 Task: Find connections with filter location Jagdīspur with filter topic #Moneywith filter profile language Potuguese with filter current company TE Connectivity with filter school Symbiosis Law School, Pune with filter industry Ground Passenger Transportation with filter service category Customer Support with filter keywords title Hair Stylist
Action: Mouse moved to (716, 95)
Screenshot: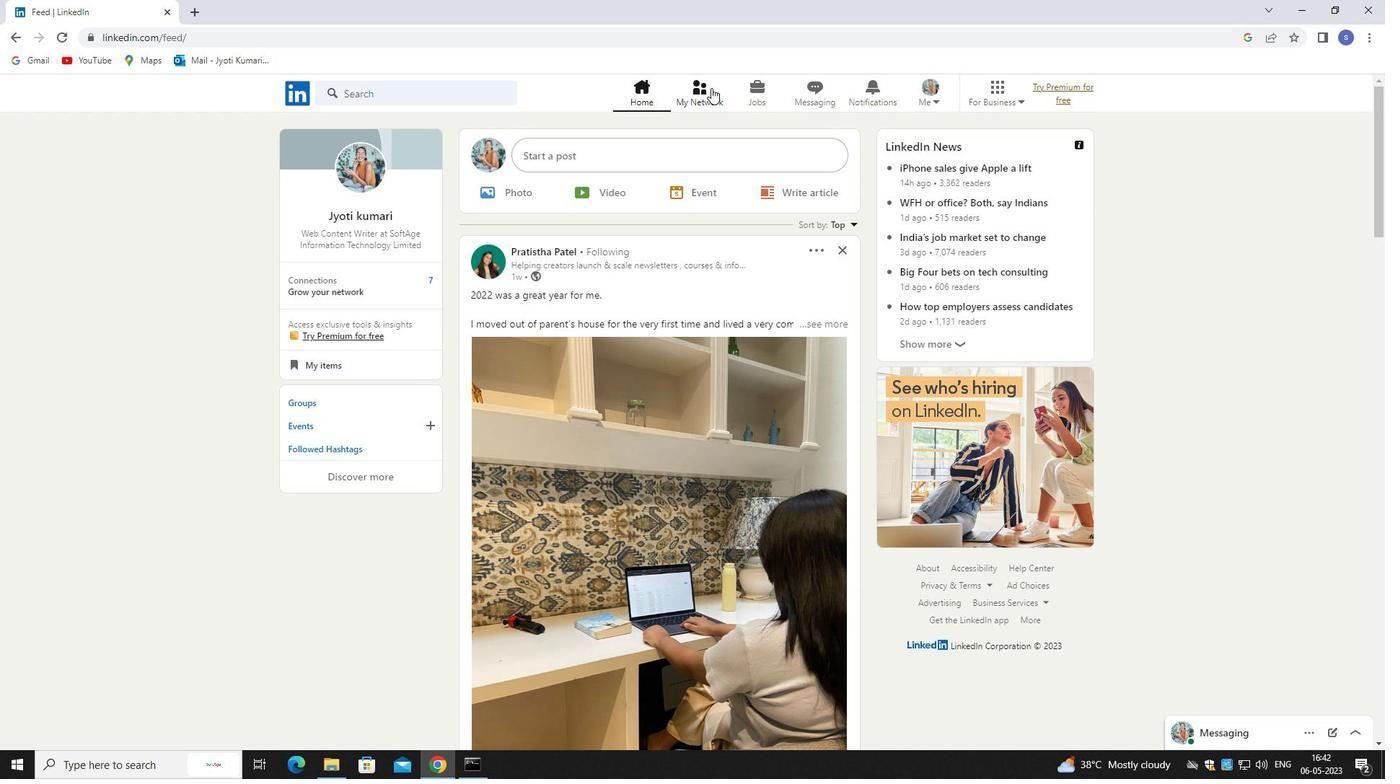 
Action: Mouse pressed left at (716, 95)
Screenshot: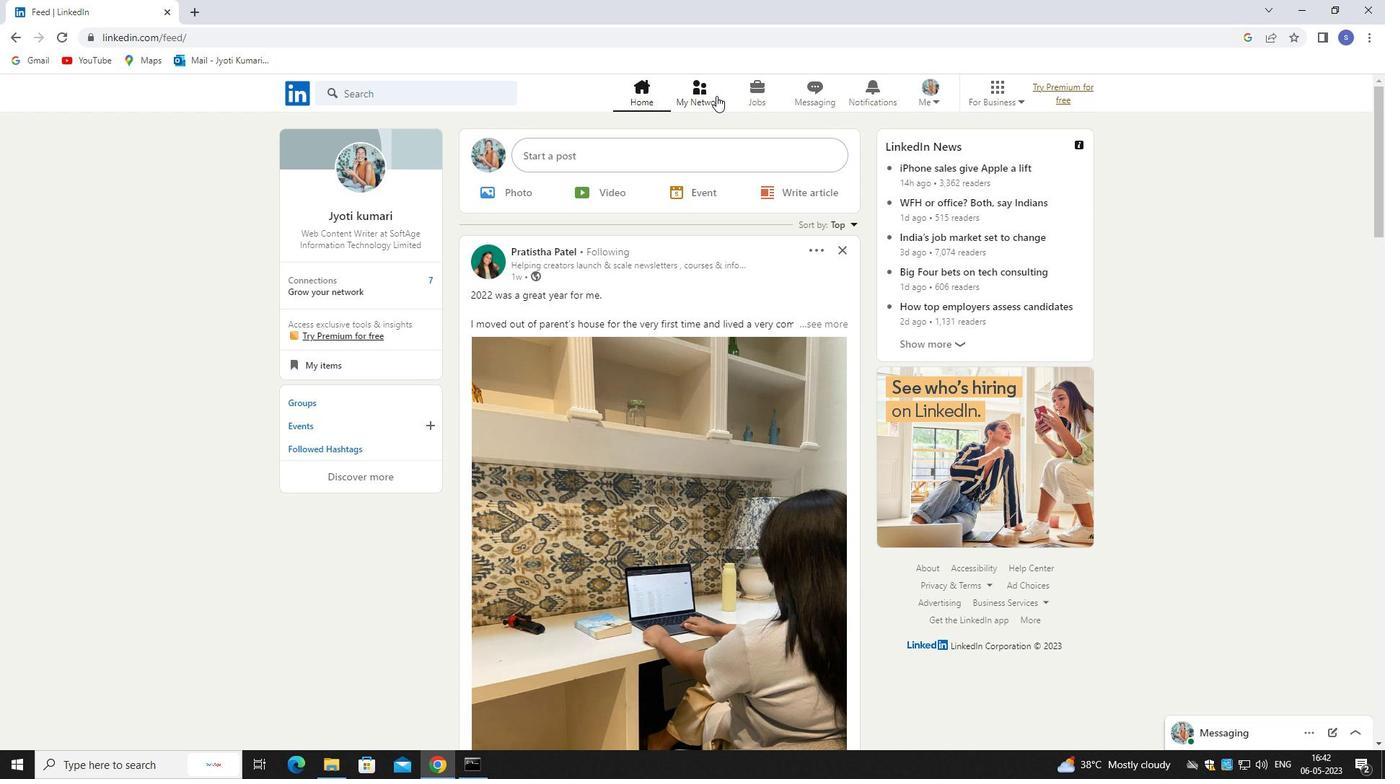 
Action: Mouse moved to (457, 165)
Screenshot: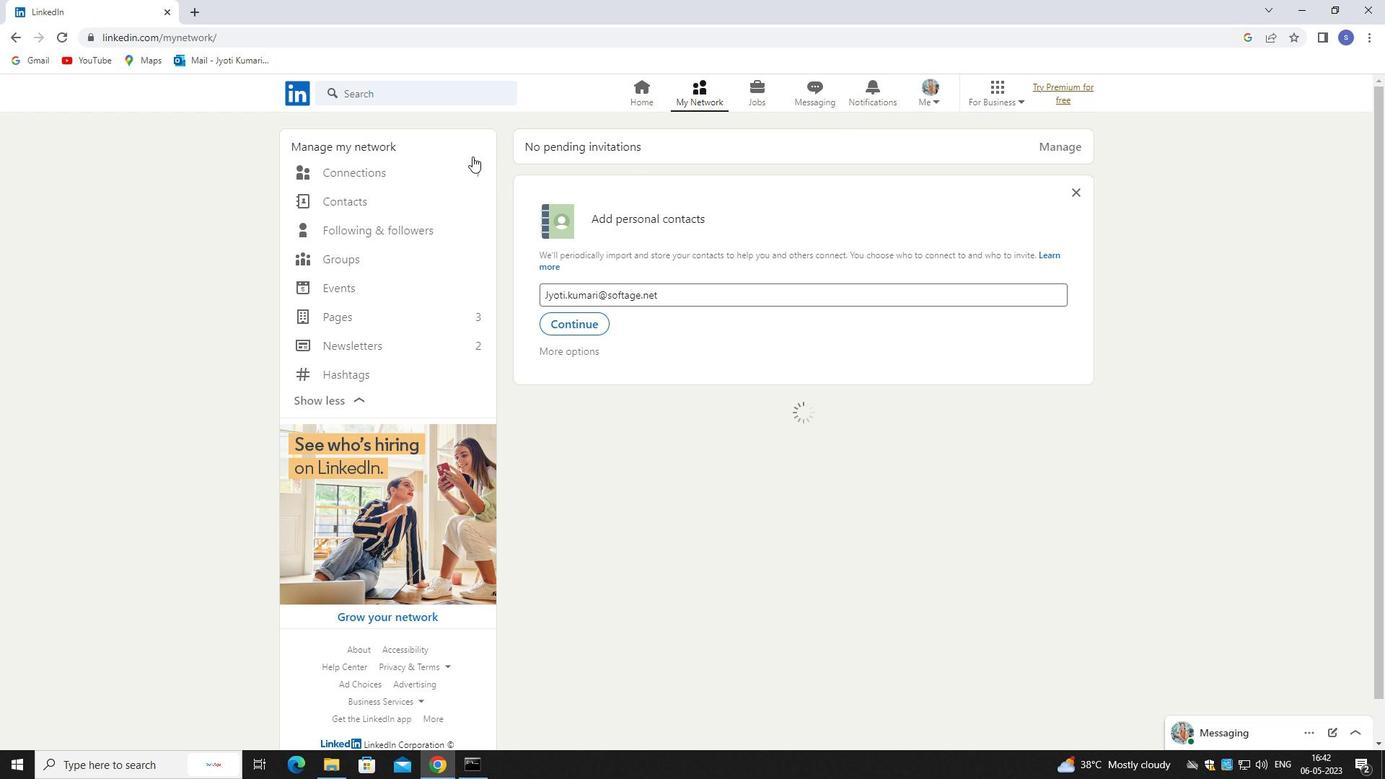 
Action: Mouse pressed left at (457, 165)
Screenshot: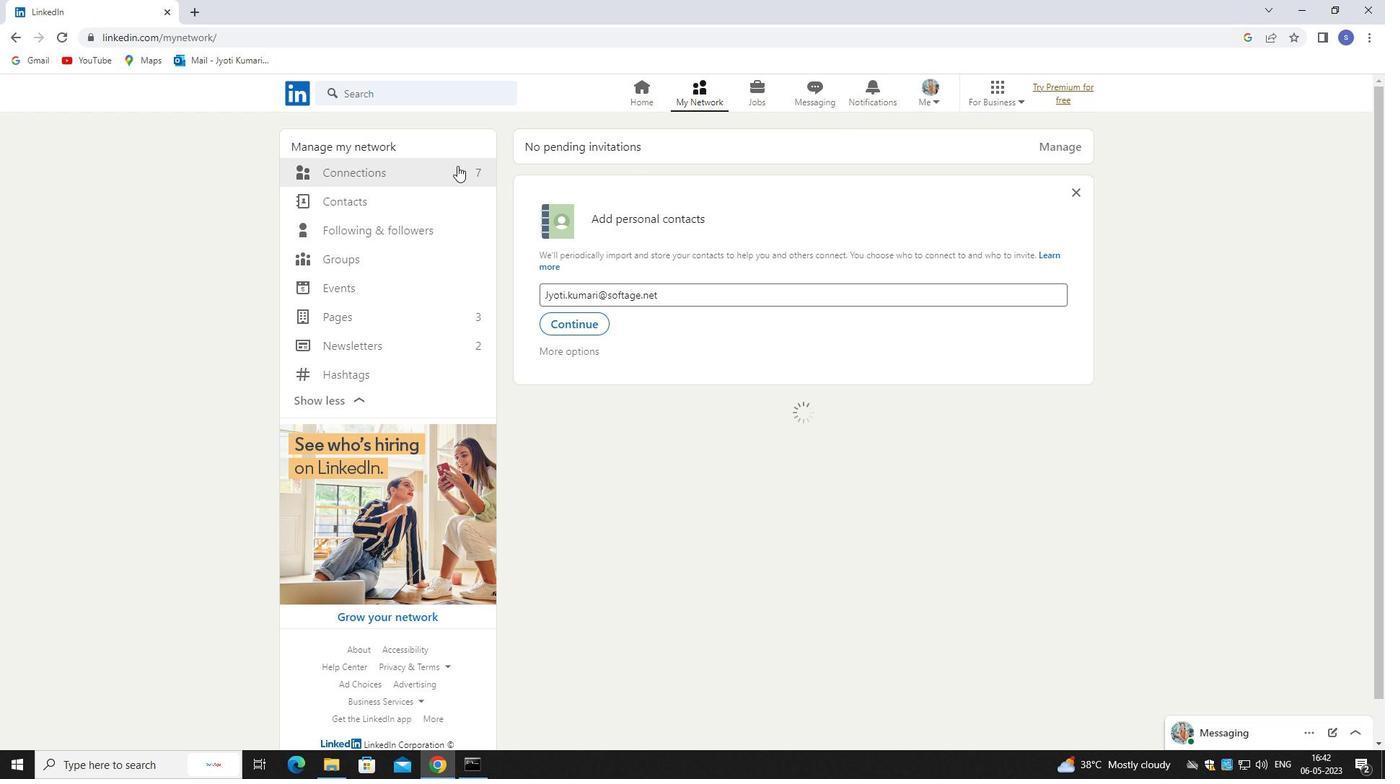 
Action: Mouse moved to (769, 170)
Screenshot: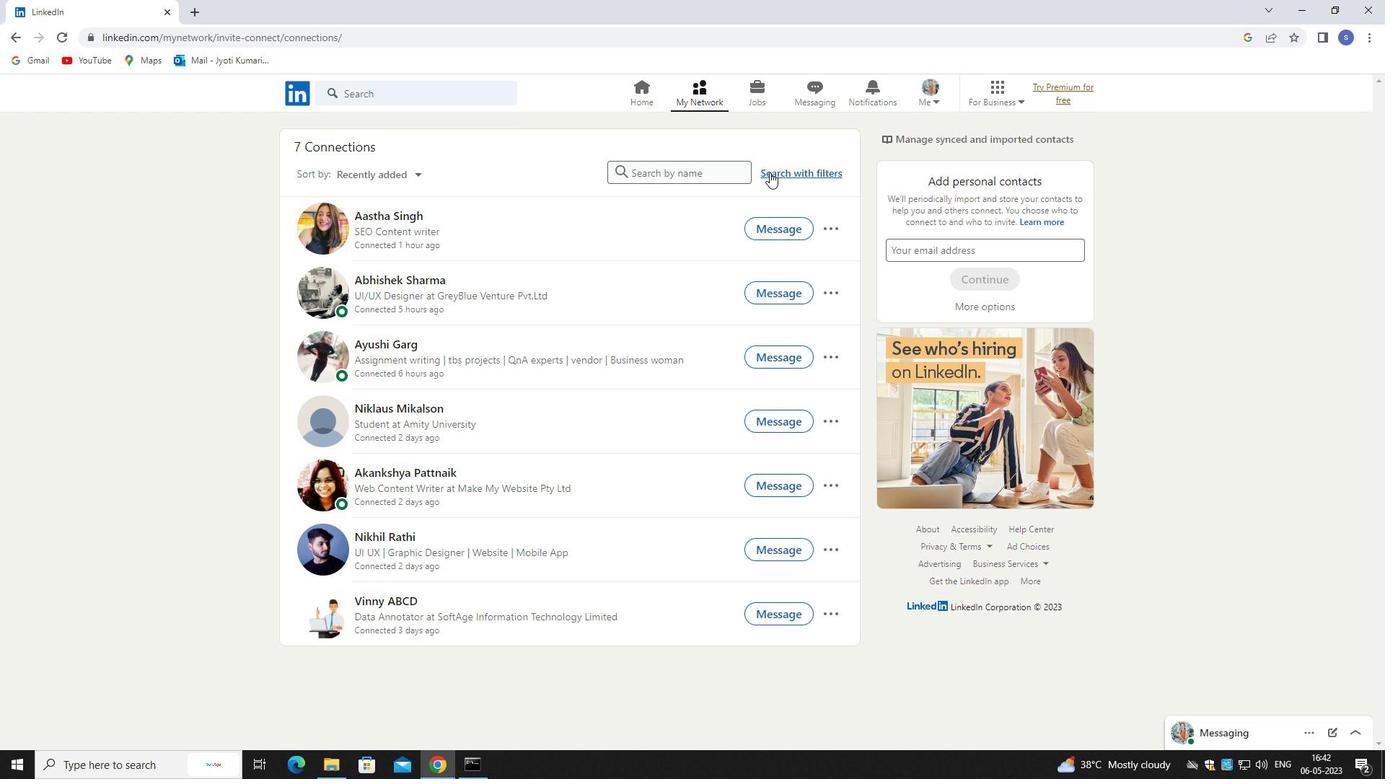
Action: Mouse pressed left at (769, 170)
Screenshot: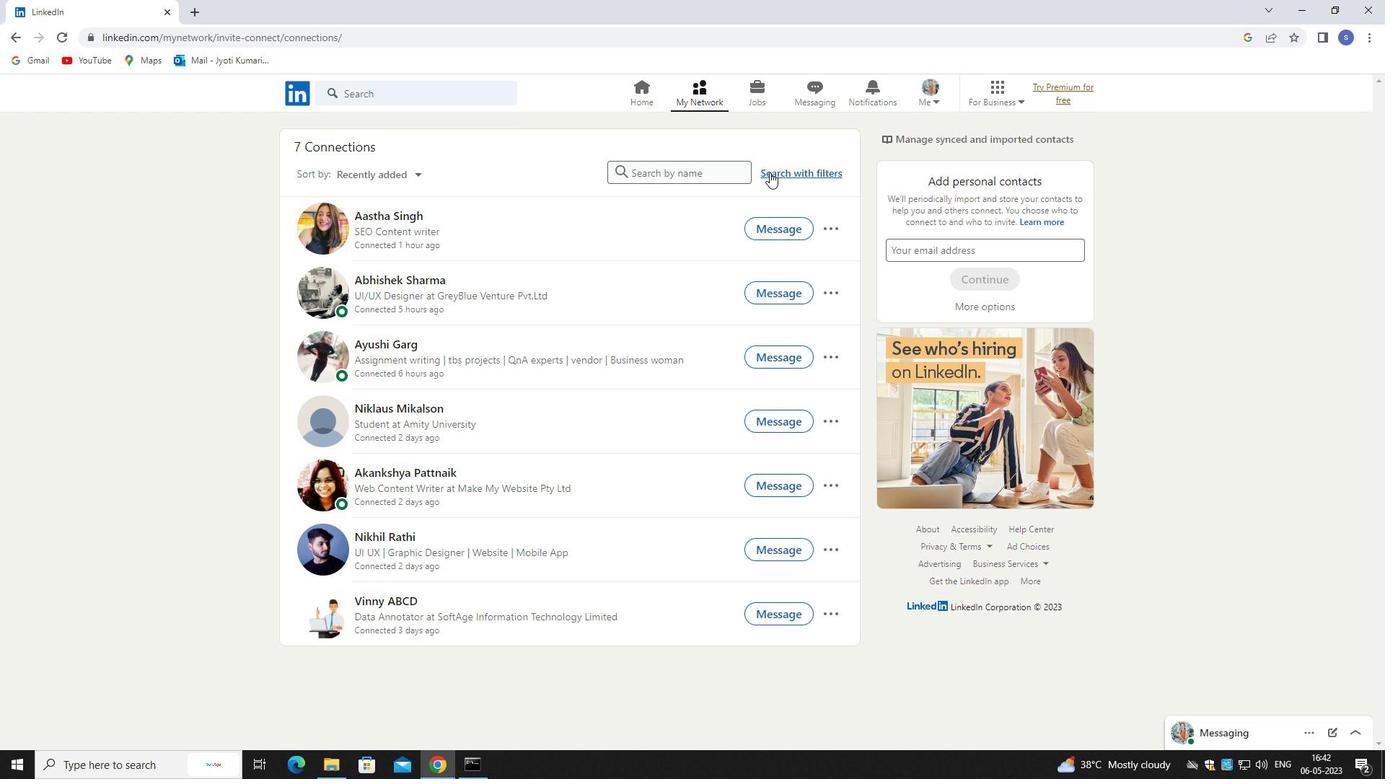 
Action: Mouse moved to (726, 132)
Screenshot: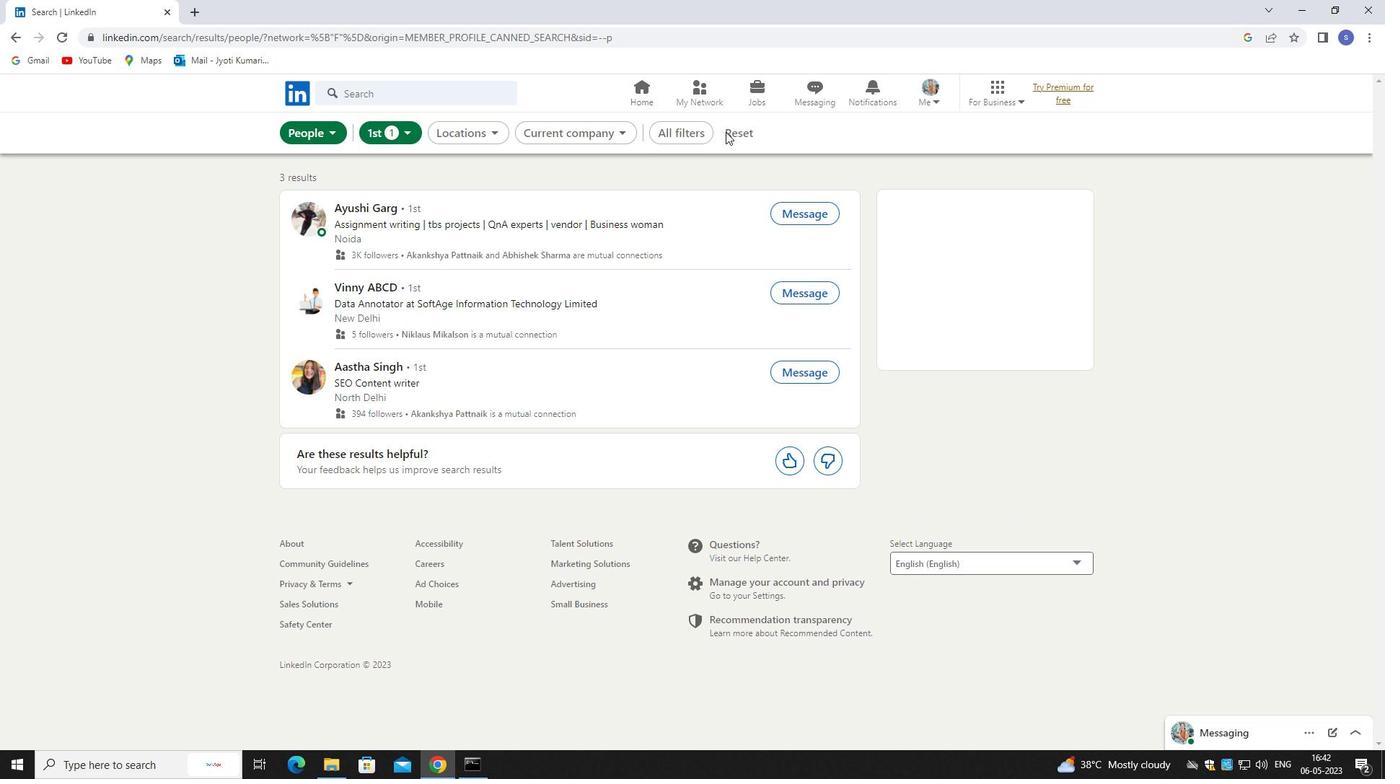 
Action: Mouse pressed left at (726, 132)
Screenshot: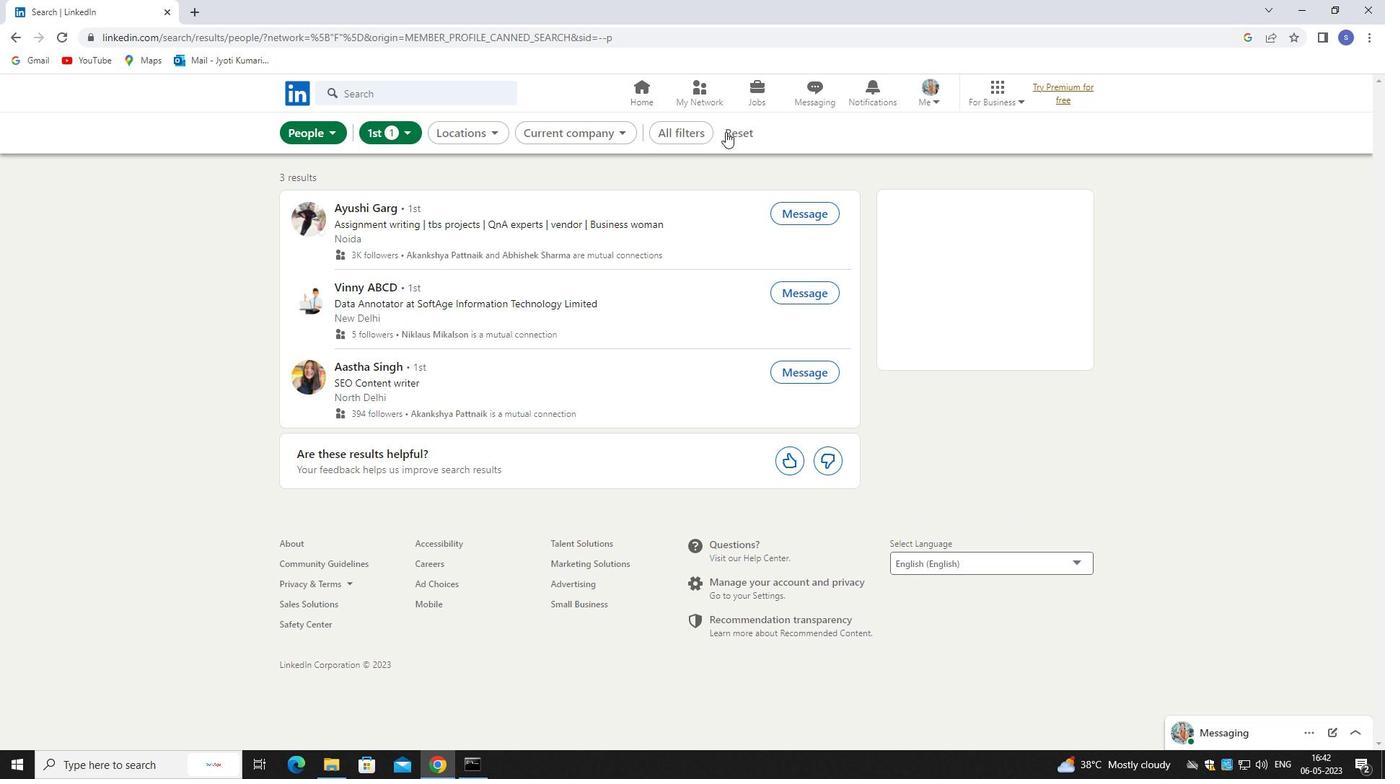 
Action: Mouse moved to (702, 128)
Screenshot: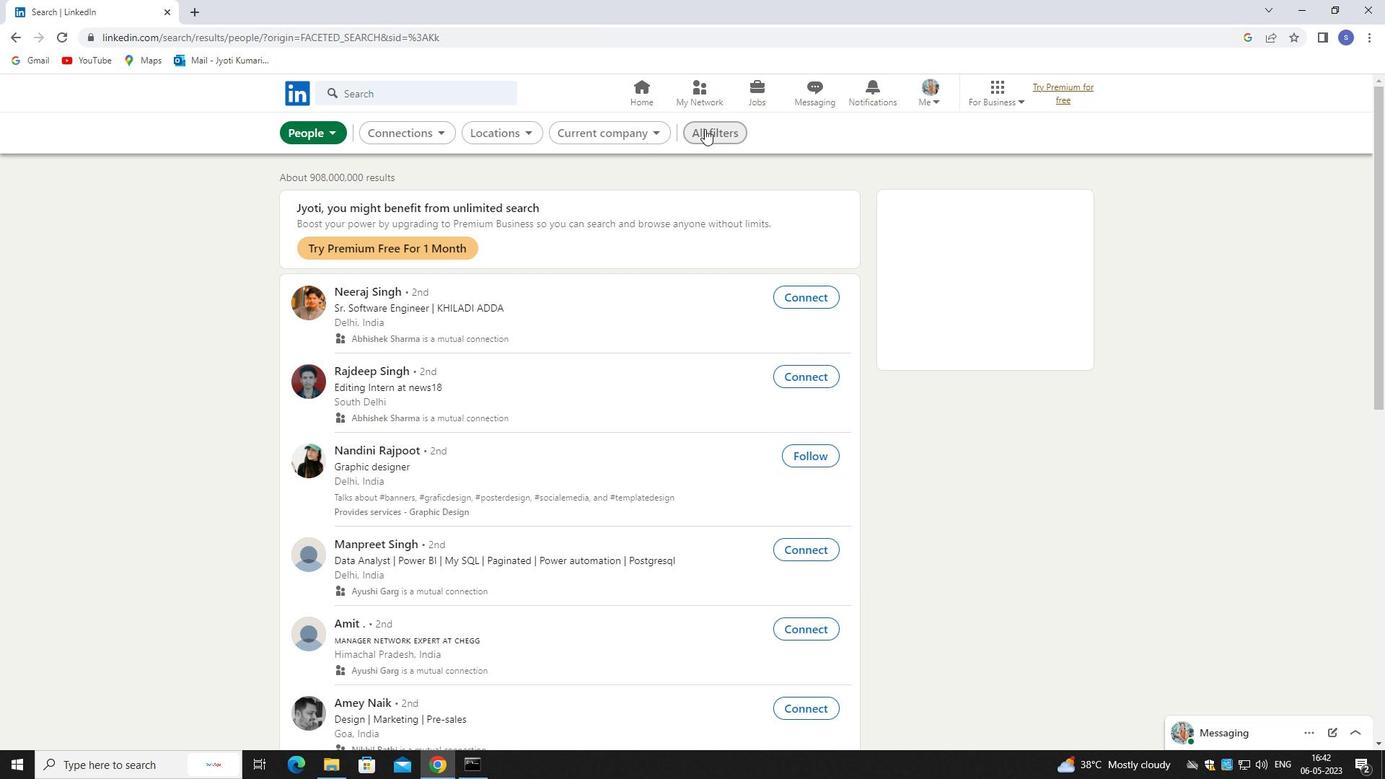 
Action: Mouse pressed left at (702, 128)
Screenshot: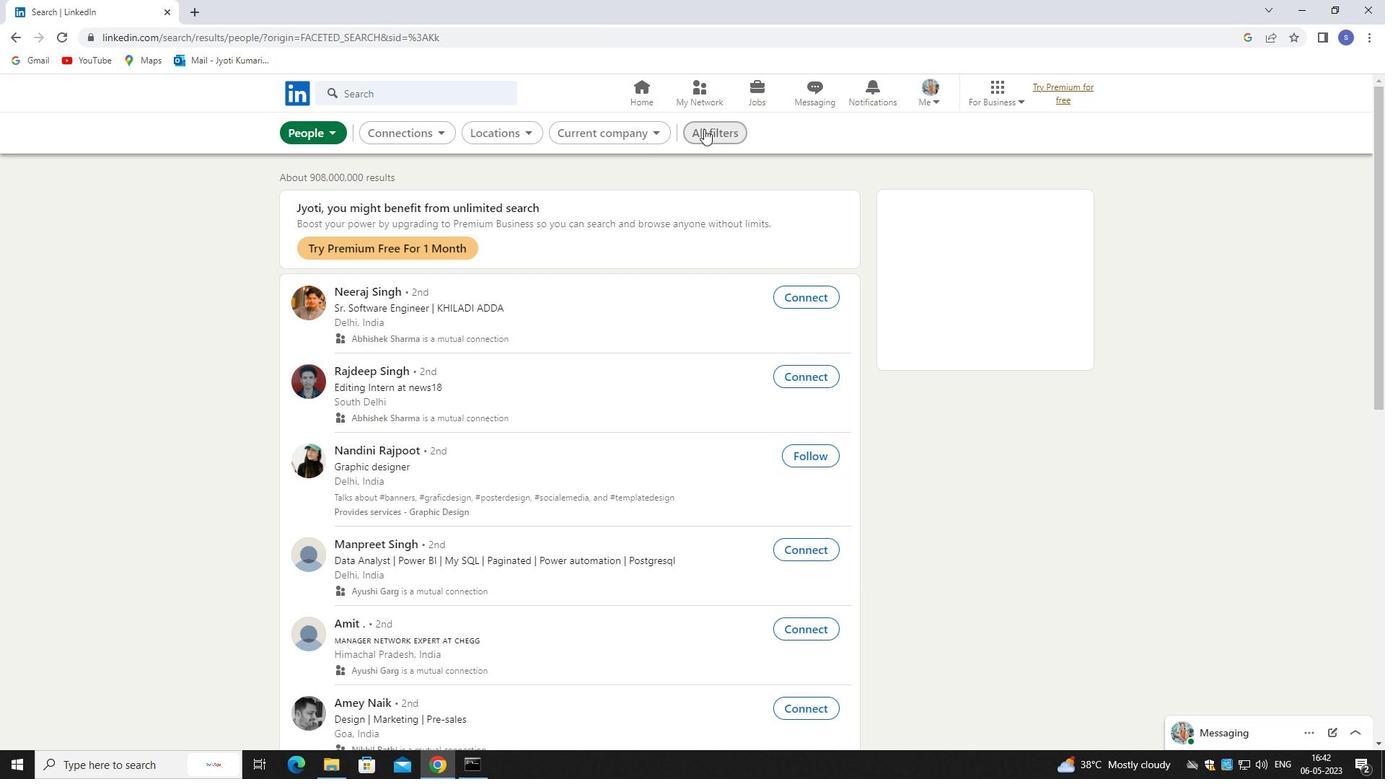 
Action: Mouse moved to (655, 115)
Screenshot: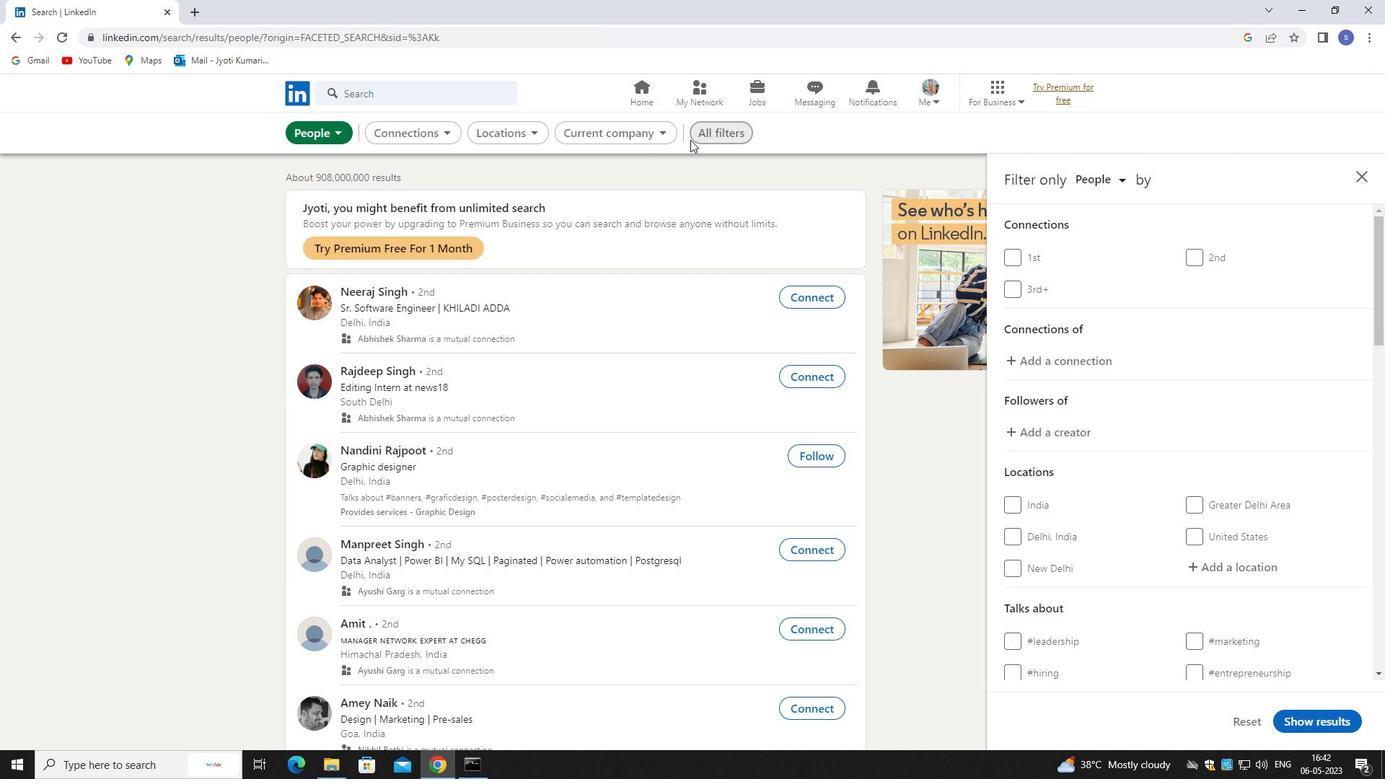 
Action: Key pressed j
Screenshot: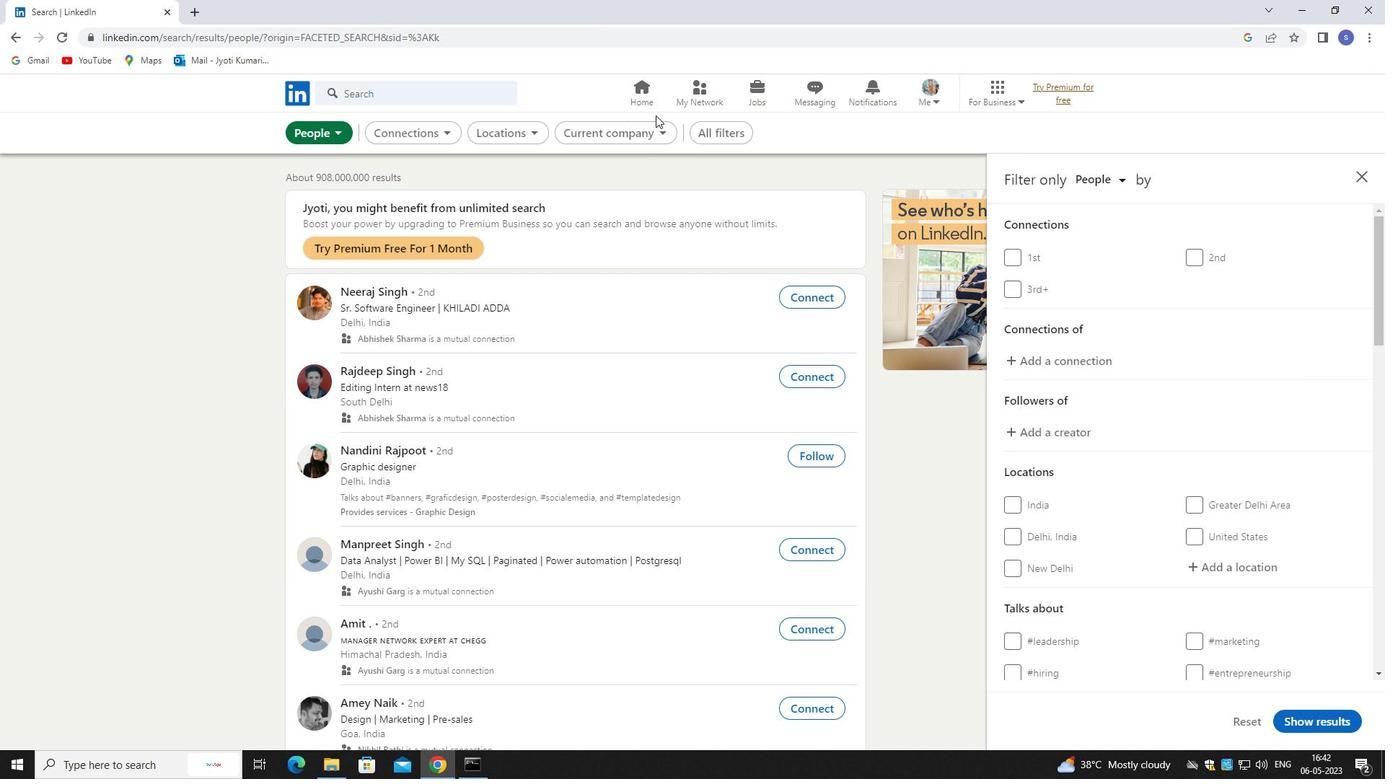 
Action: Mouse moved to (1262, 556)
Screenshot: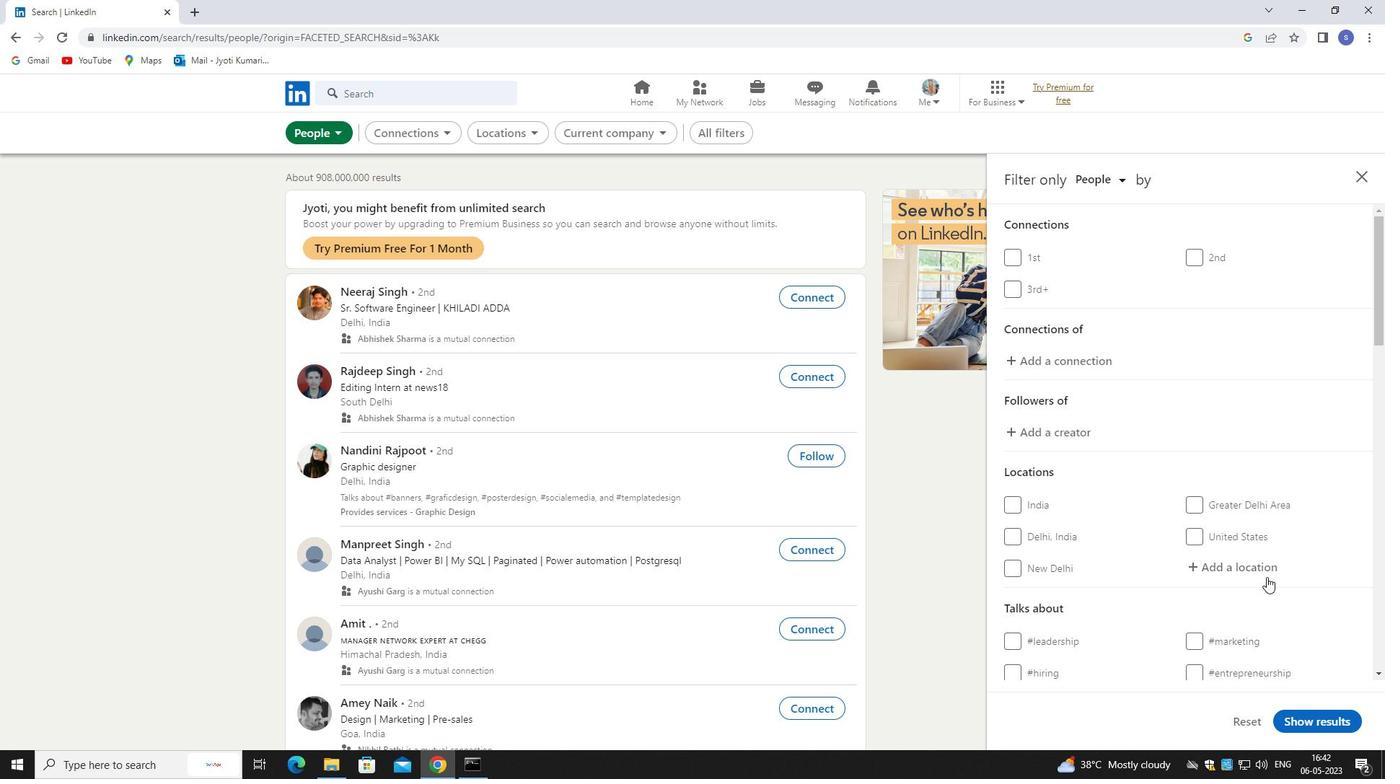 
Action: Mouse pressed left at (1262, 556)
Screenshot: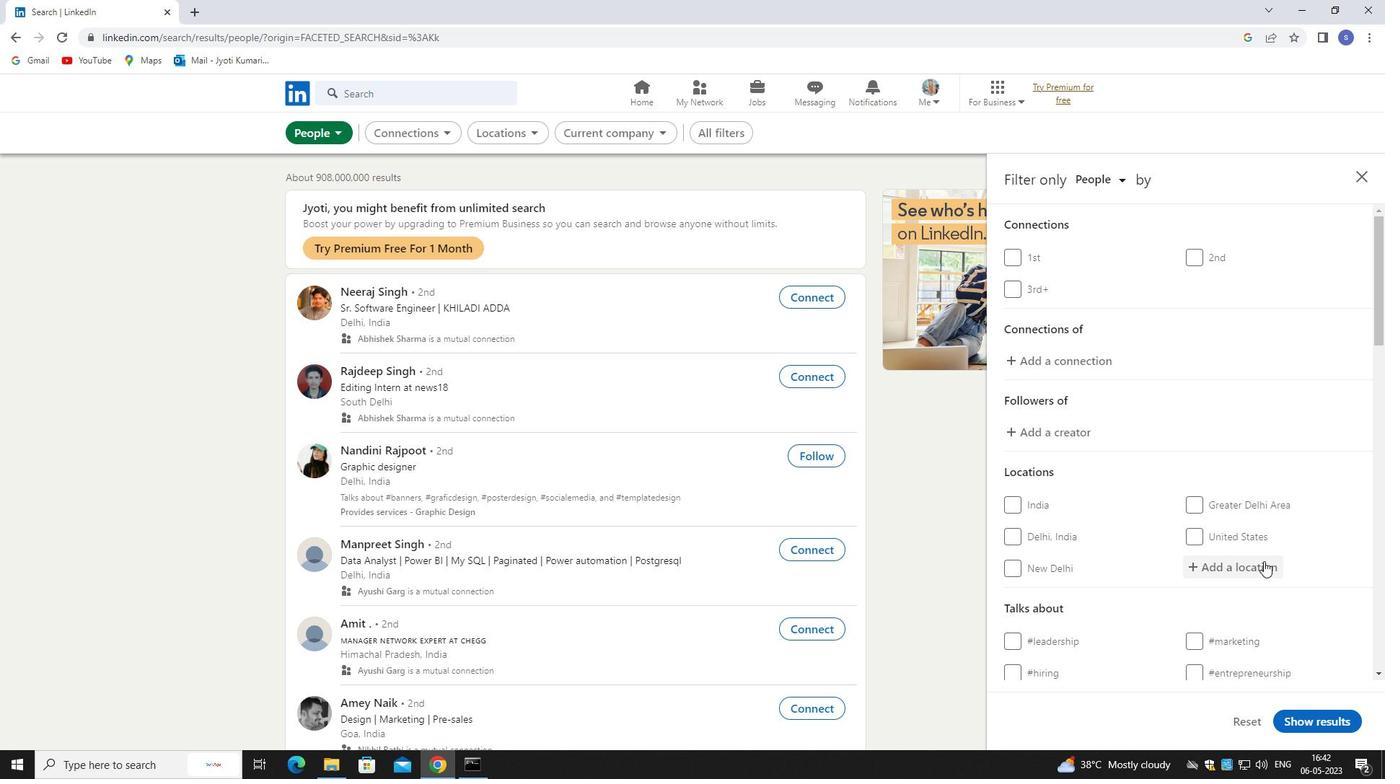 
Action: Mouse moved to (1223, 533)
Screenshot: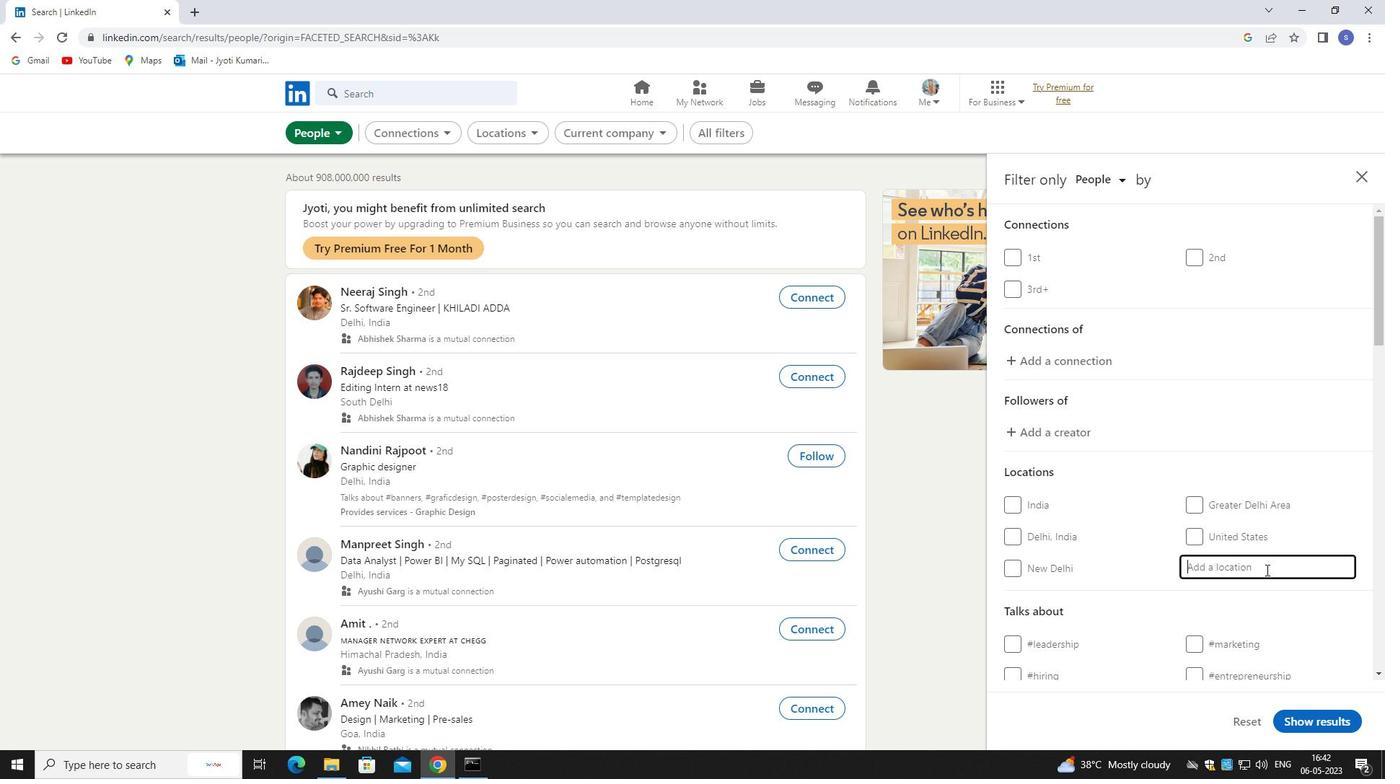 
Action: Key pressed jagdis
Screenshot: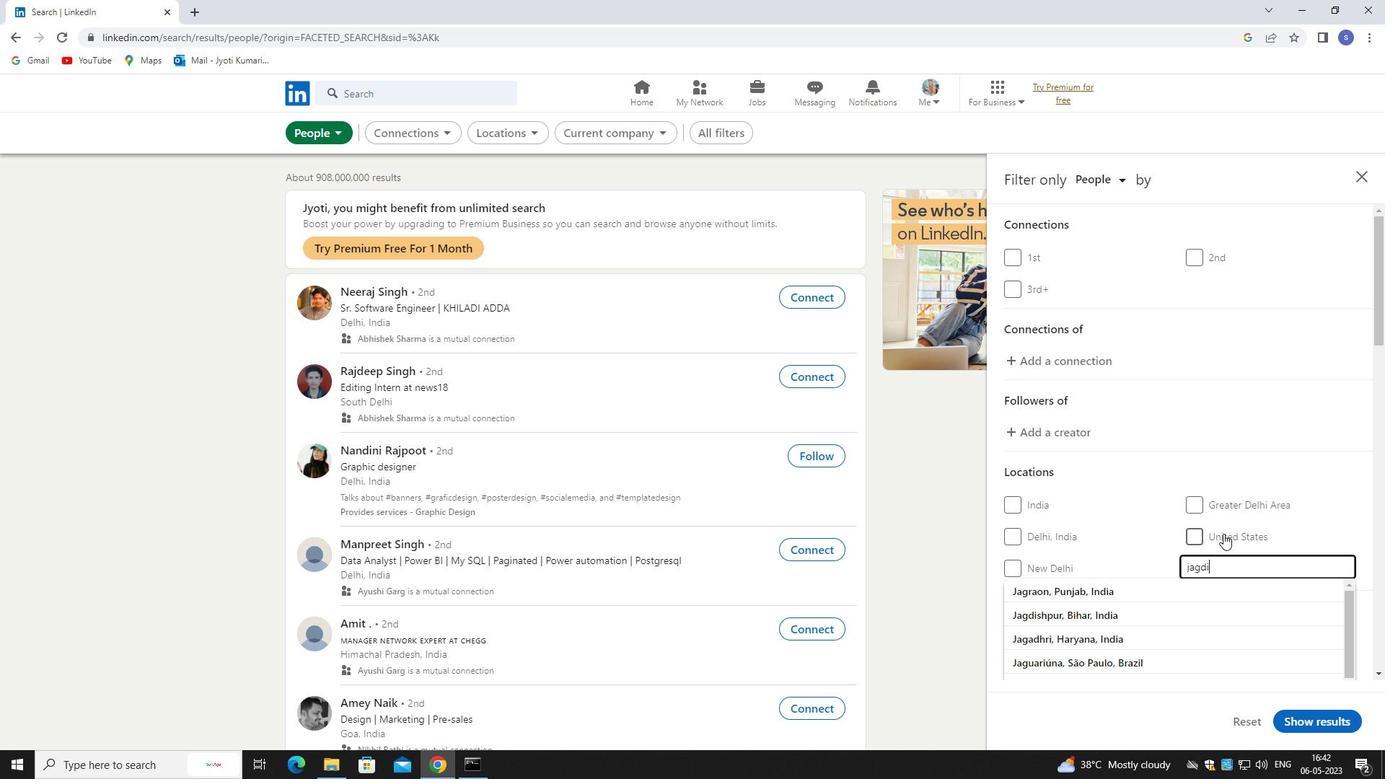 
Action: Mouse moved to (1178, 586)
Screenshot: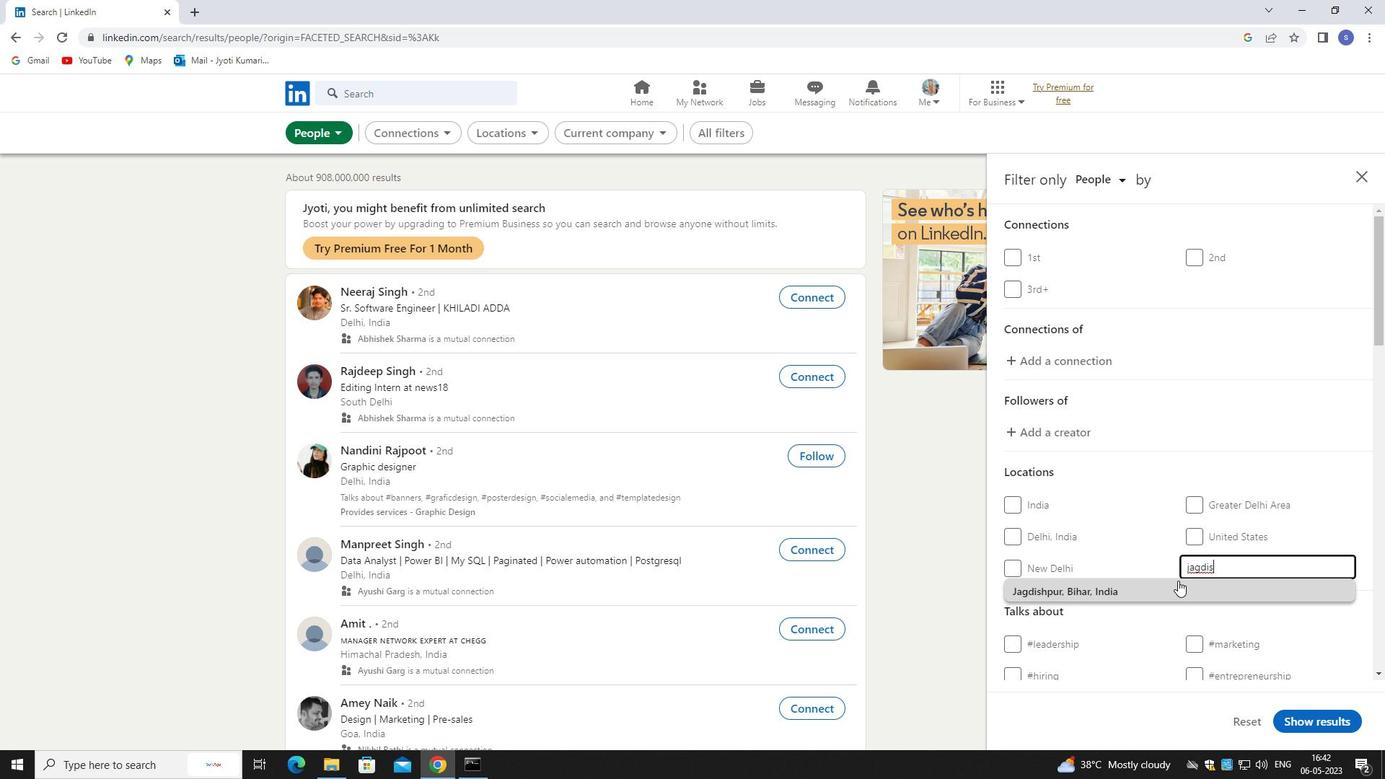 
Action: Mouse pressed left at (1178, 586)
Screenshot: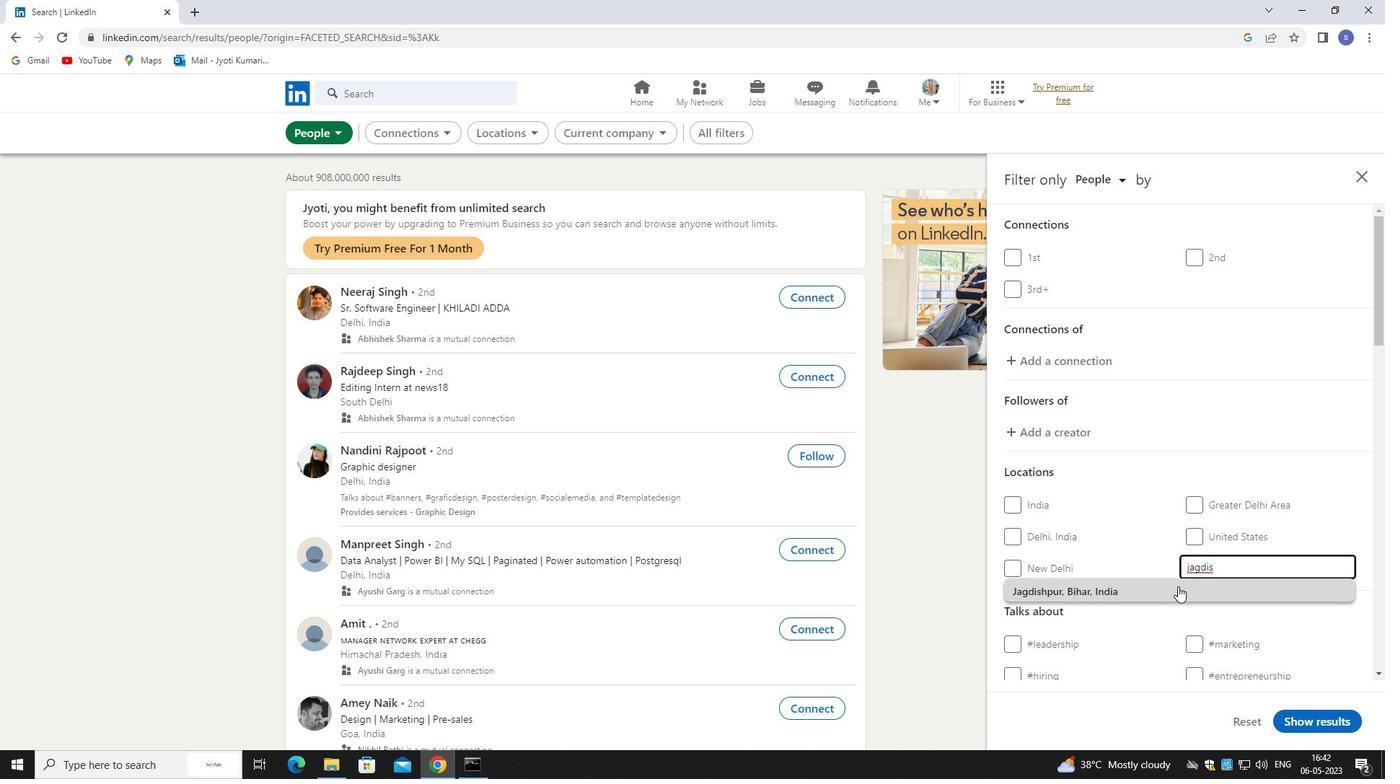 
Action: Mouse scrolled (1178, 585) with delta (0, 0)
Screenshot: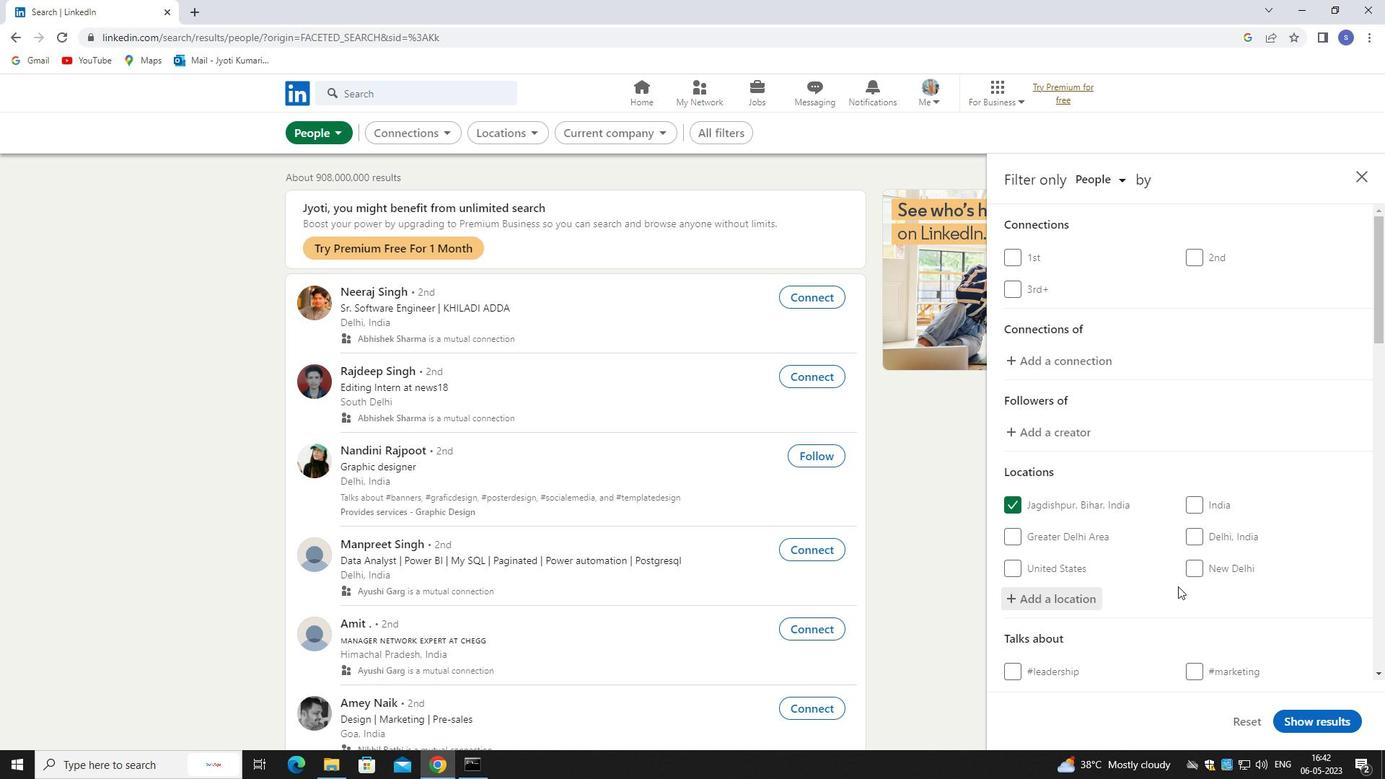 
Action: Mouse scrolled (1178, 585) with delta (0, 0)
Screenshot: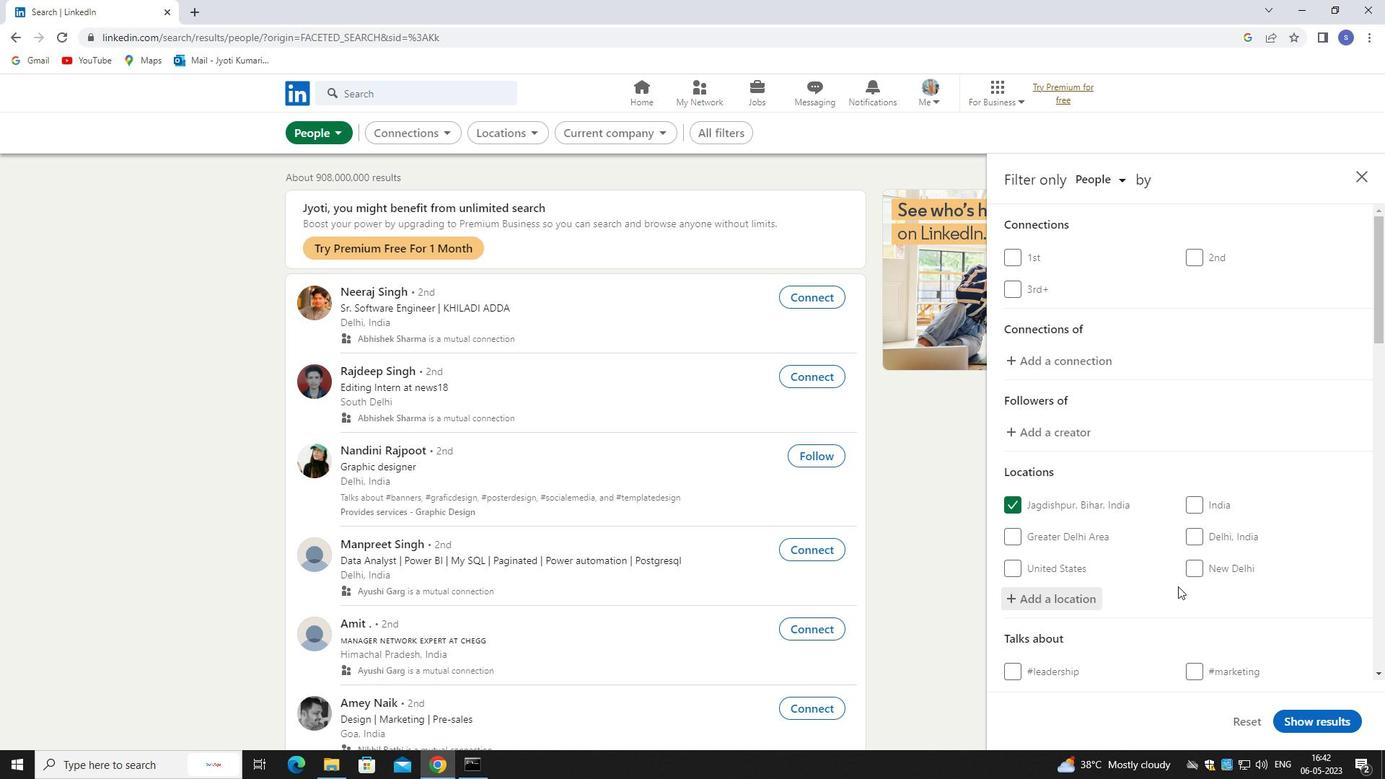 
Action: Mouse scrolled (1178, 585) with delta (0, 0)
Screenshot: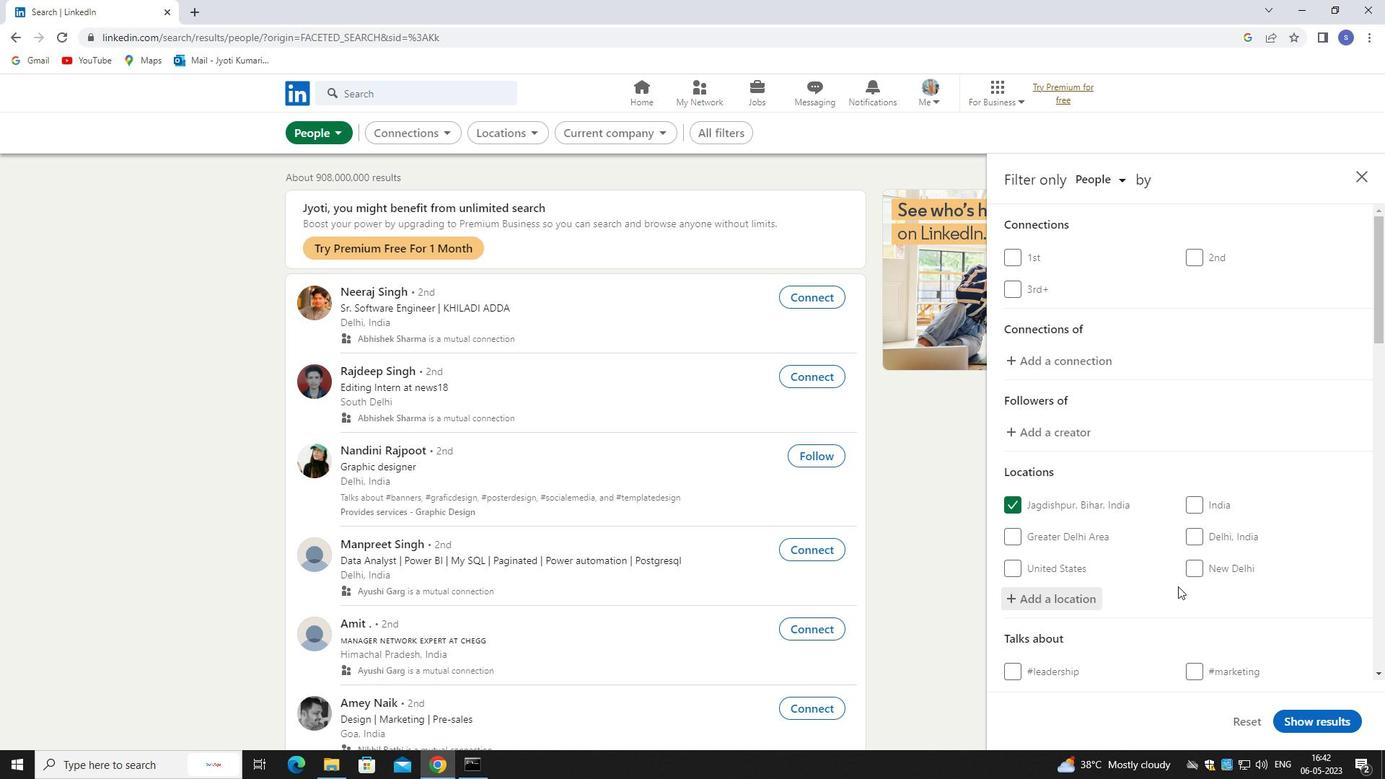
Action: Mouse moved to (1258, 520)
Screenshot: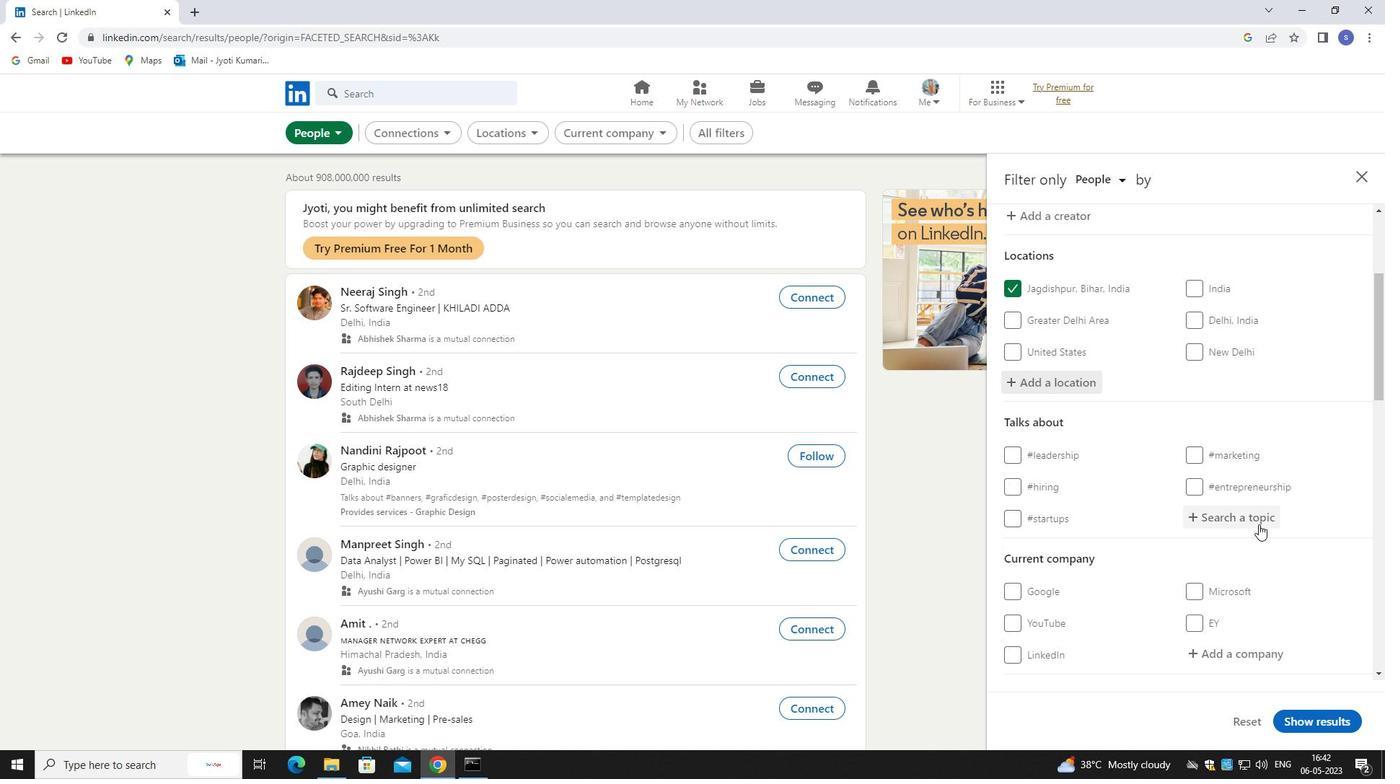 
Action: Mouse pressed left at (1258, 520)
Screenshot: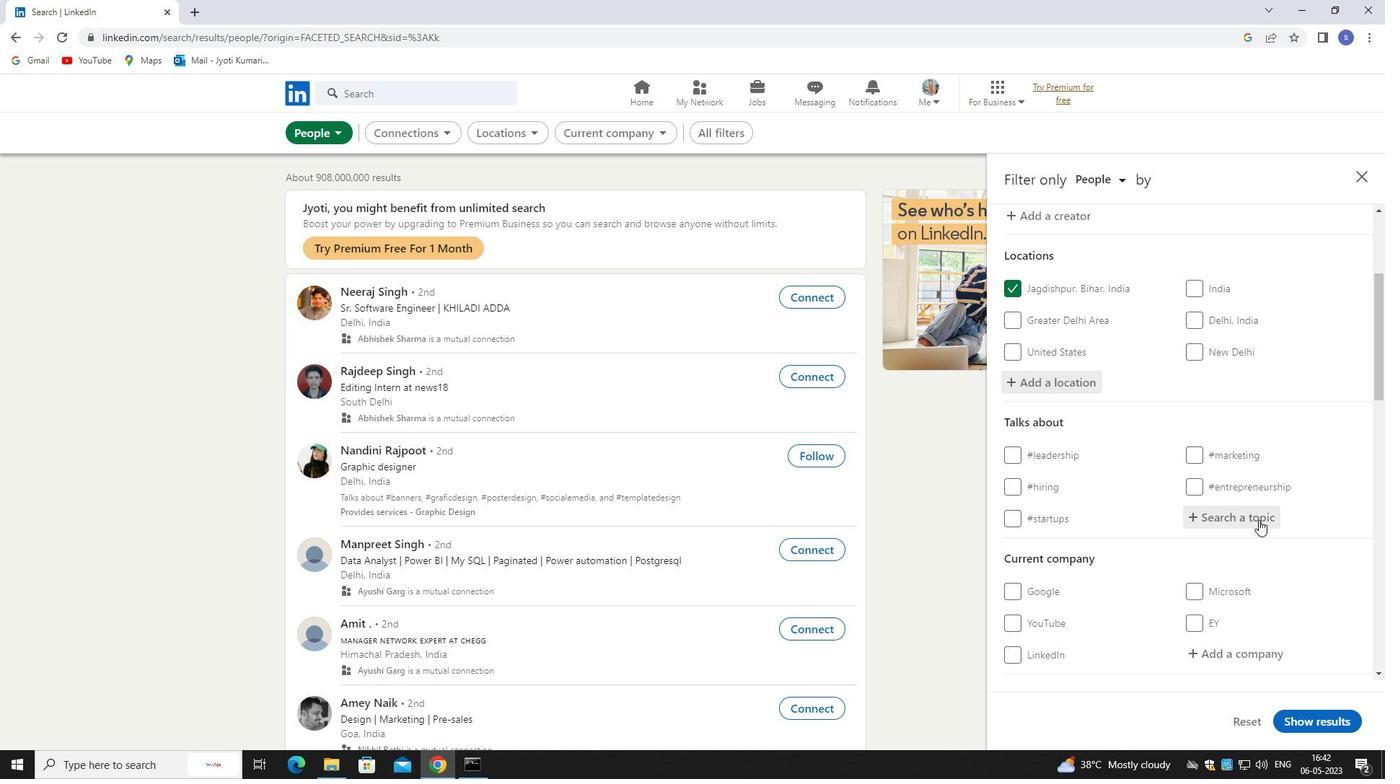 
Action: Mouse moved to (1255, 517)
Screenshot: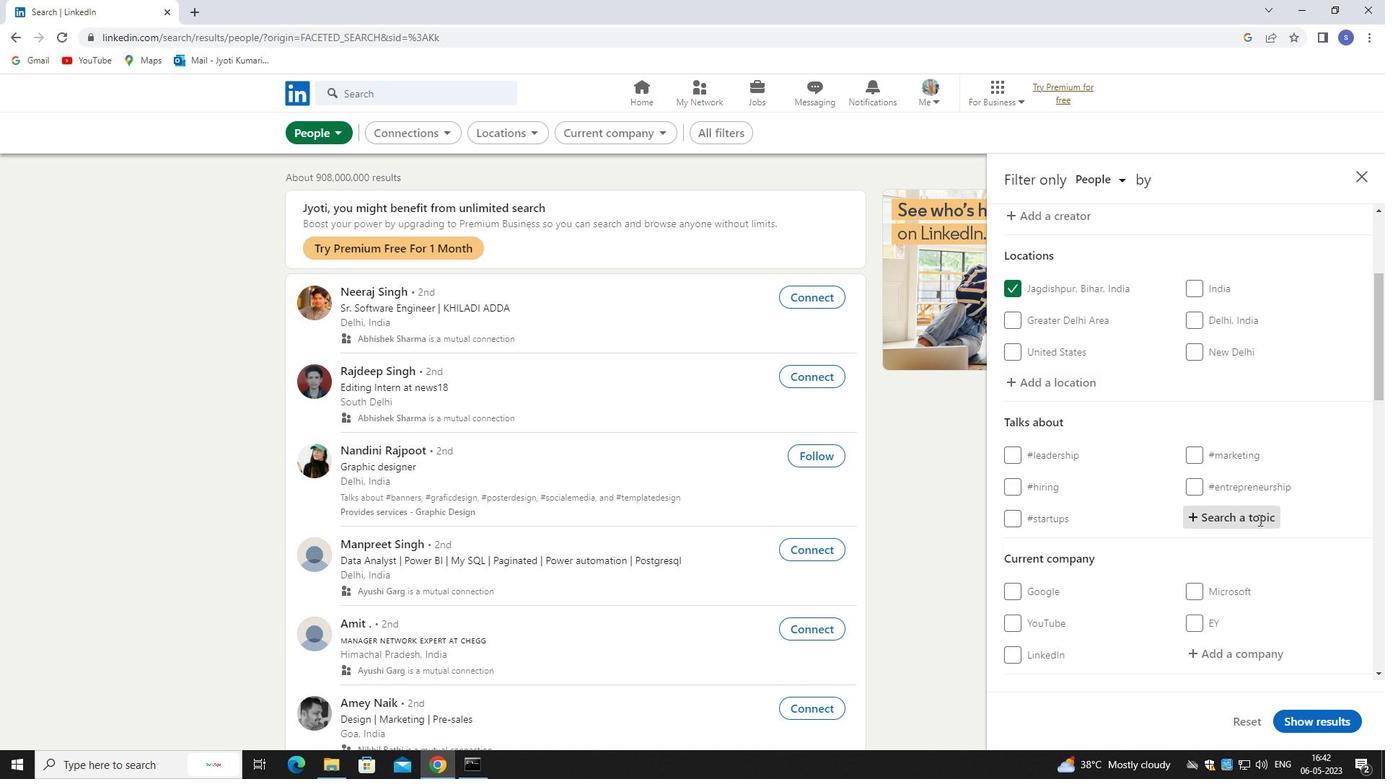 
Action: Key pressed money
Screenshot: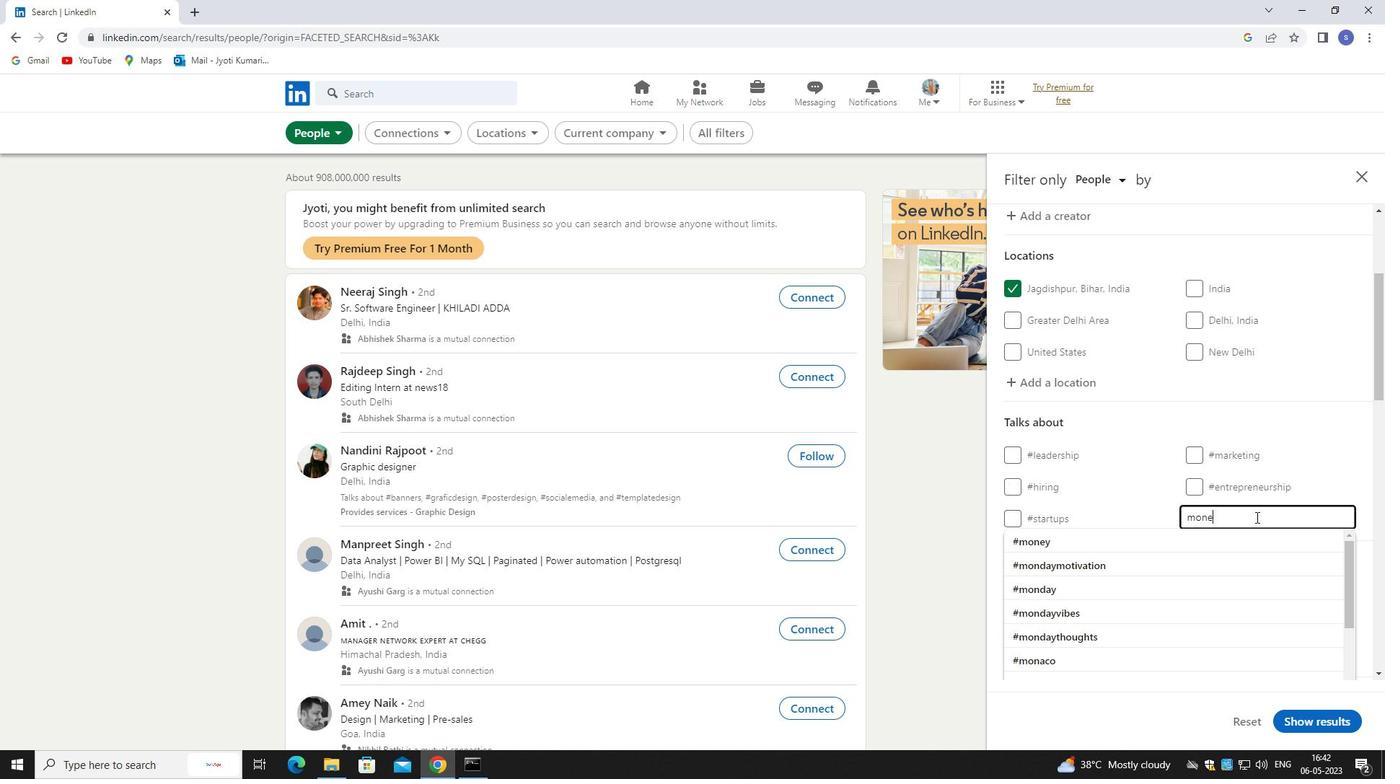 
Action: Mouse moved to (1253, 538)
Screenshot: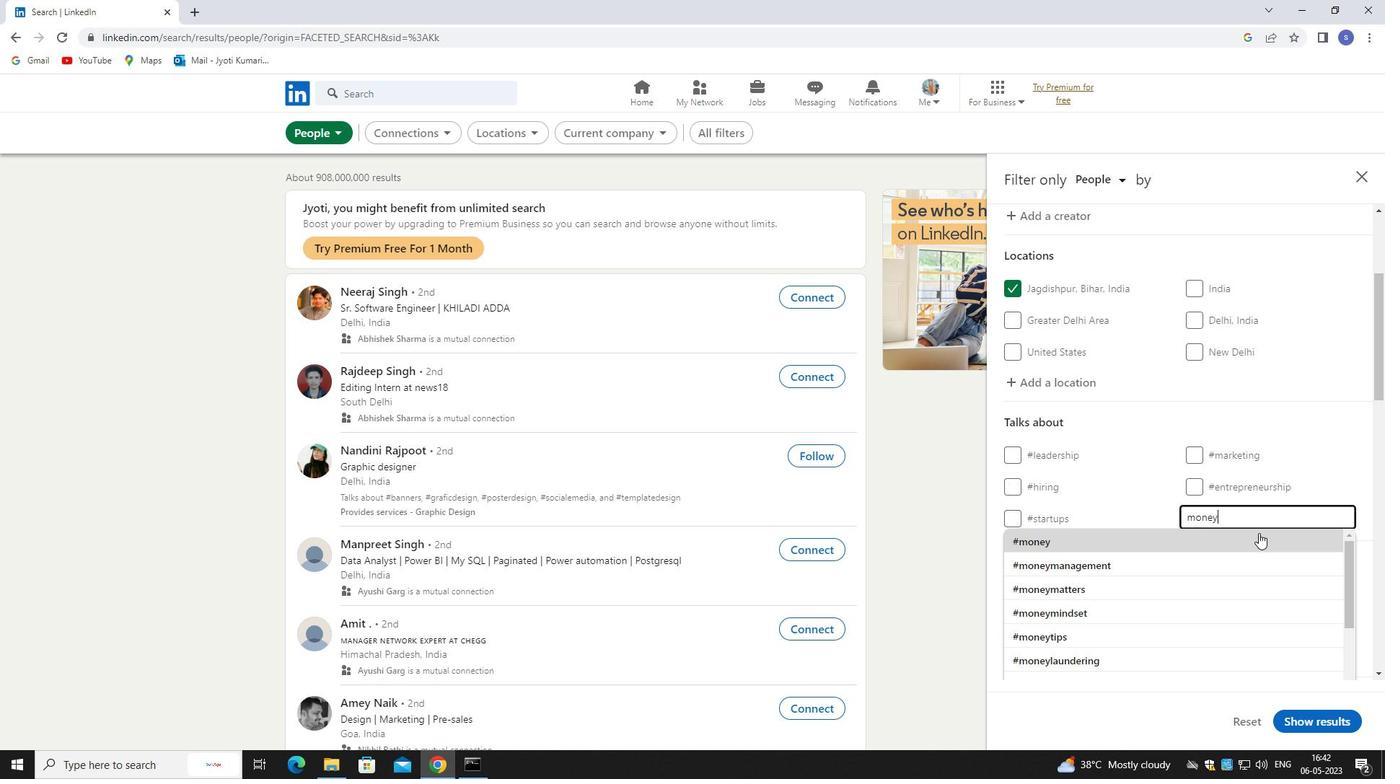 
Action: Mouse pressed left at (1253, 538)
Screenshot: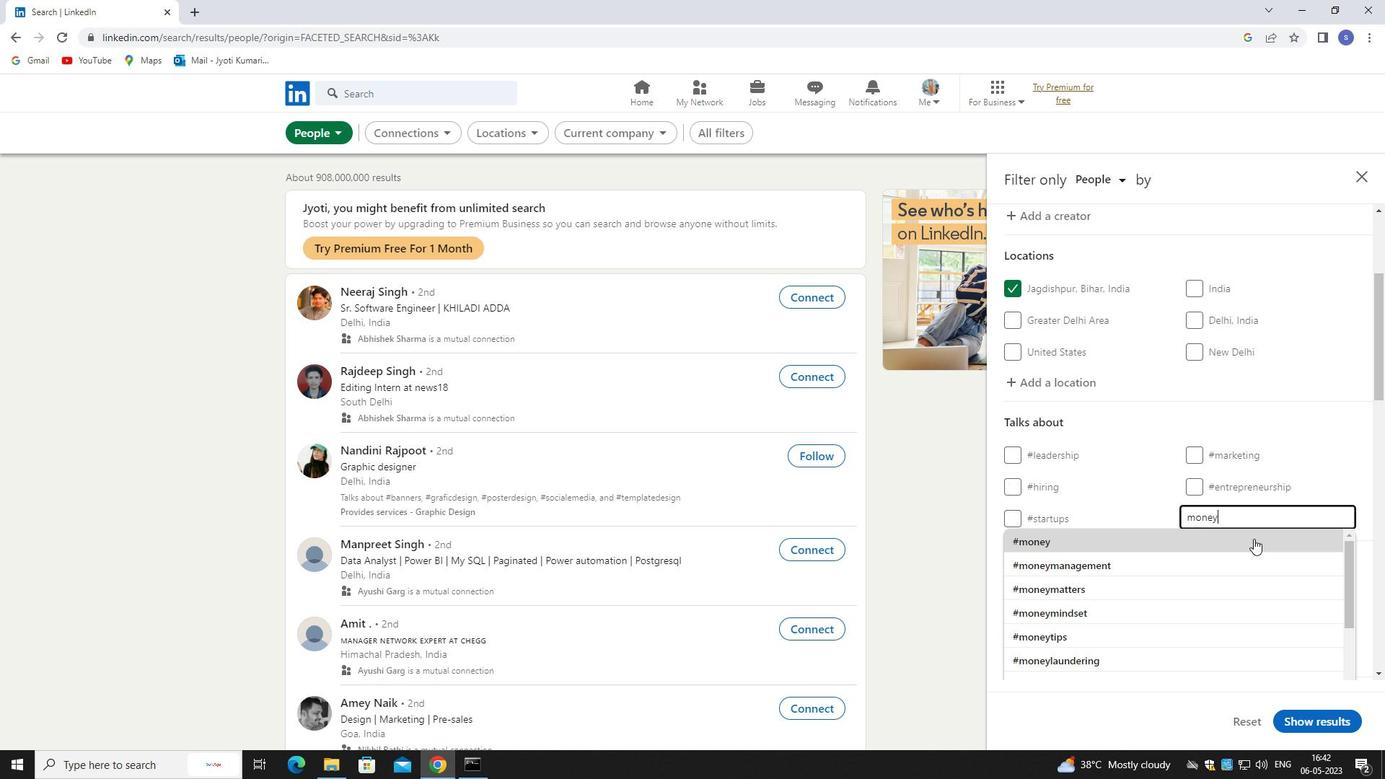 
Action: Mouse moved to (1255, 536)
Screenshot: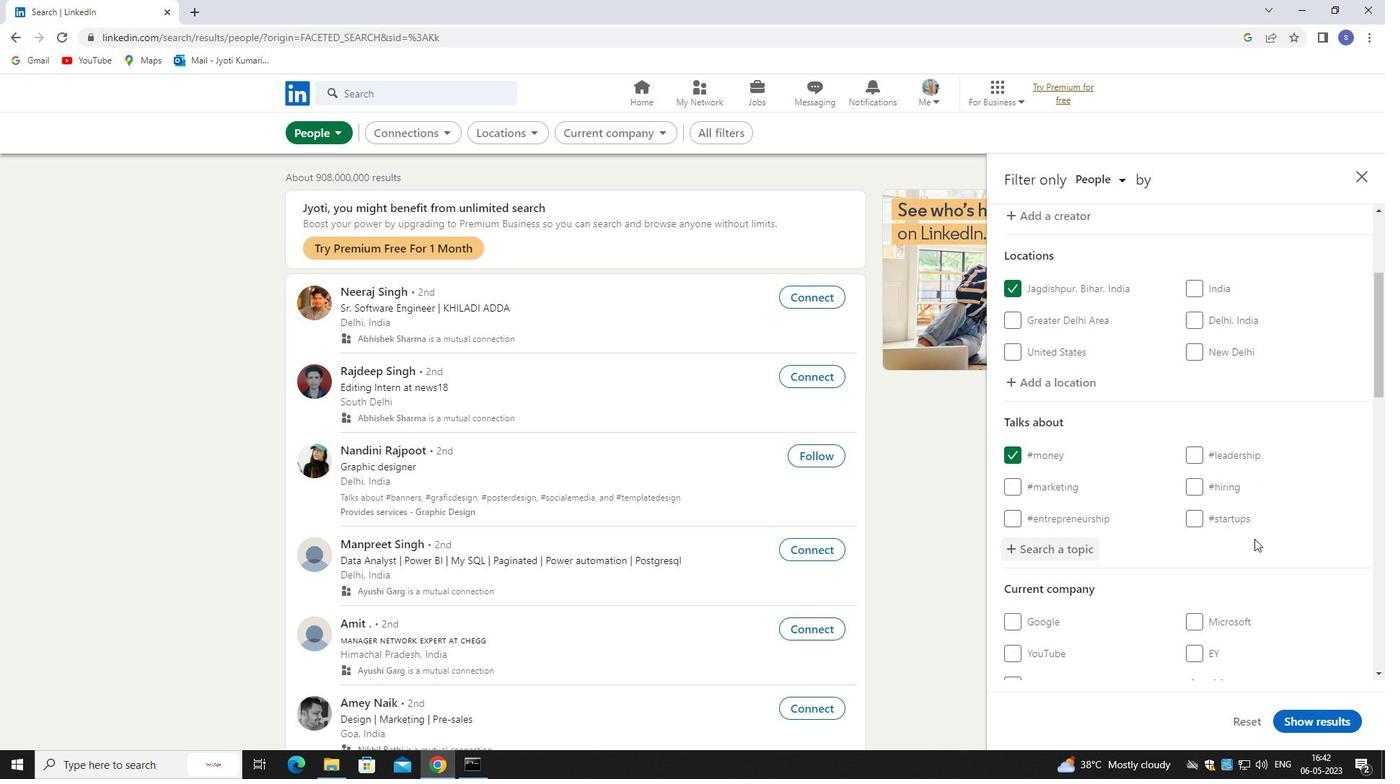 
Action: Mouse scrolled (1255, 535) with delta (0, 0)
Screenshot: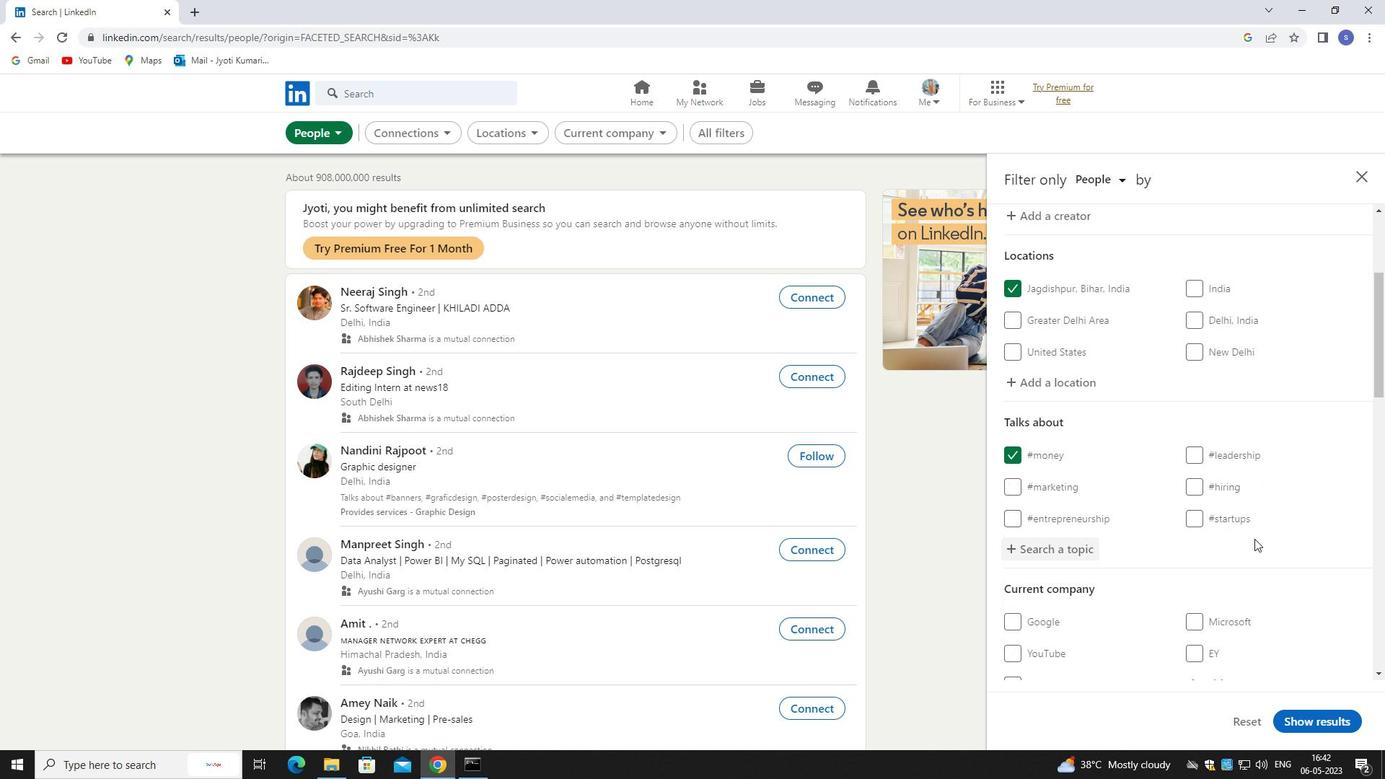 
Action: Mouse scrolled (1255, 535) with delta (0, 0)
Screenshot: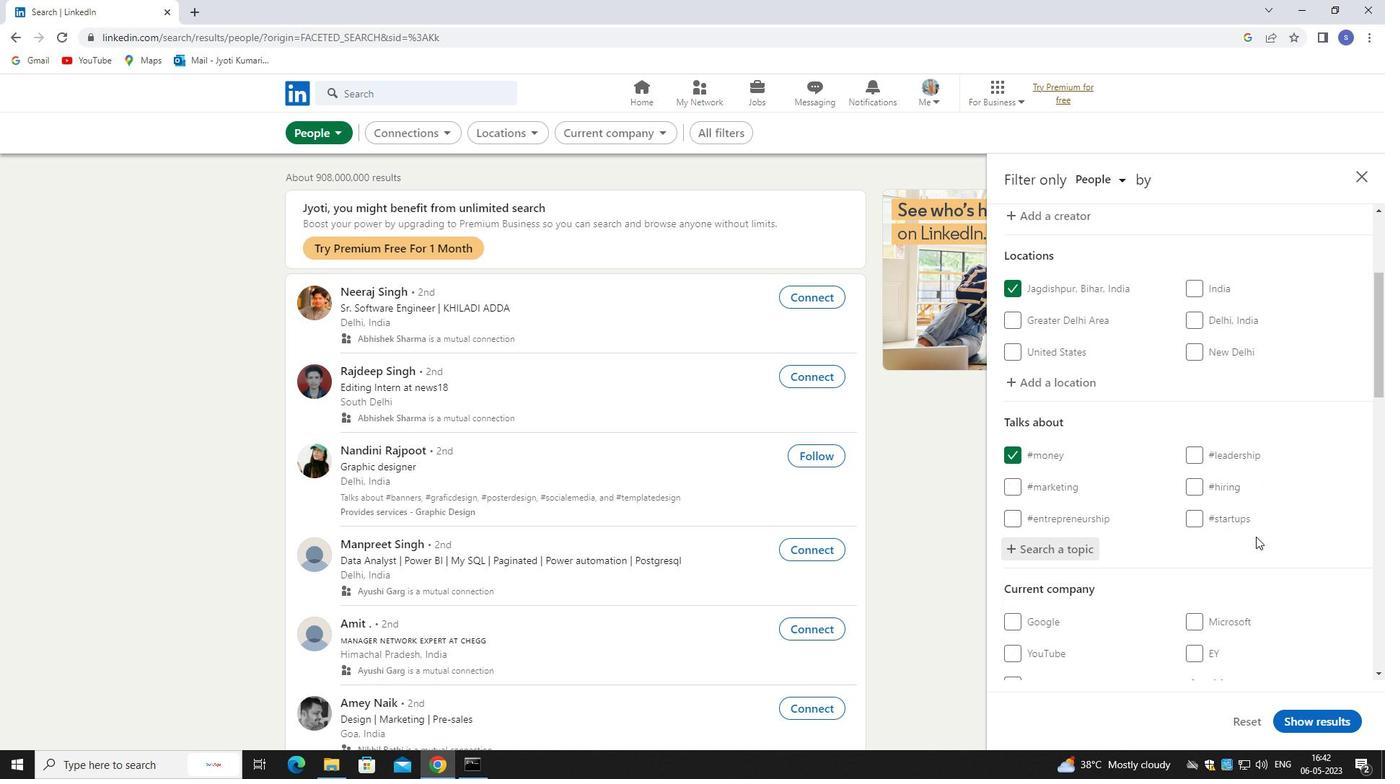 
Action: Mouse scrolled (1255, 535) with delta (0, 0)
Screenshot: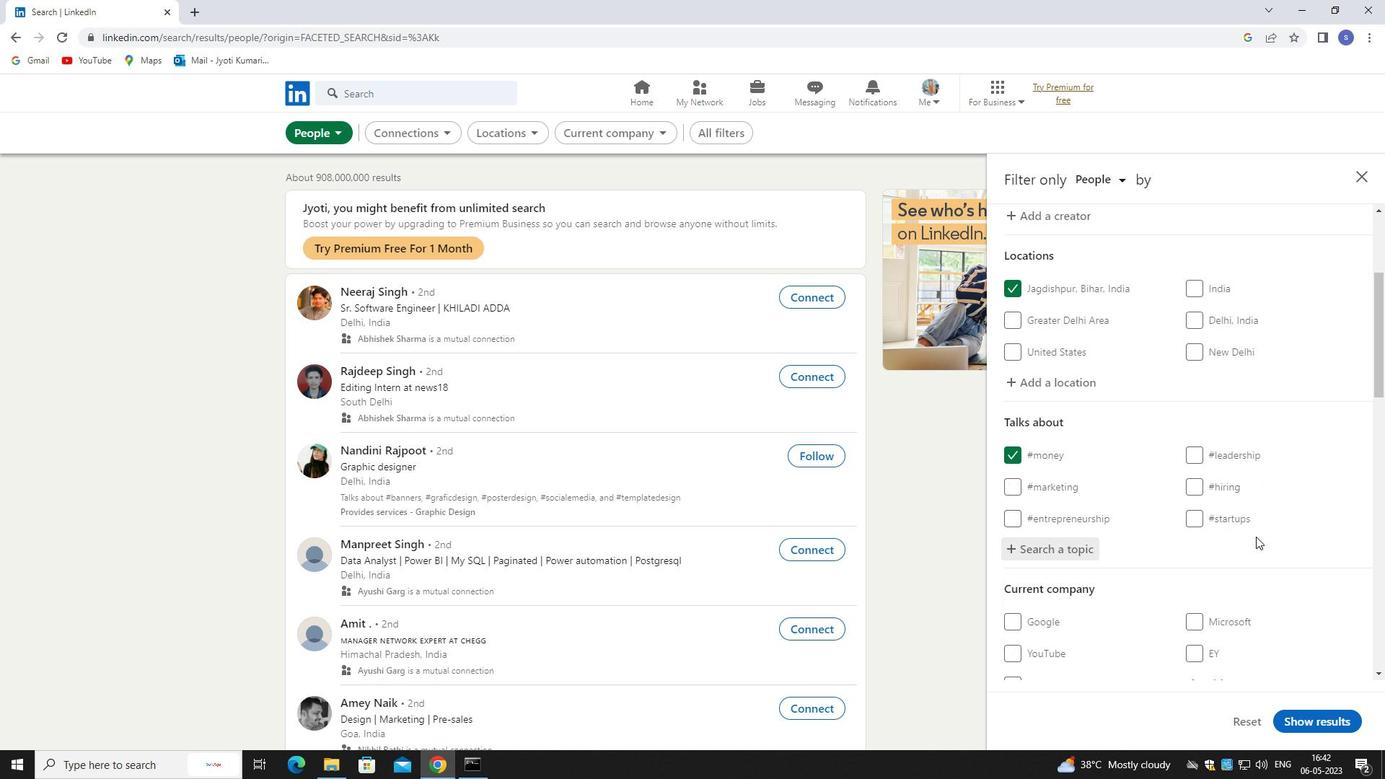 
Action: Mouse moved to (1263, 468)
Screenshot: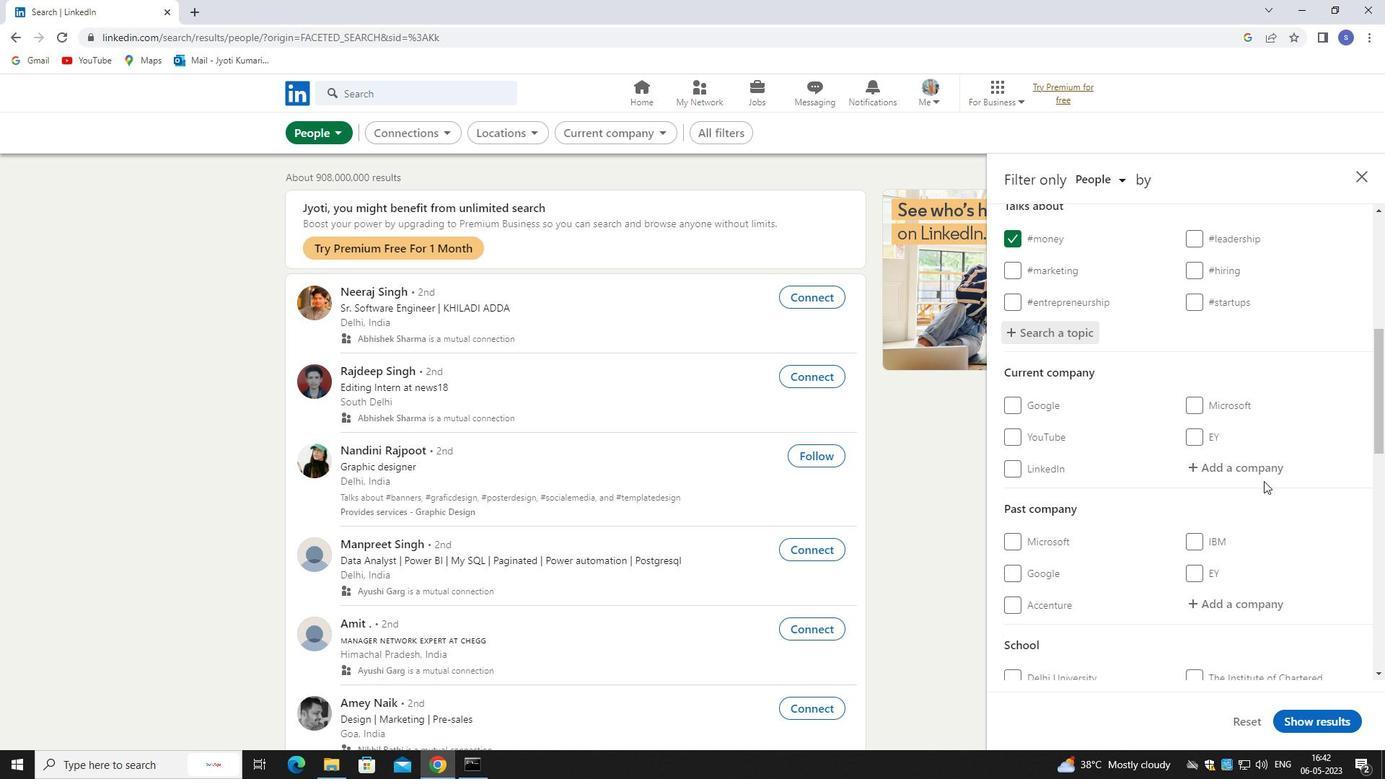 
Action: Mouse pressed left at (1263, 468)
Screenshot: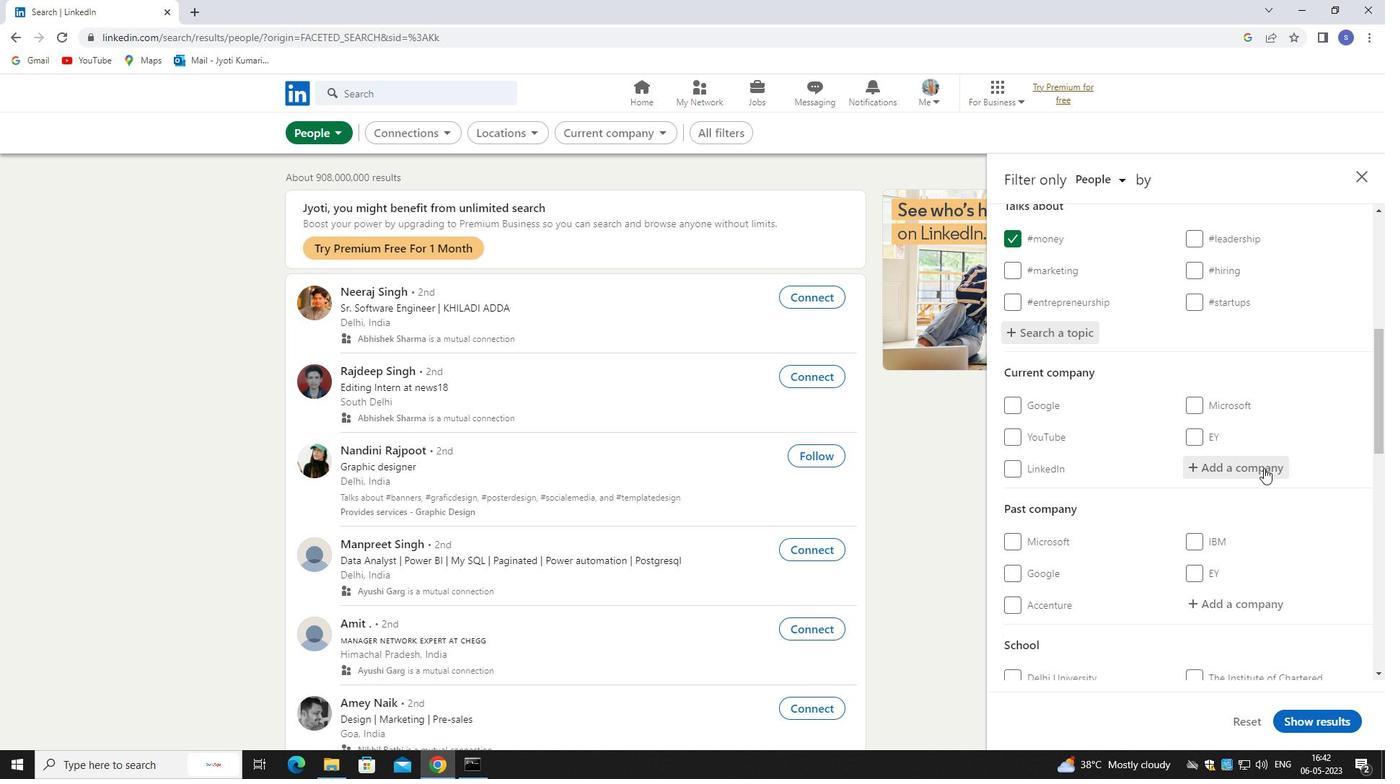 
Action: Mouse moved to (1265, 468)
Screenshot: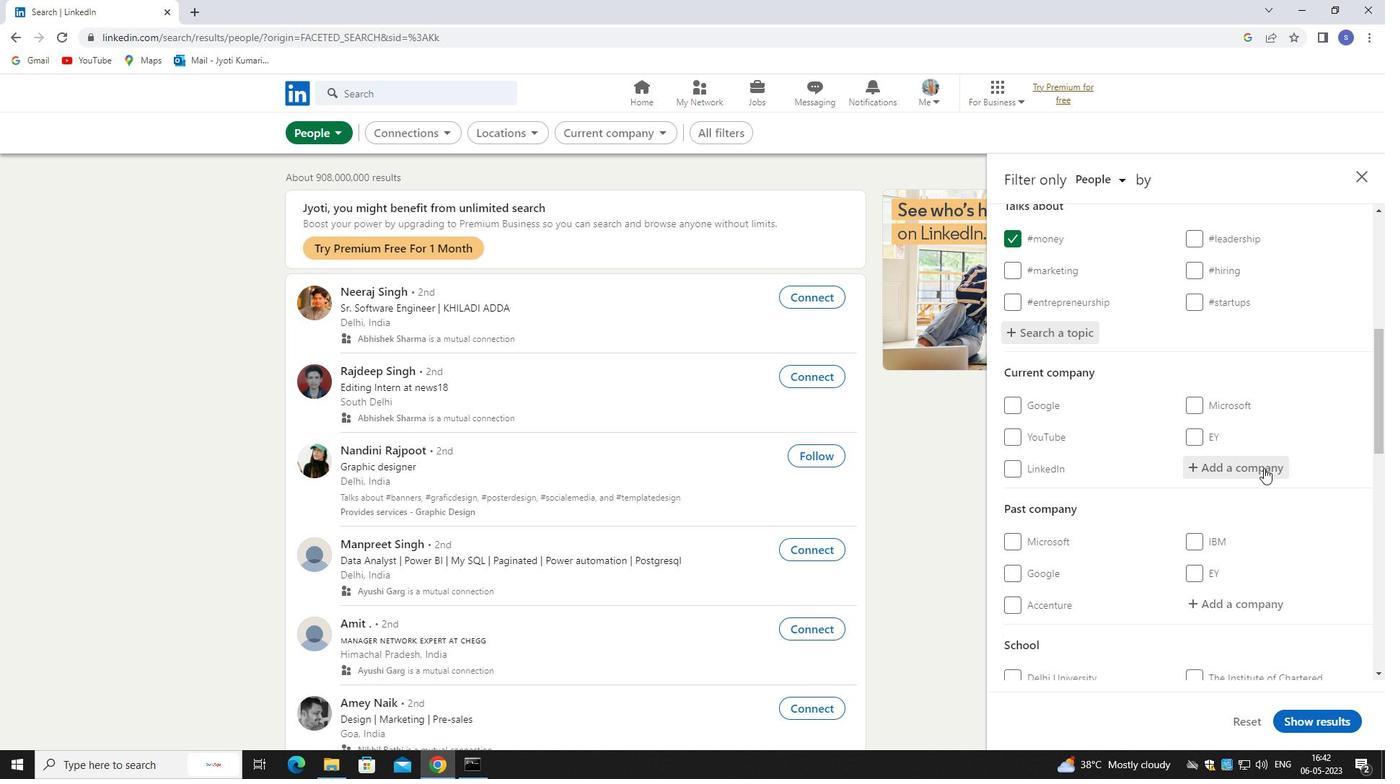 
Action: Key pressed te<Key.space>conne
Screenshot: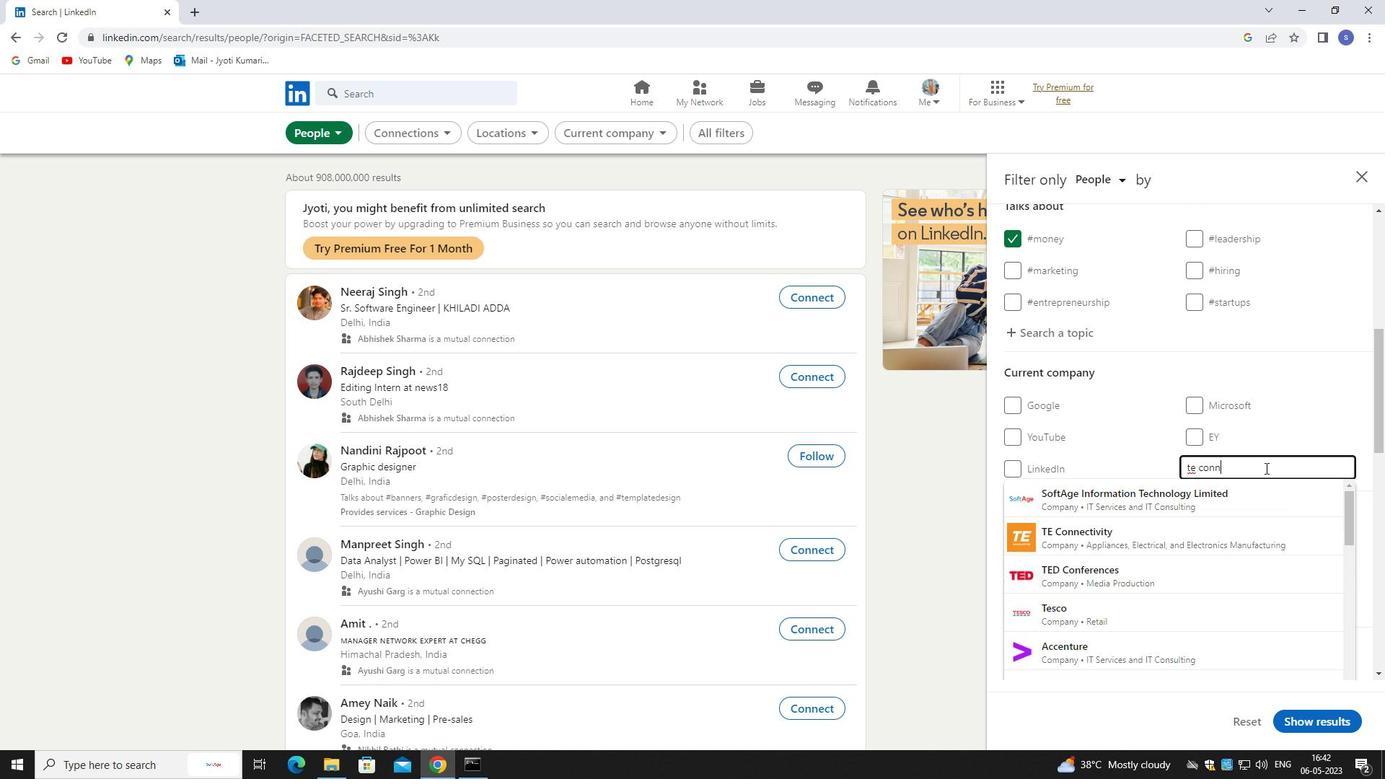 
Action: Mouse moved to (1256, 497)
Screenshot: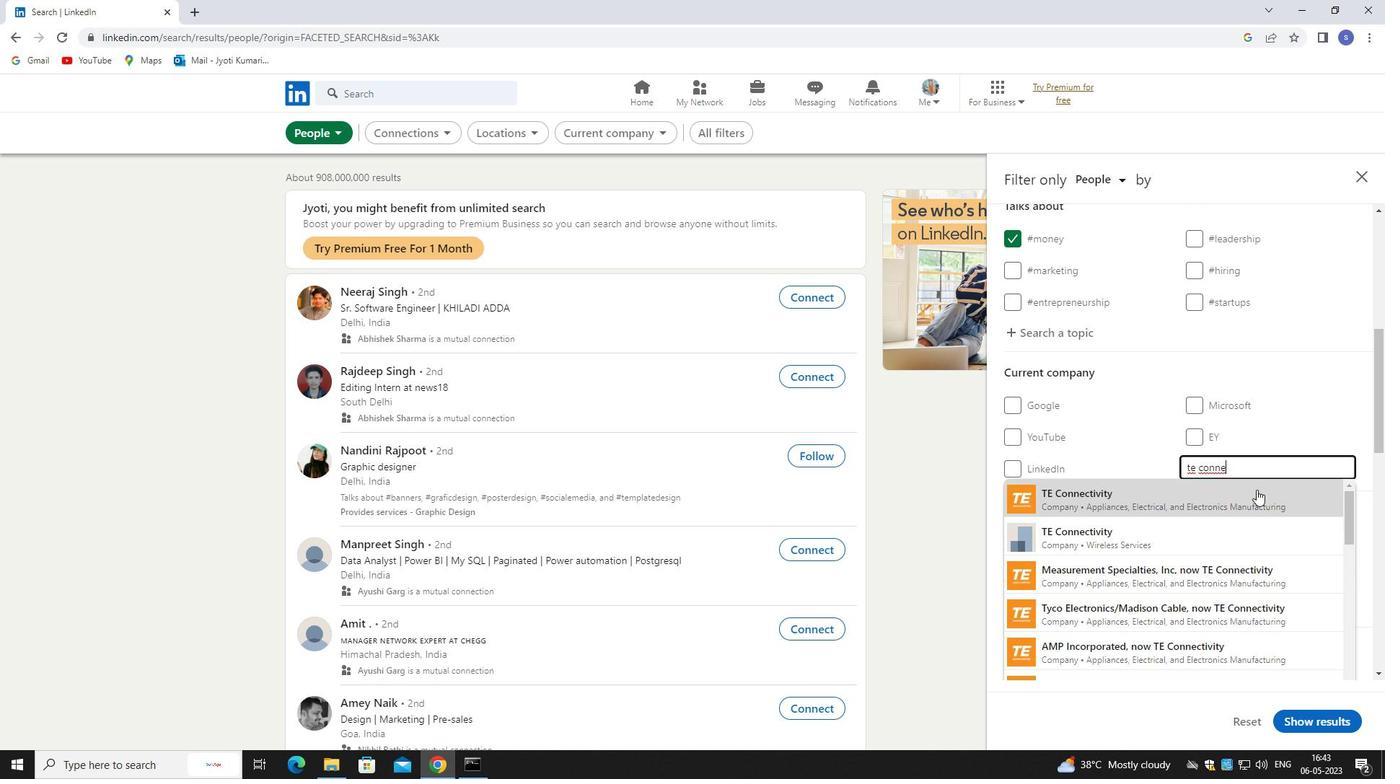 
Action: Mouse pressed left at (1256, 497)
Screenshot: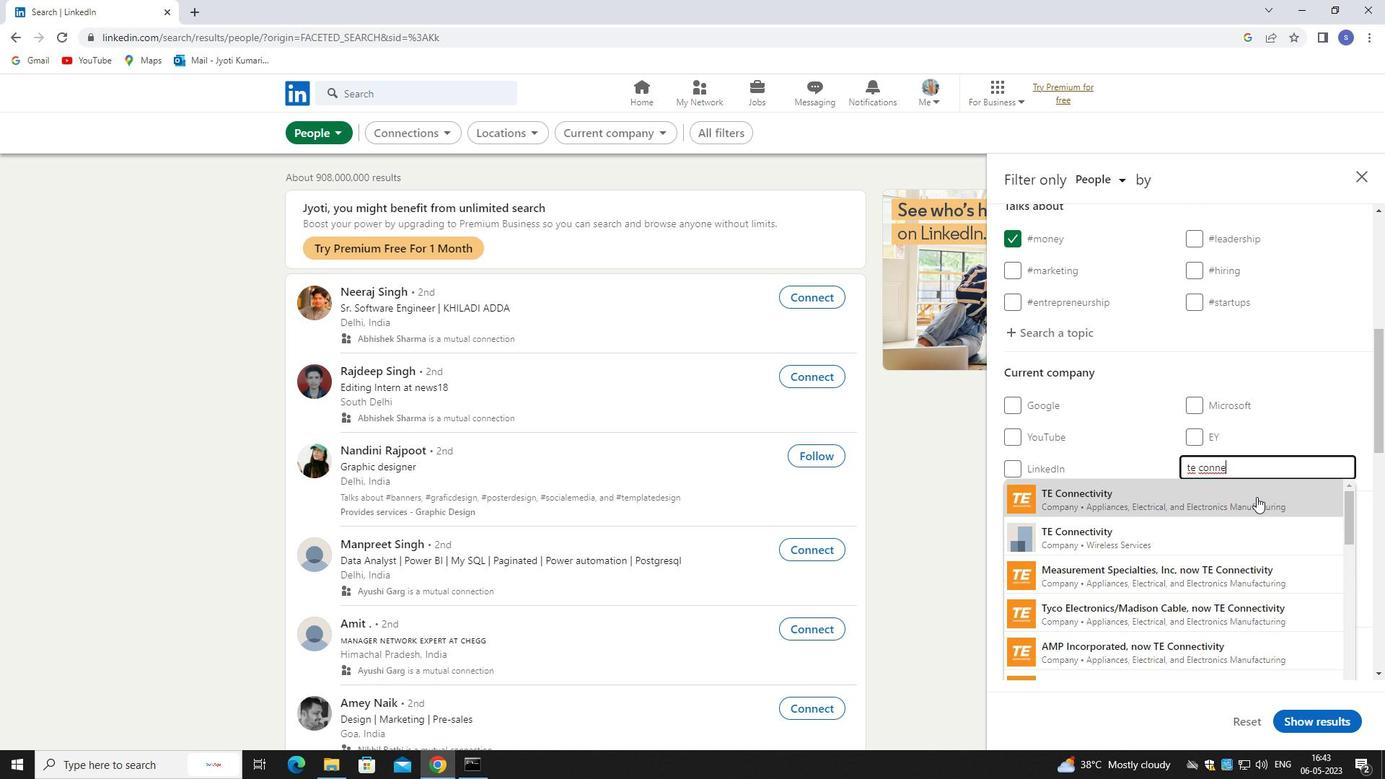 
Action: Mouse moved to (1256, 497)
Screenshot: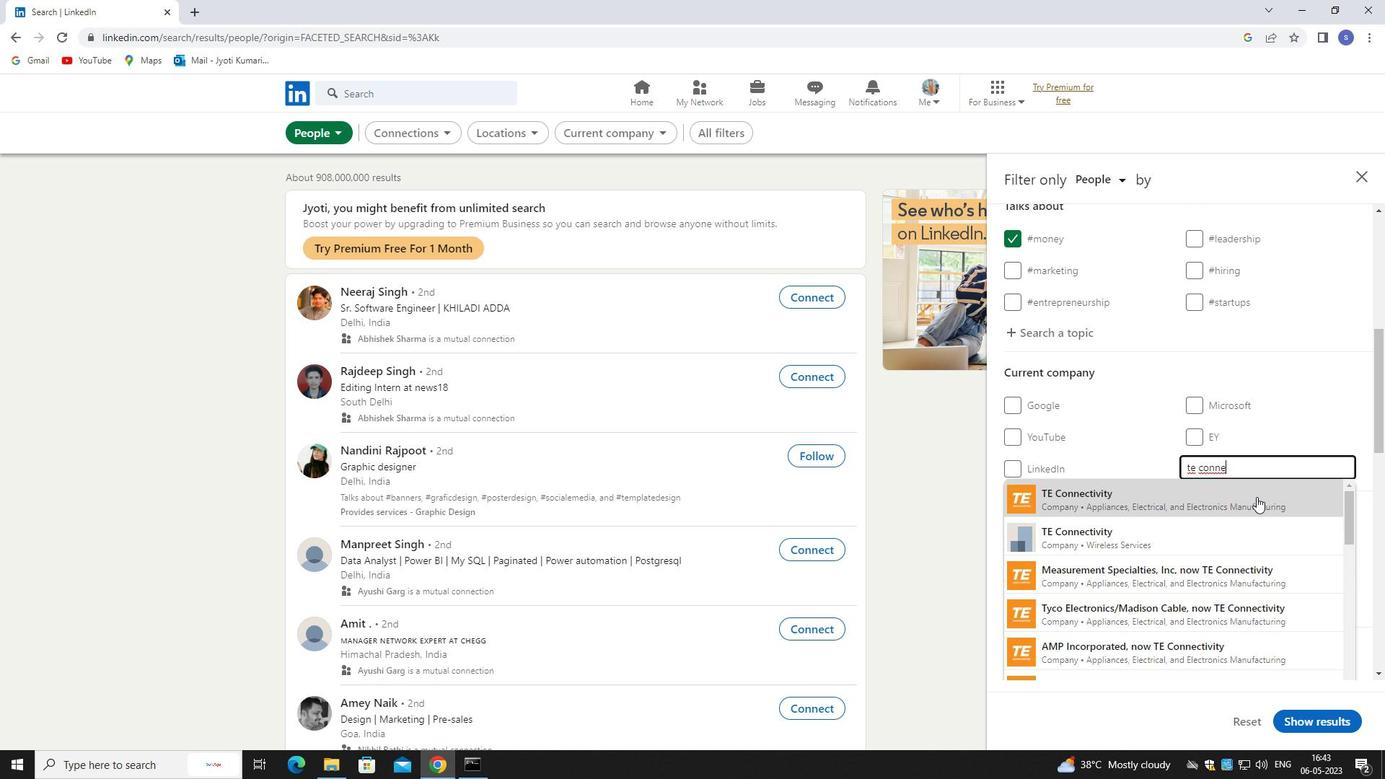 
Action: Mouse scrolled (1256, 497) with delta (0, 0)
Screenshot: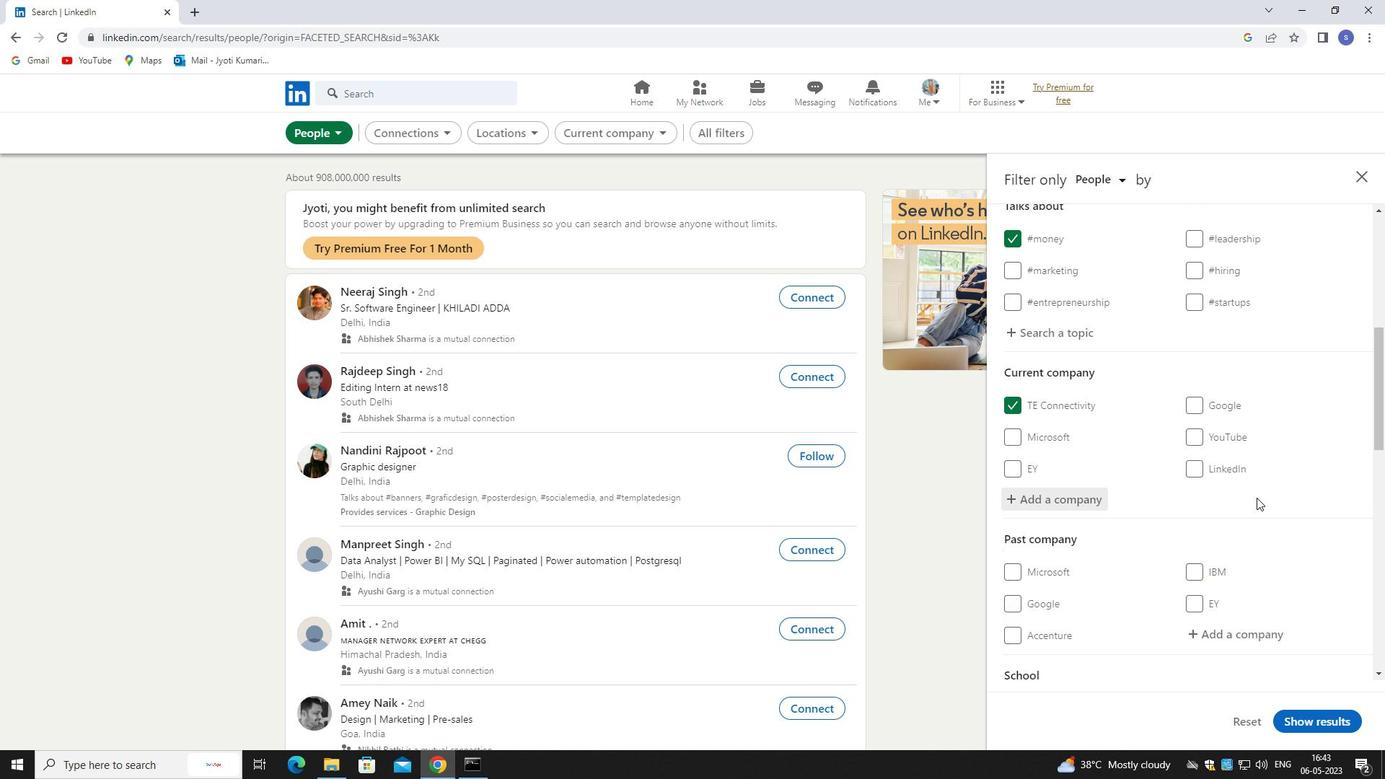 
Action: Mouse scrolled (1256, 497) with delta (0, 0)
Screenshot: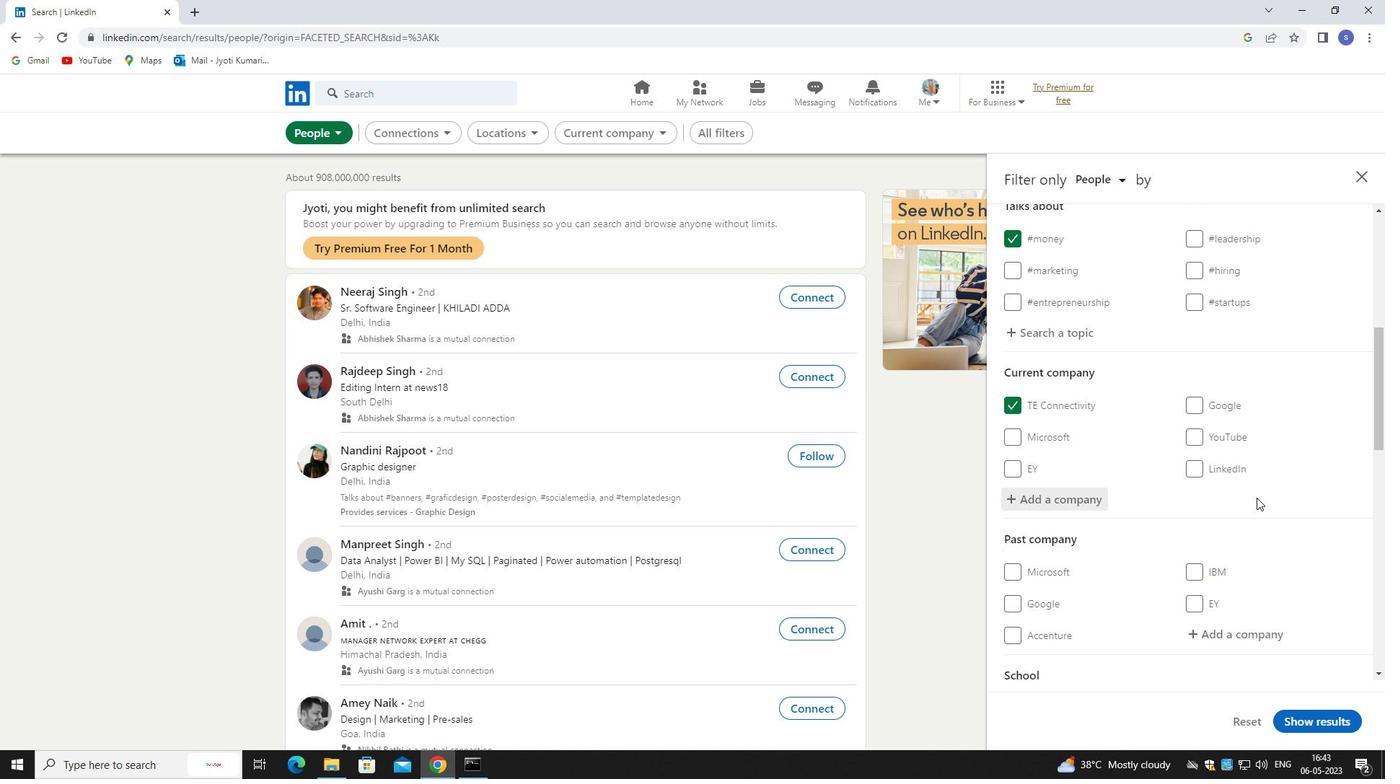 
Action: Mouse moved to (1251, 497)
Screenshot: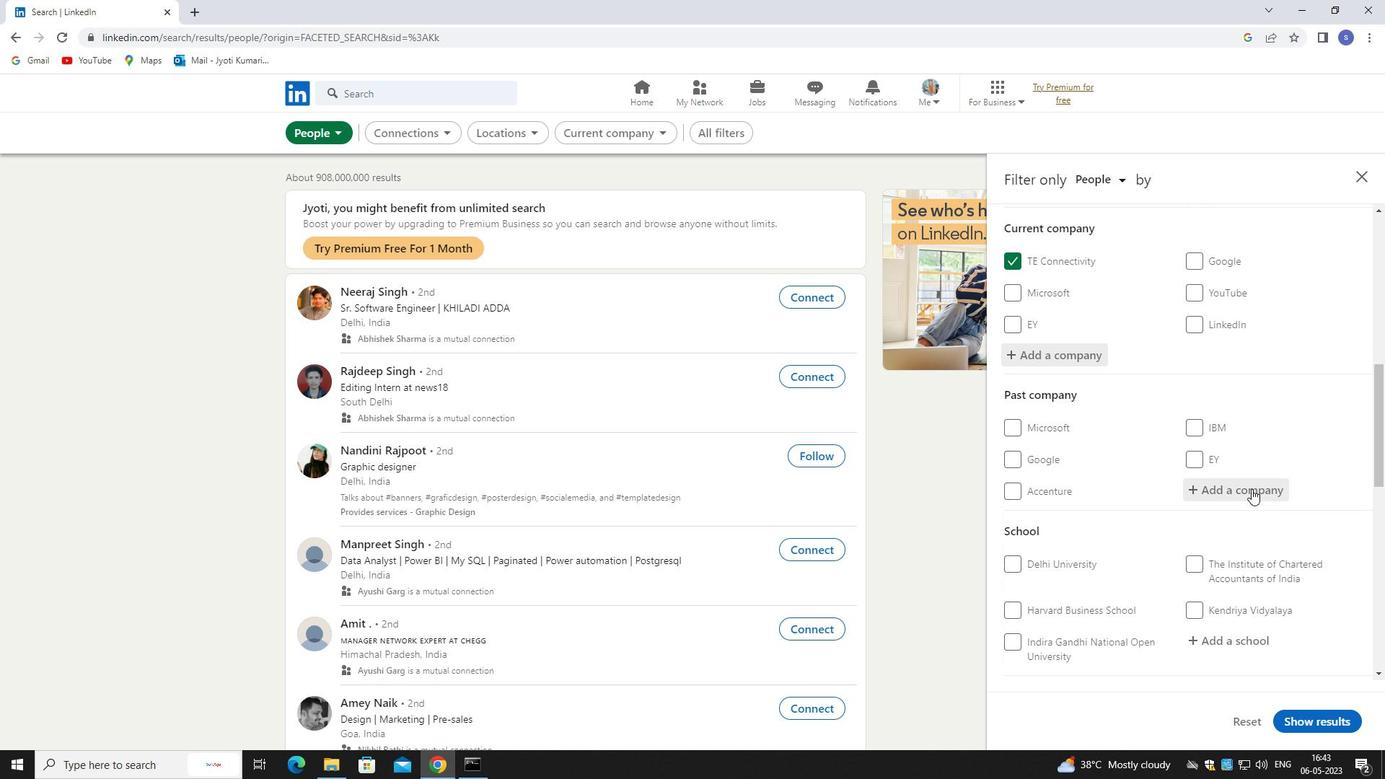 
Action: Mouse scrolled (1251, 496) with delta (0, 0)
Screenshot: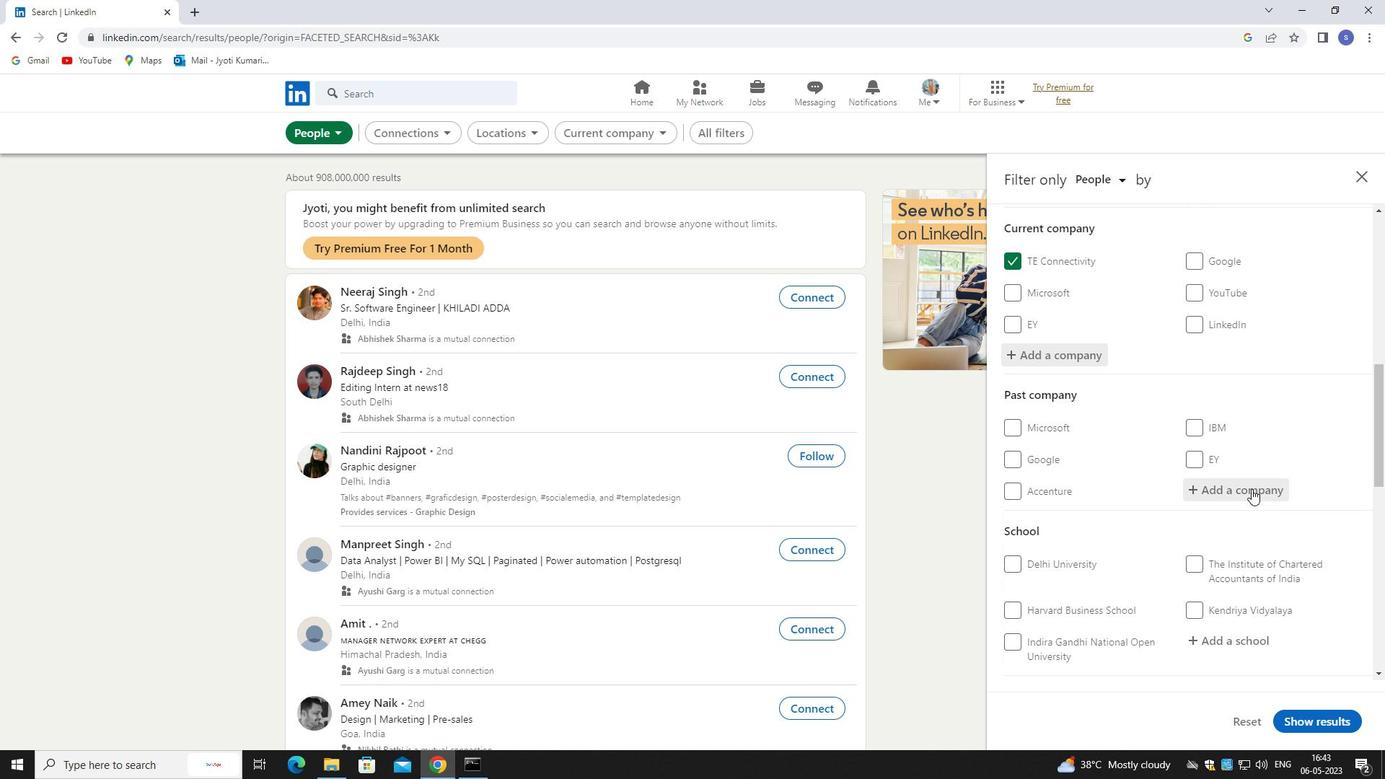 
Action: Mouse moved to (1225, 572)
Screenshot: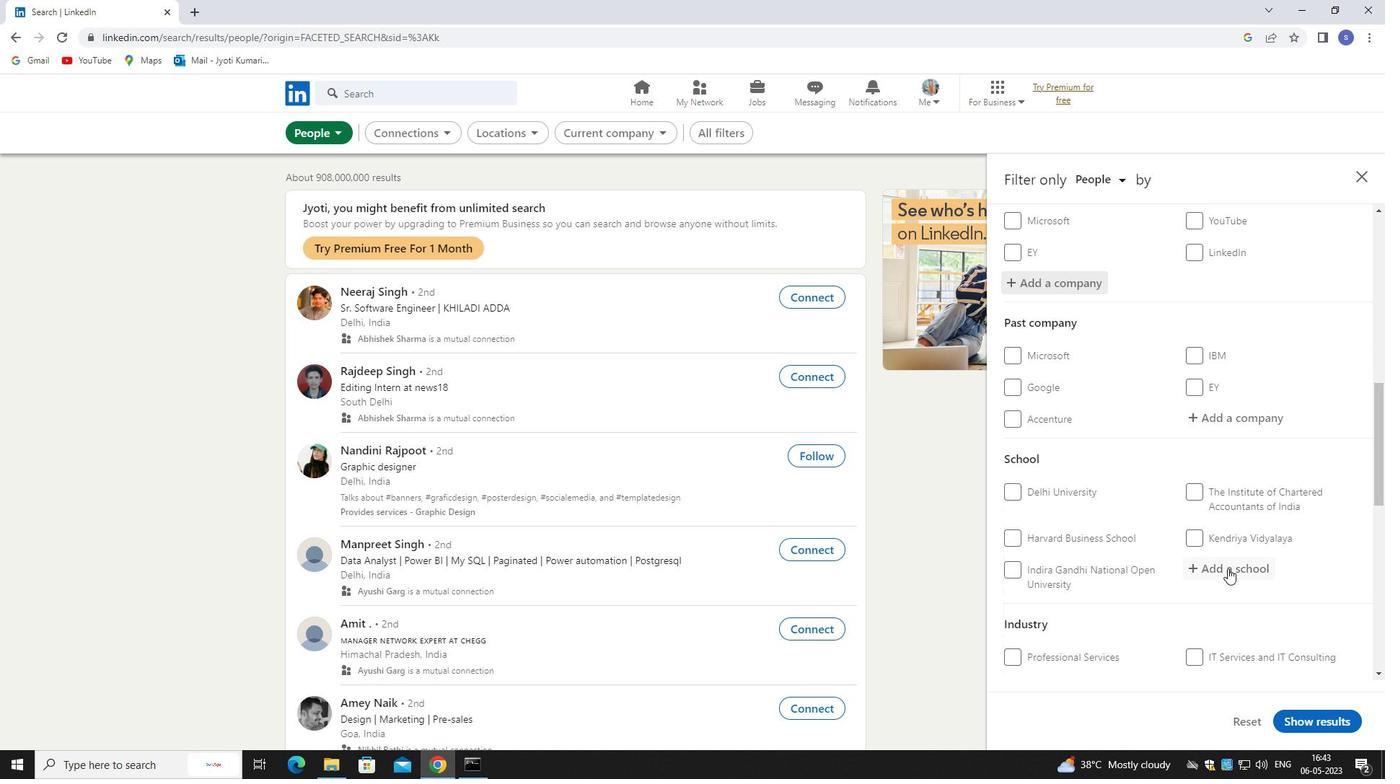 
Action: Mouse pressed left at (1225, 572)
Screenshot: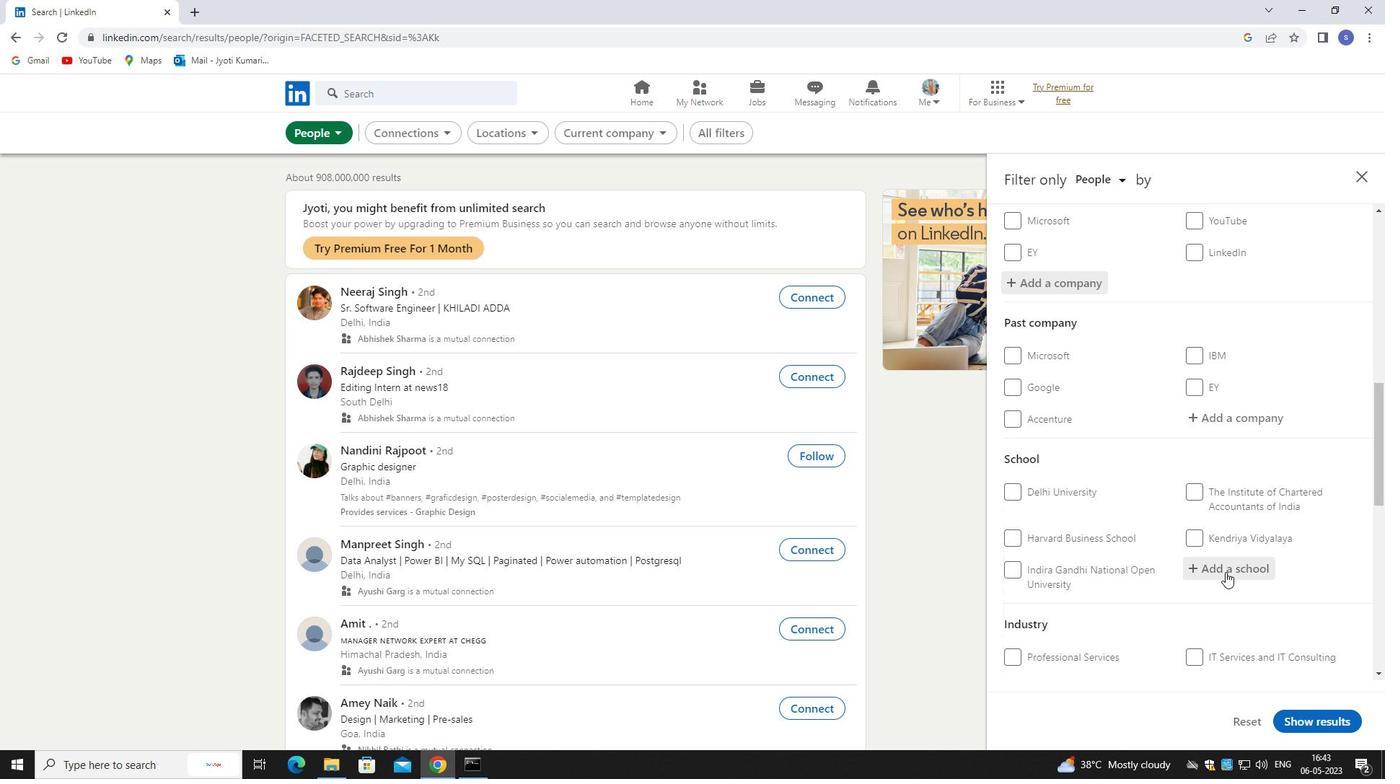 
Action: Mouse moved to (1231, 556)
Screenshot: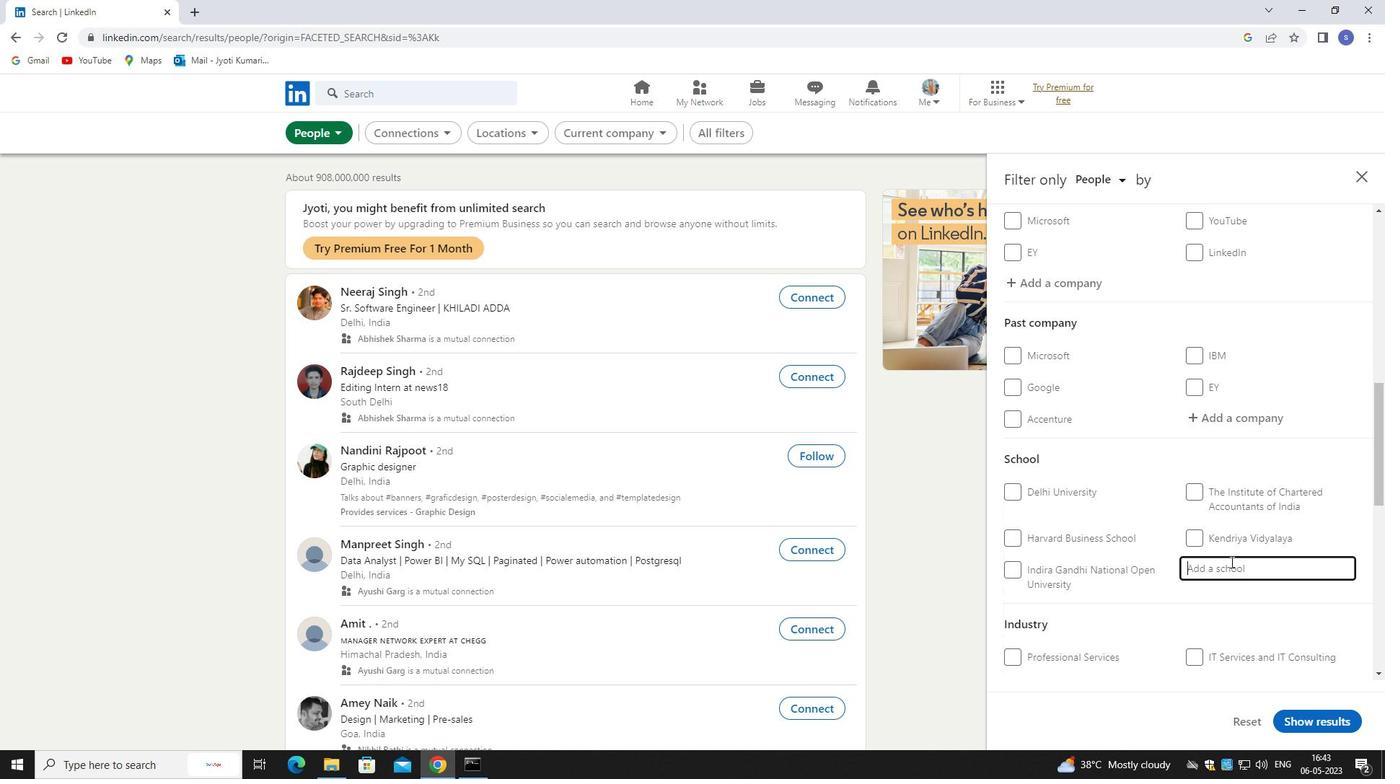 
Action: Key pressed symbio
Screenshot: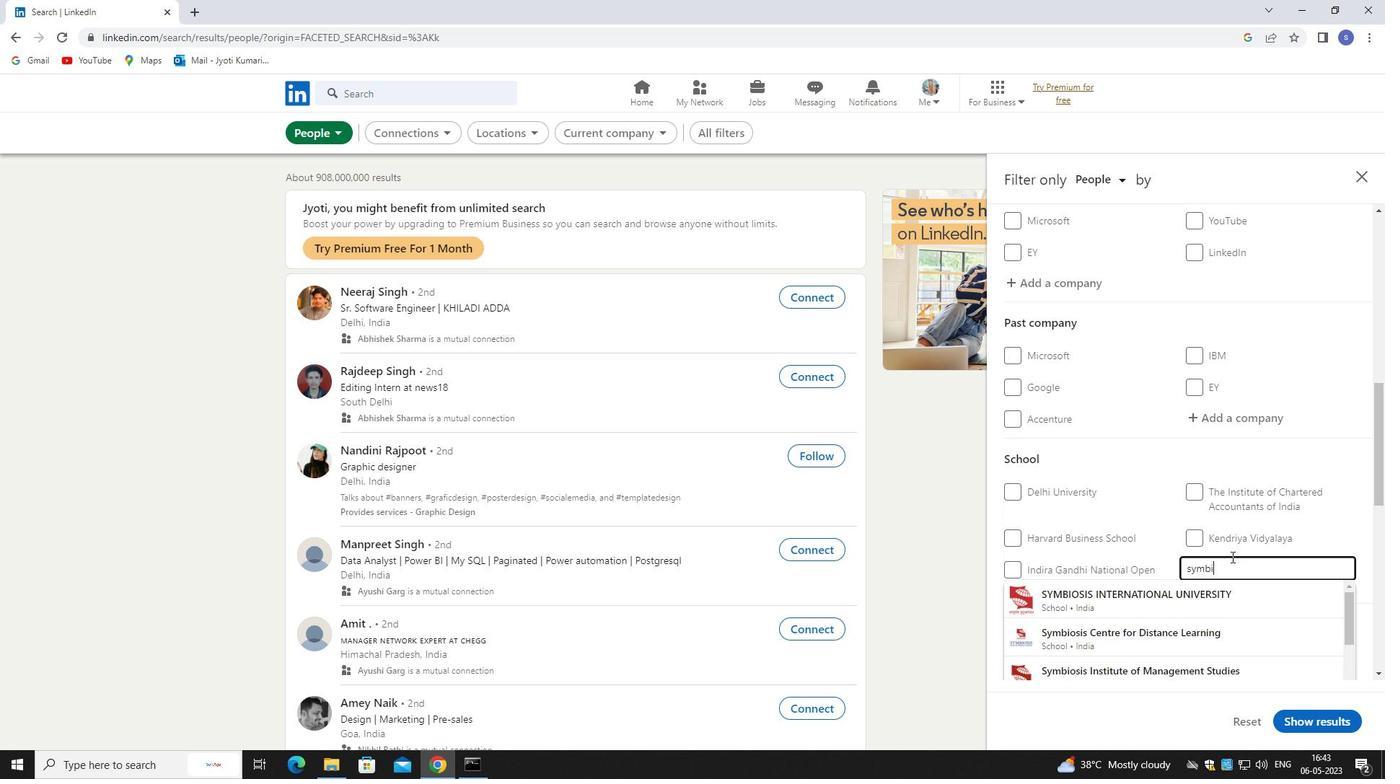 
Action: Mouse moved to (1227, 638)
Screenshot: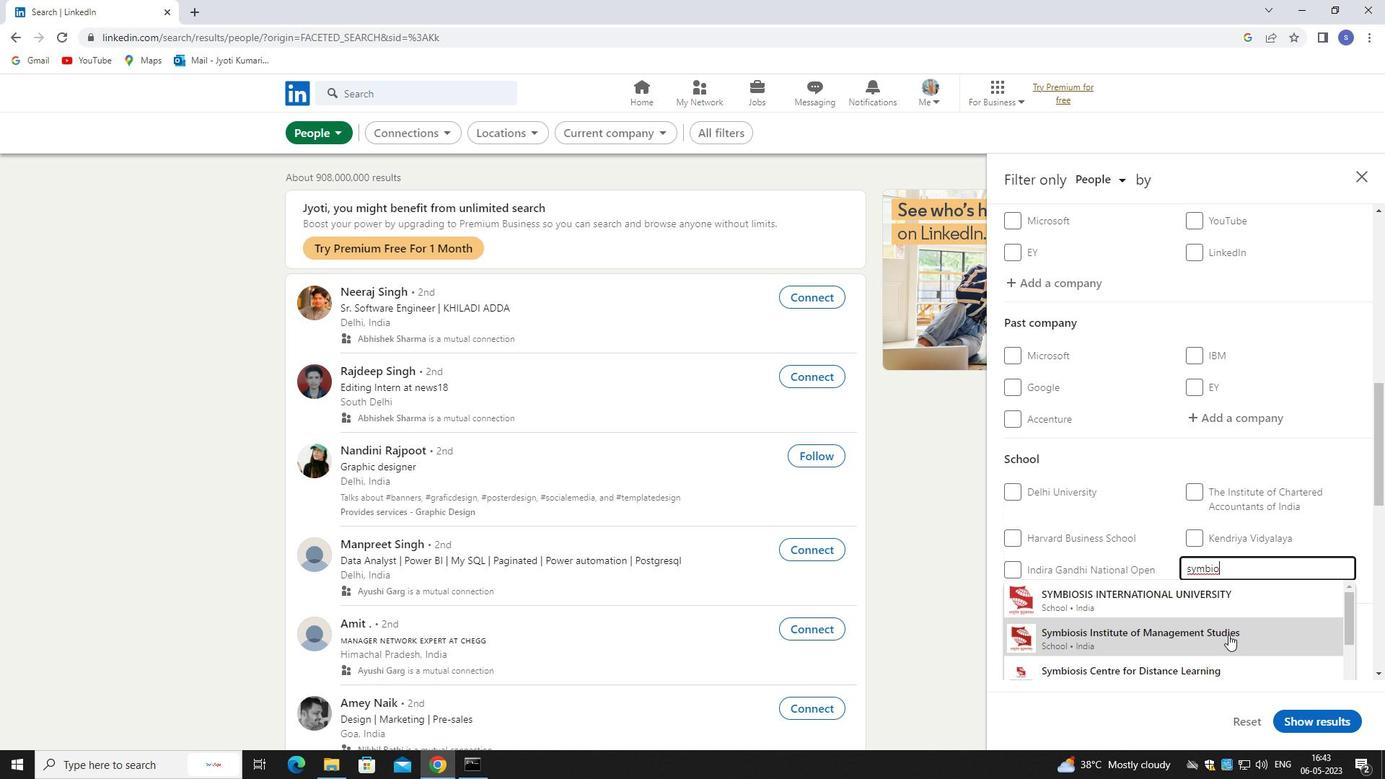 
Action: Mouse scrolled (1227, 637) with delta (0, 0)
Screenshot: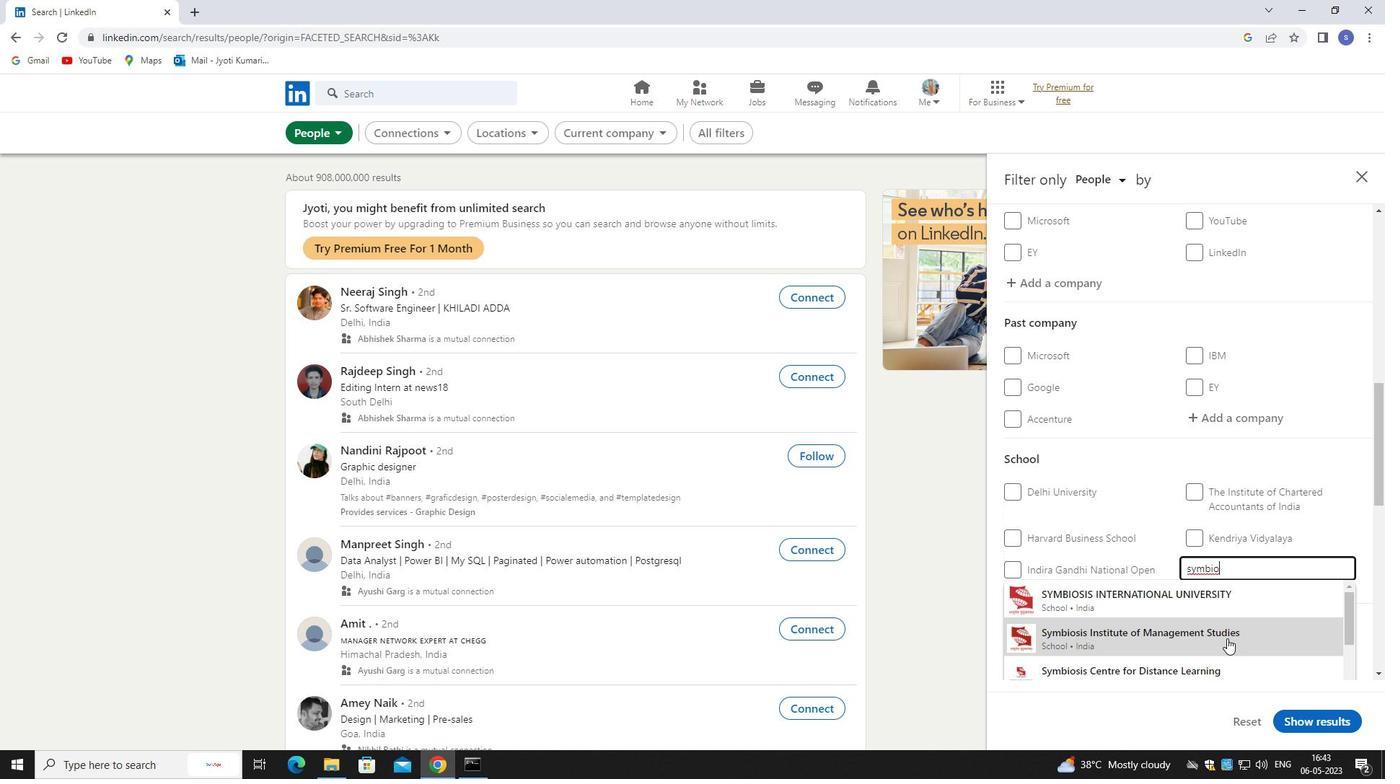 
Action: Mouse moved to (1228, 638)
Screenshot: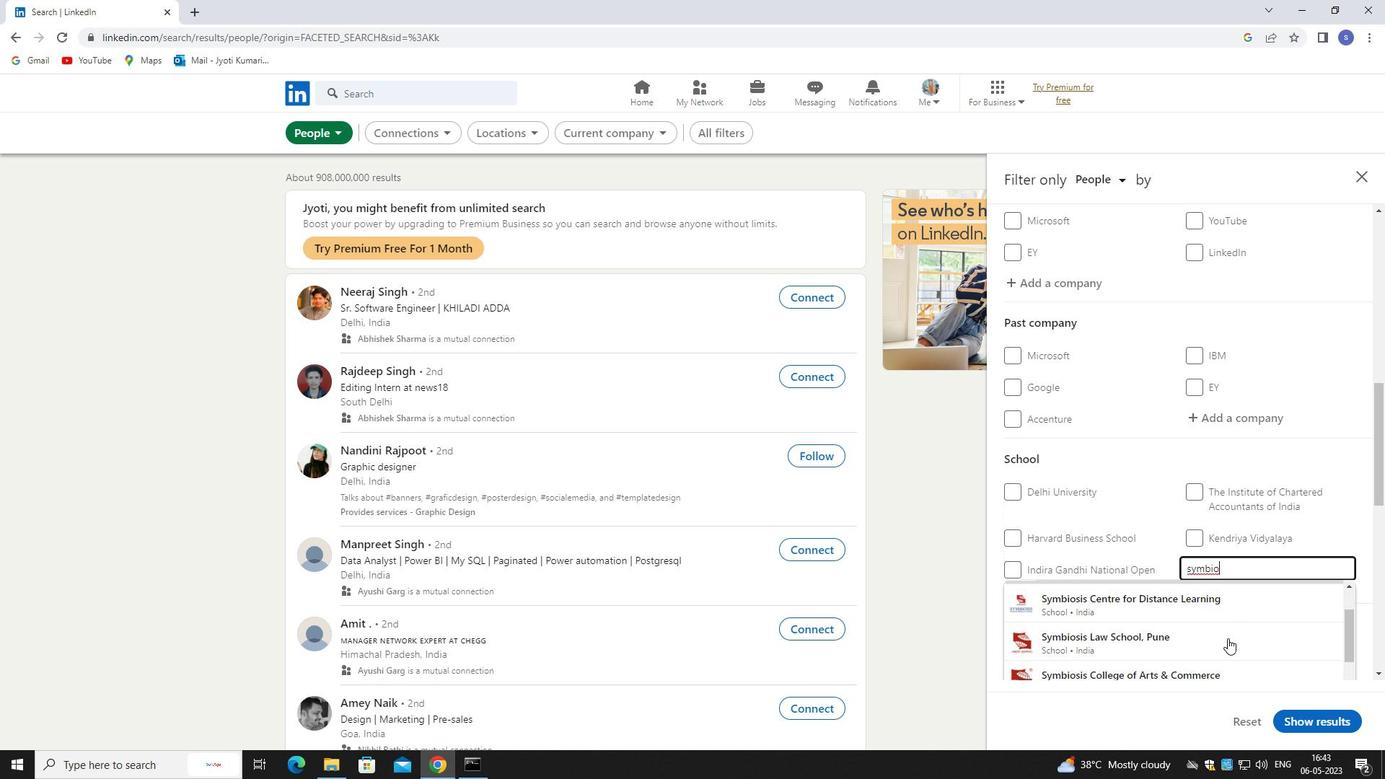 
Action: Mouse pressed left at (1228, 638)
Screenshot: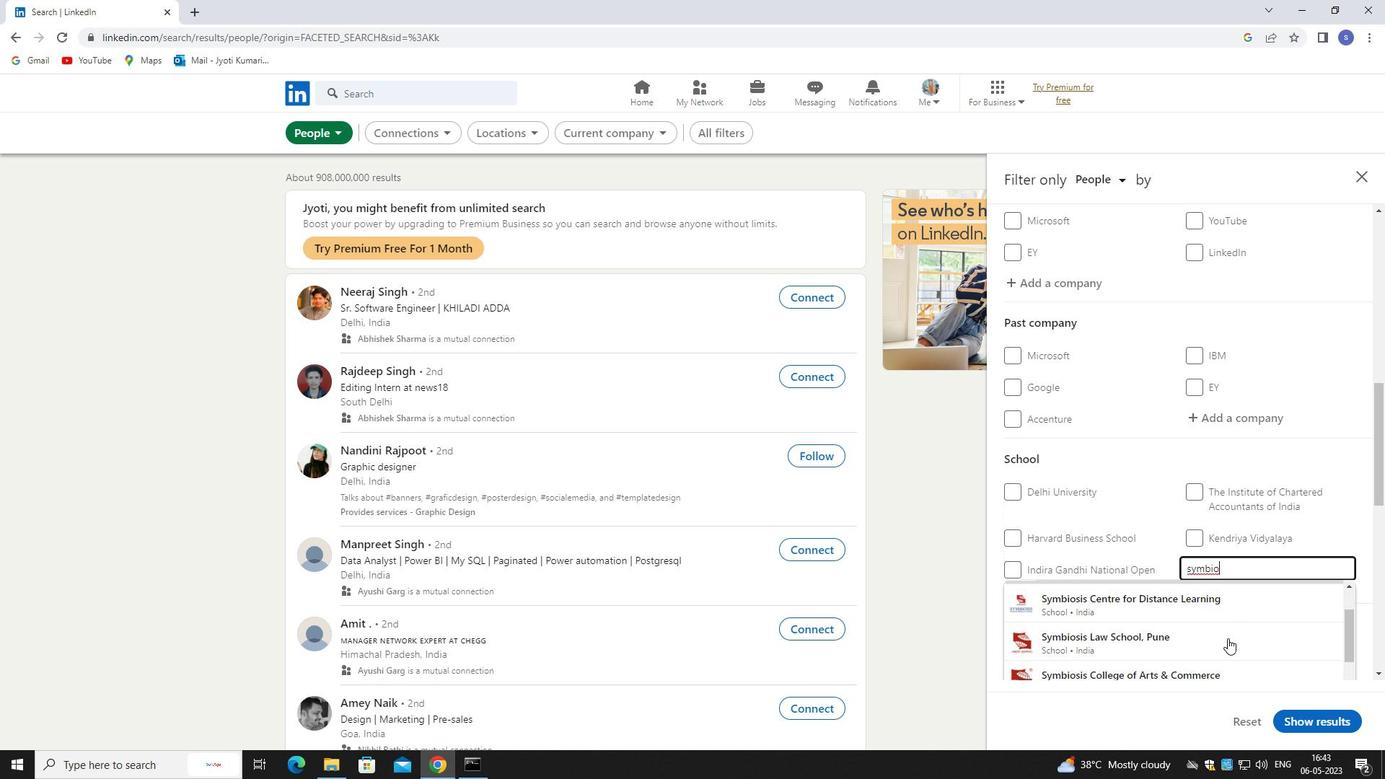 
Action: Mouse moved to (1242, 608)
Screenshot: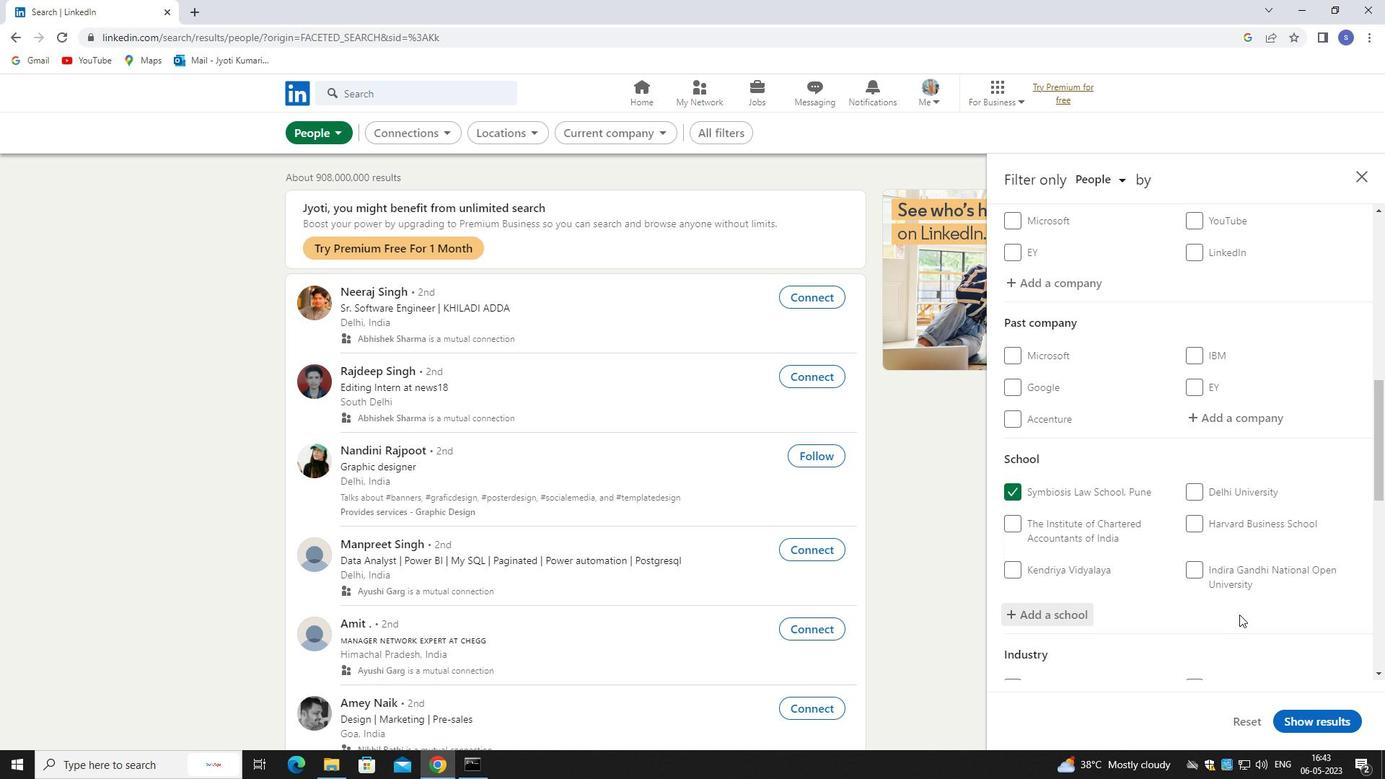 
Action: Mouse scrolled (1242, 608) with delta (0, 0)
Screenshot: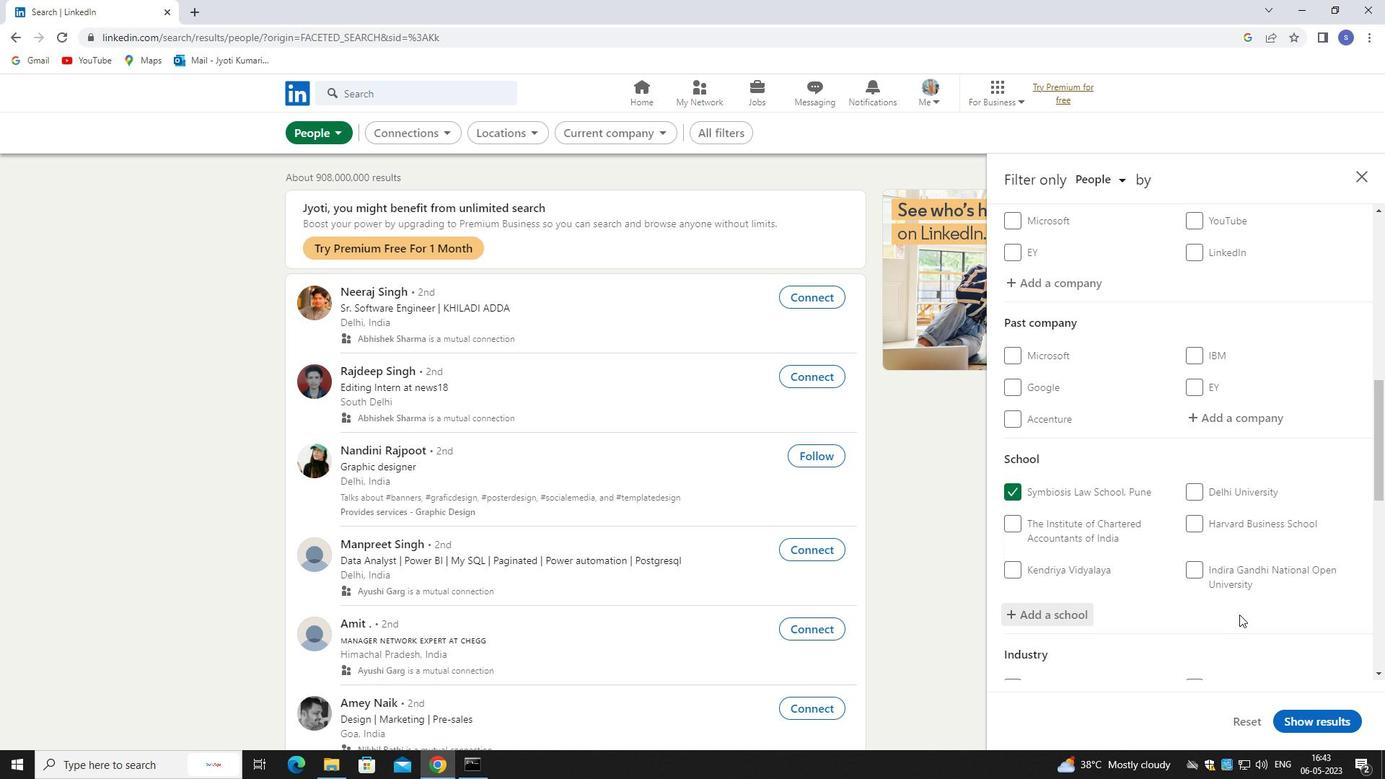 
Action: Mouse moved to (1245, 606)
Screenshot: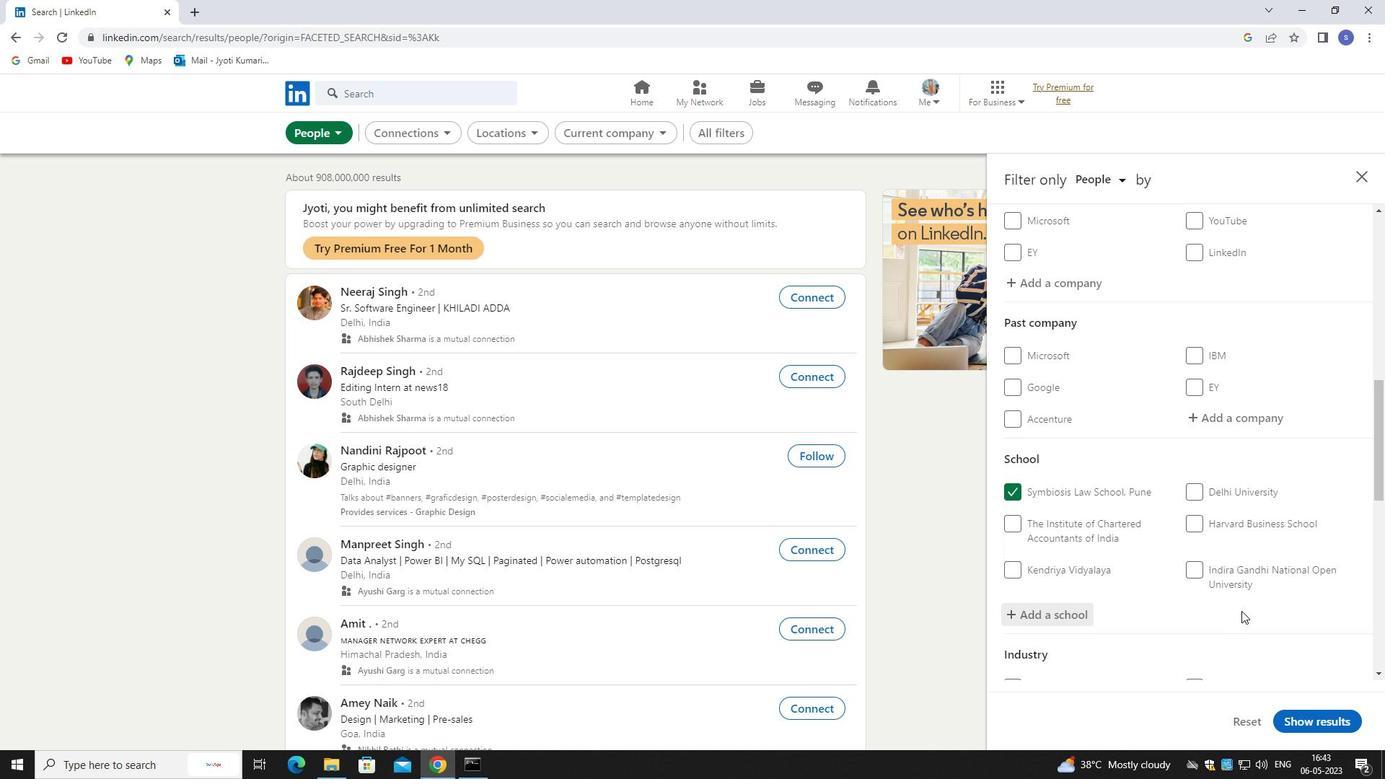 
Action: Mouse scrolled (1245, 605) with delta (0, 0)
Screenshot: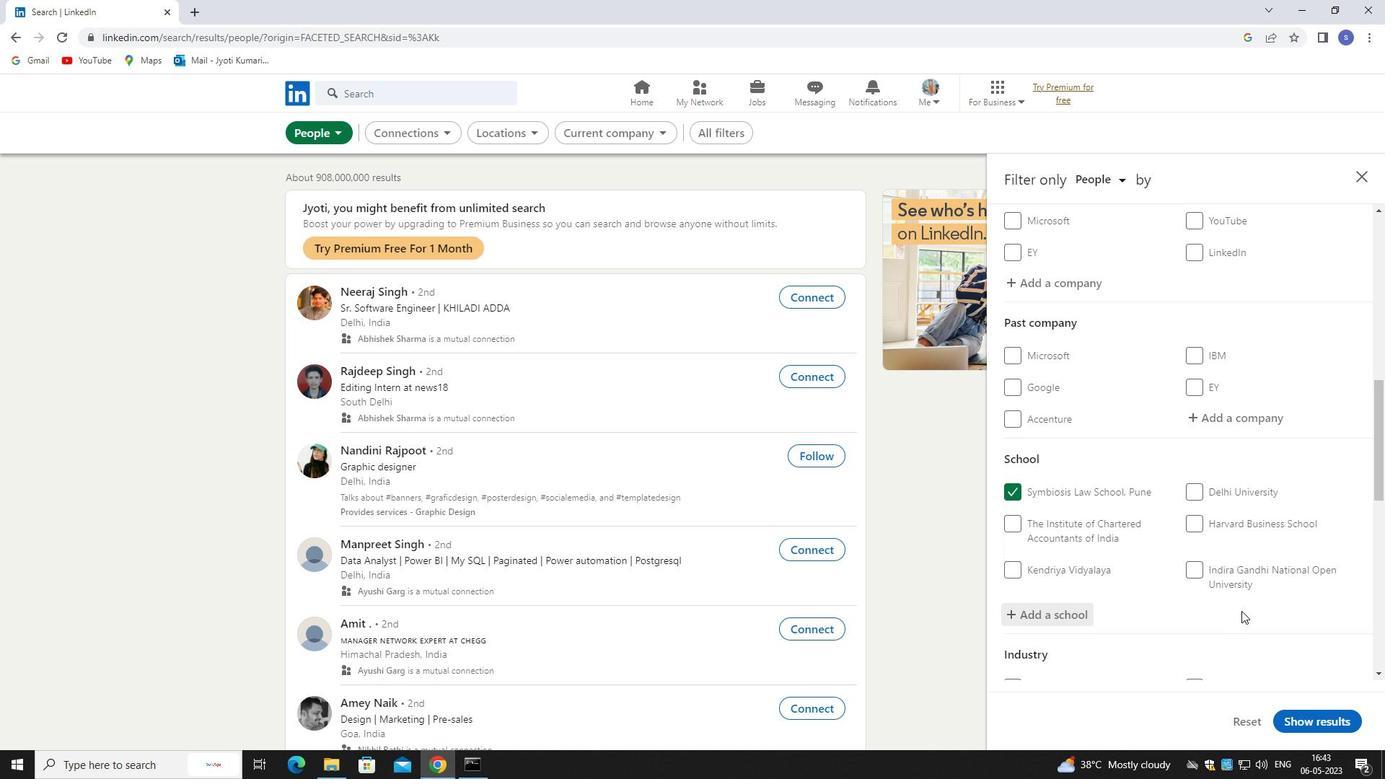 
Action: Mouse moved to (1254, 622)
Screenshot: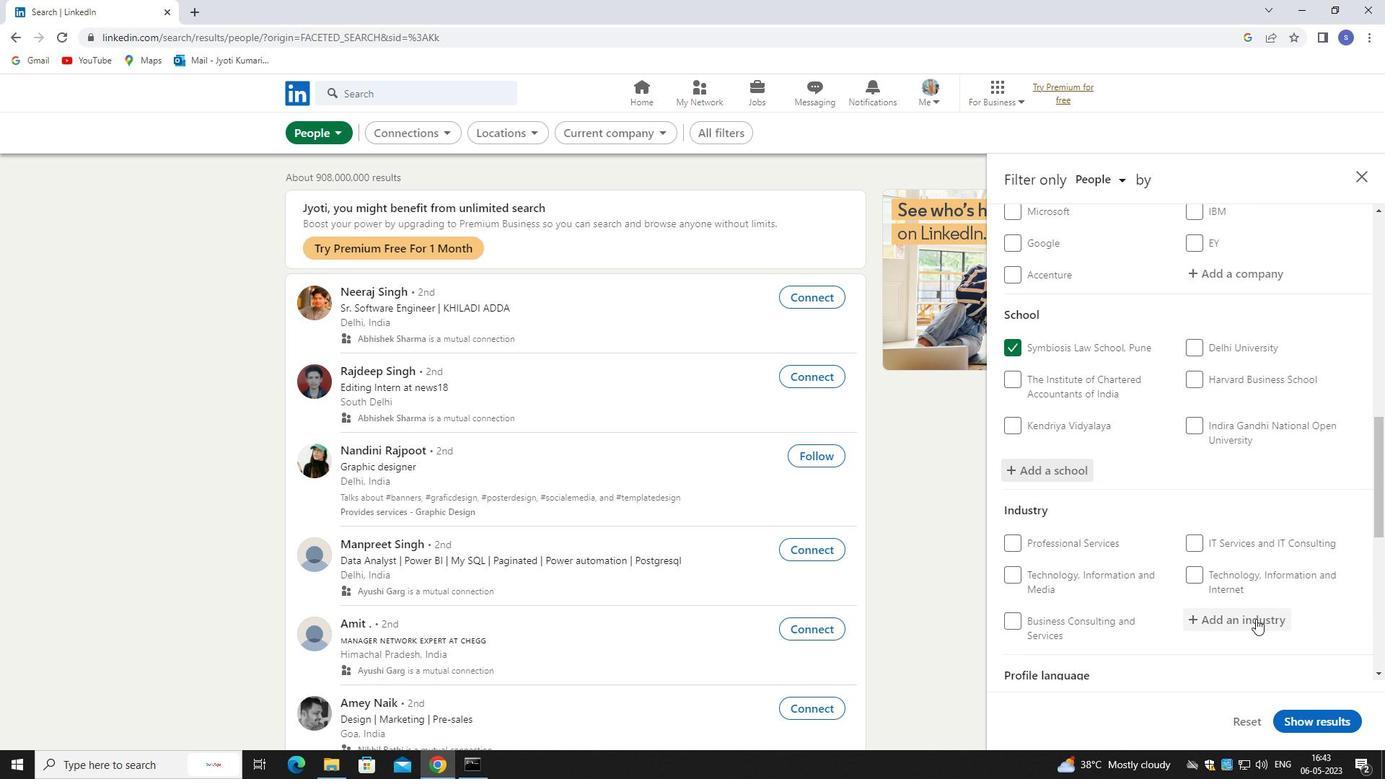 
Action: Mouse pressed left at (1254, 622)
Screenshot: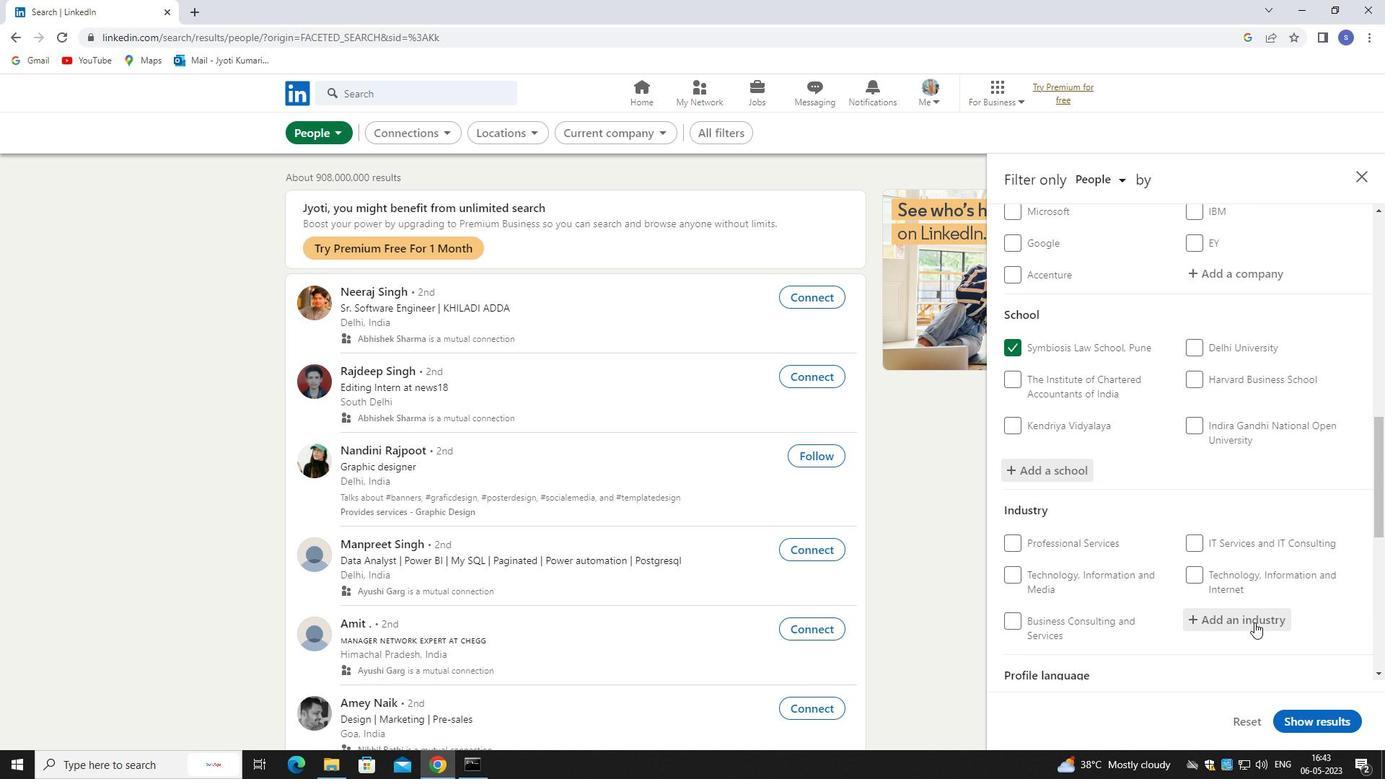 
Action: Mouse moved to (1258, 610)
Screenshot: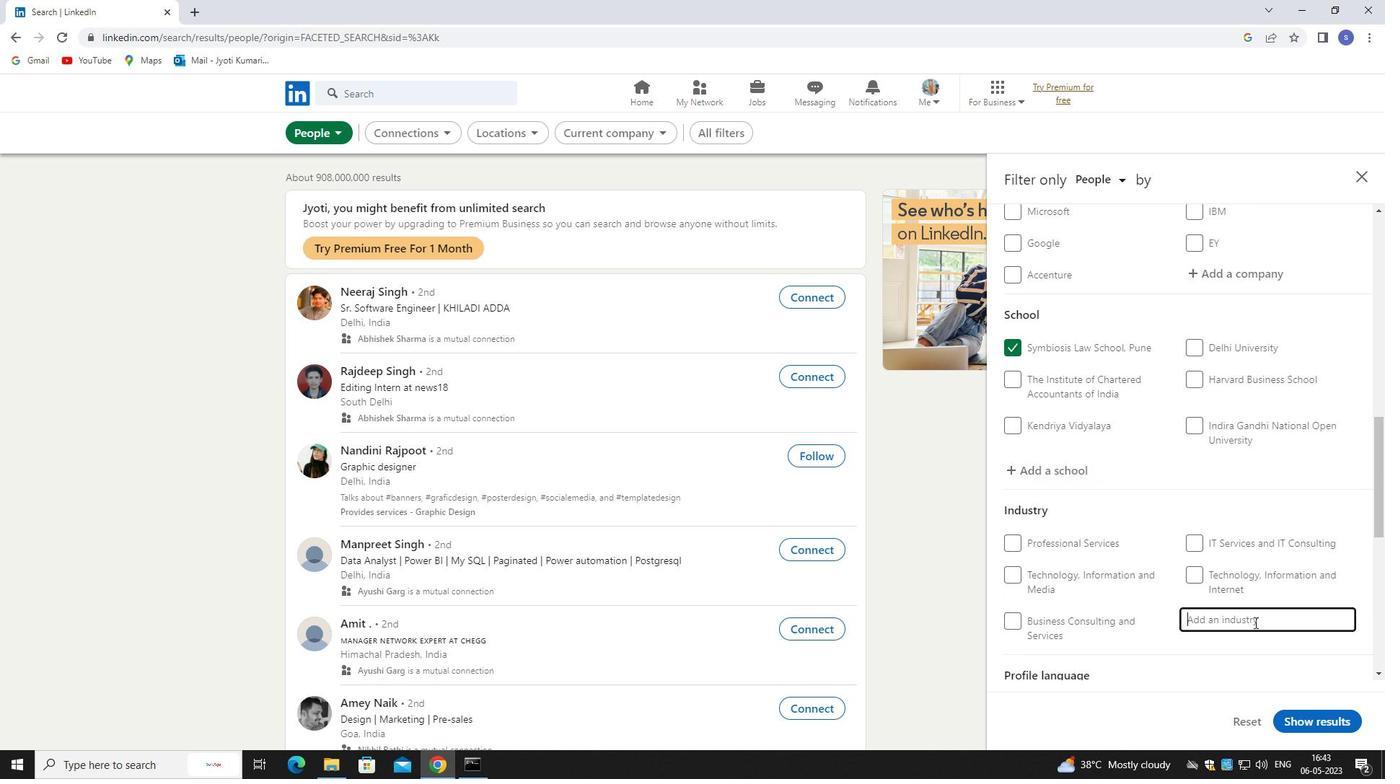 
Action: Key pressed ground<Key.space>
Screenshot: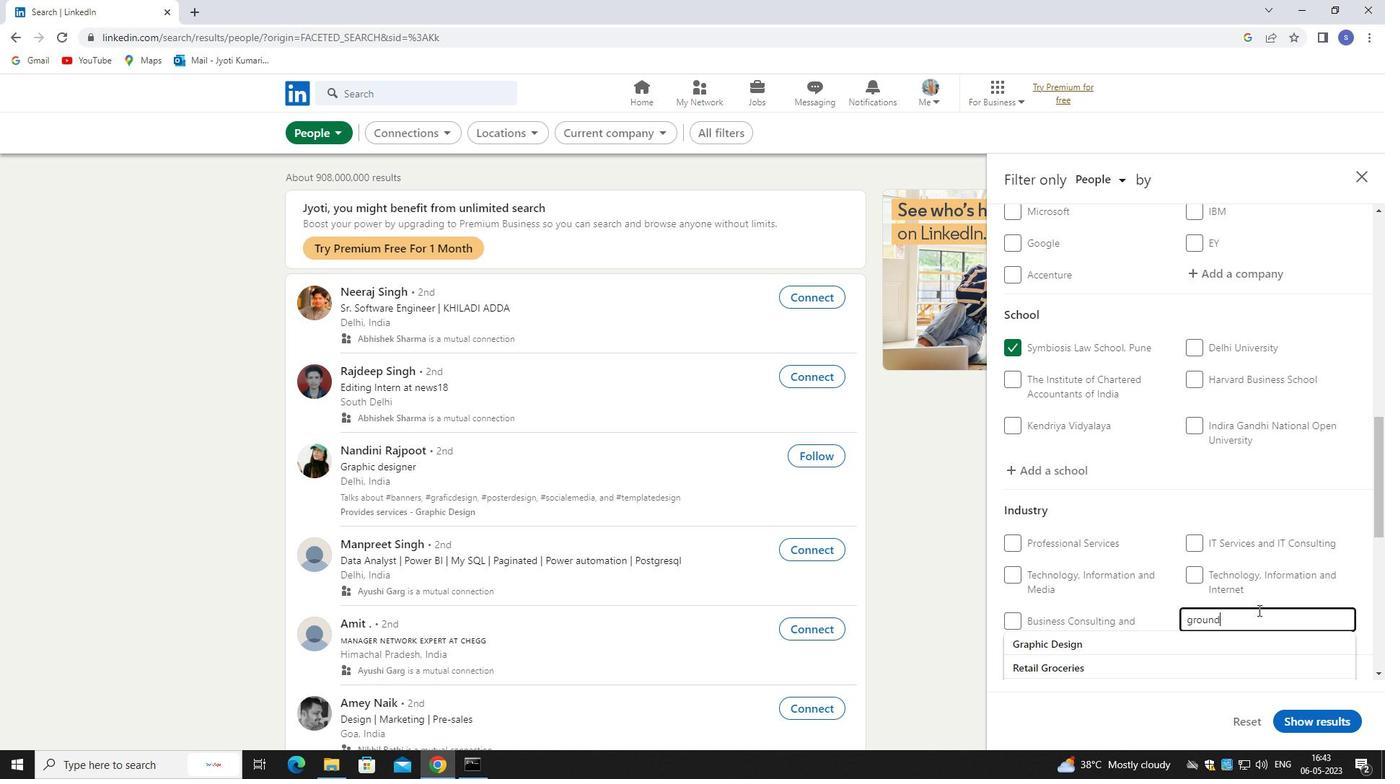 
Action: Mouse moved to (1240, 647)
Screenshot: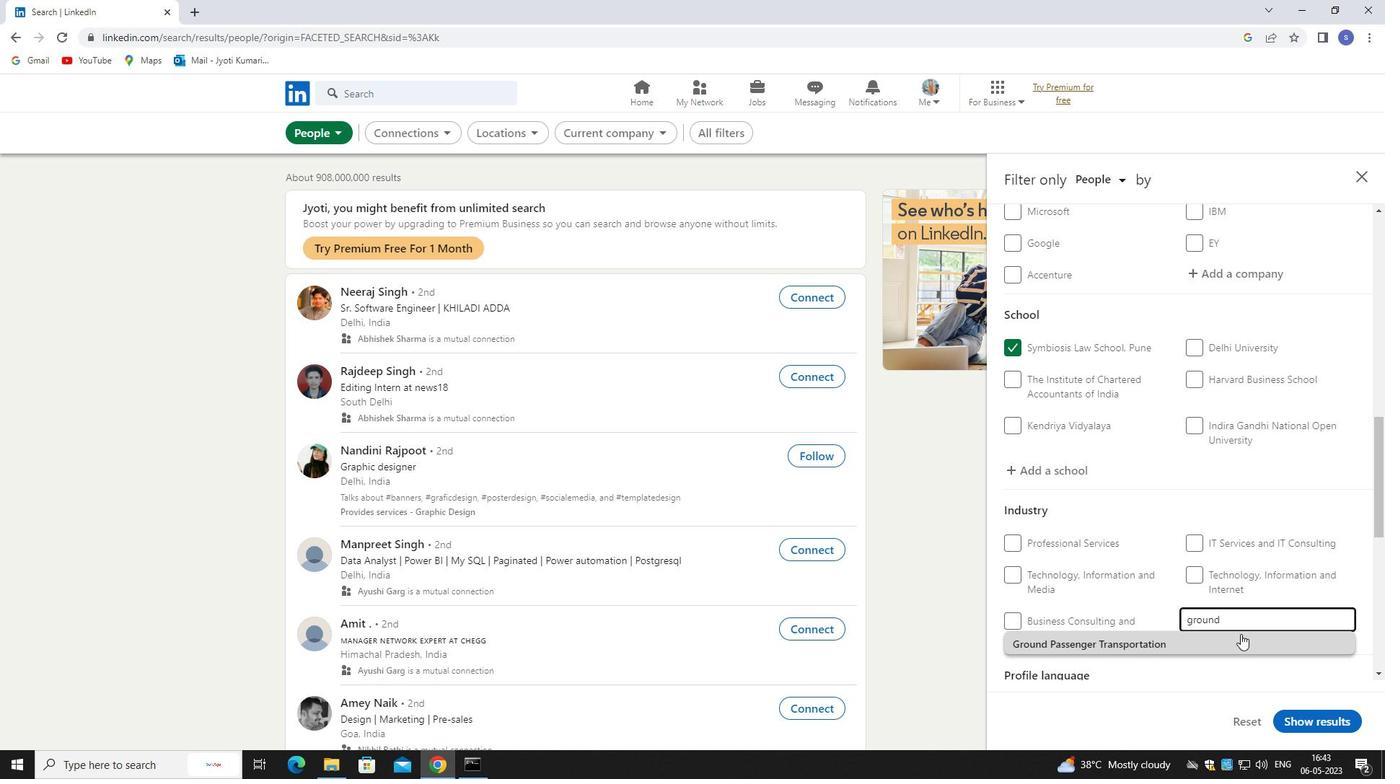 
Action: Mouse pressed left at (1240, 647)
Screenshot: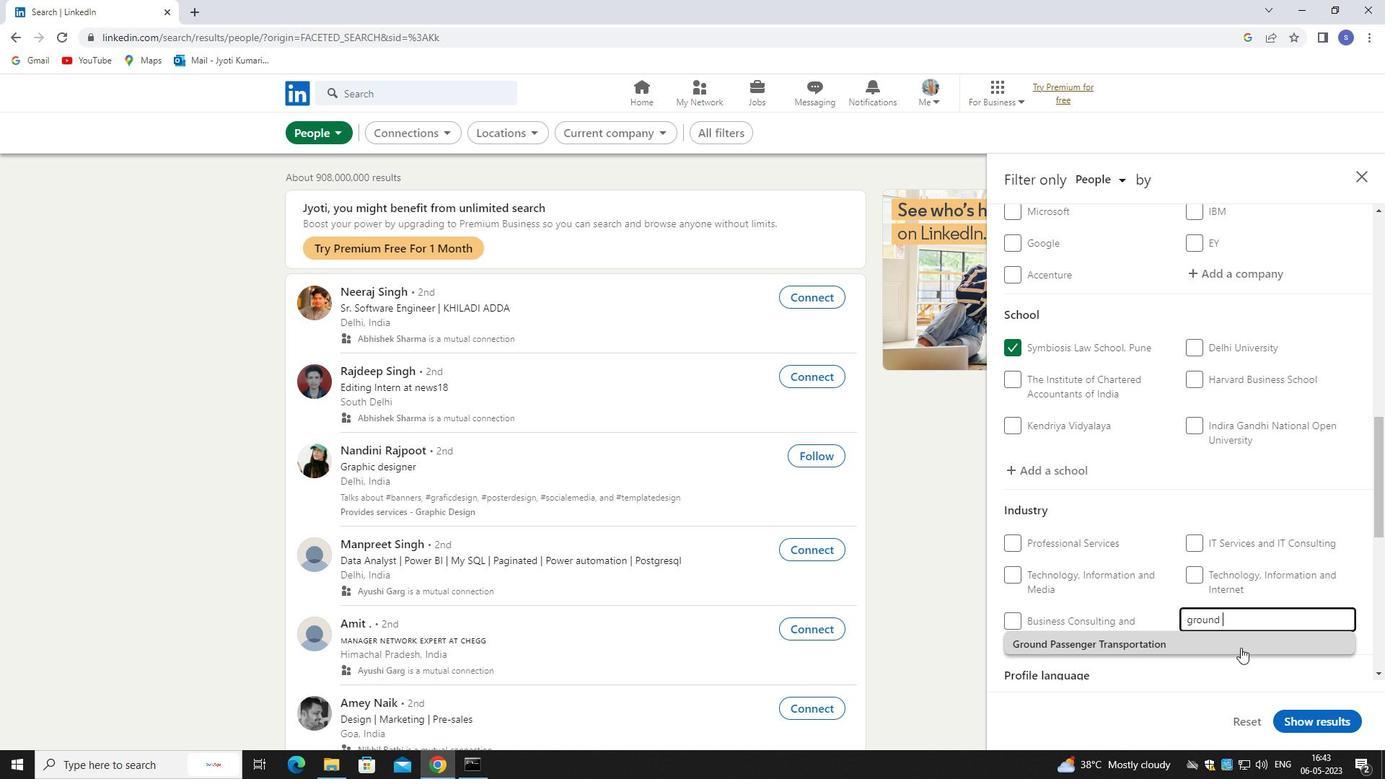 
Action: Mouse moved to (1243, 637)
Screenshot: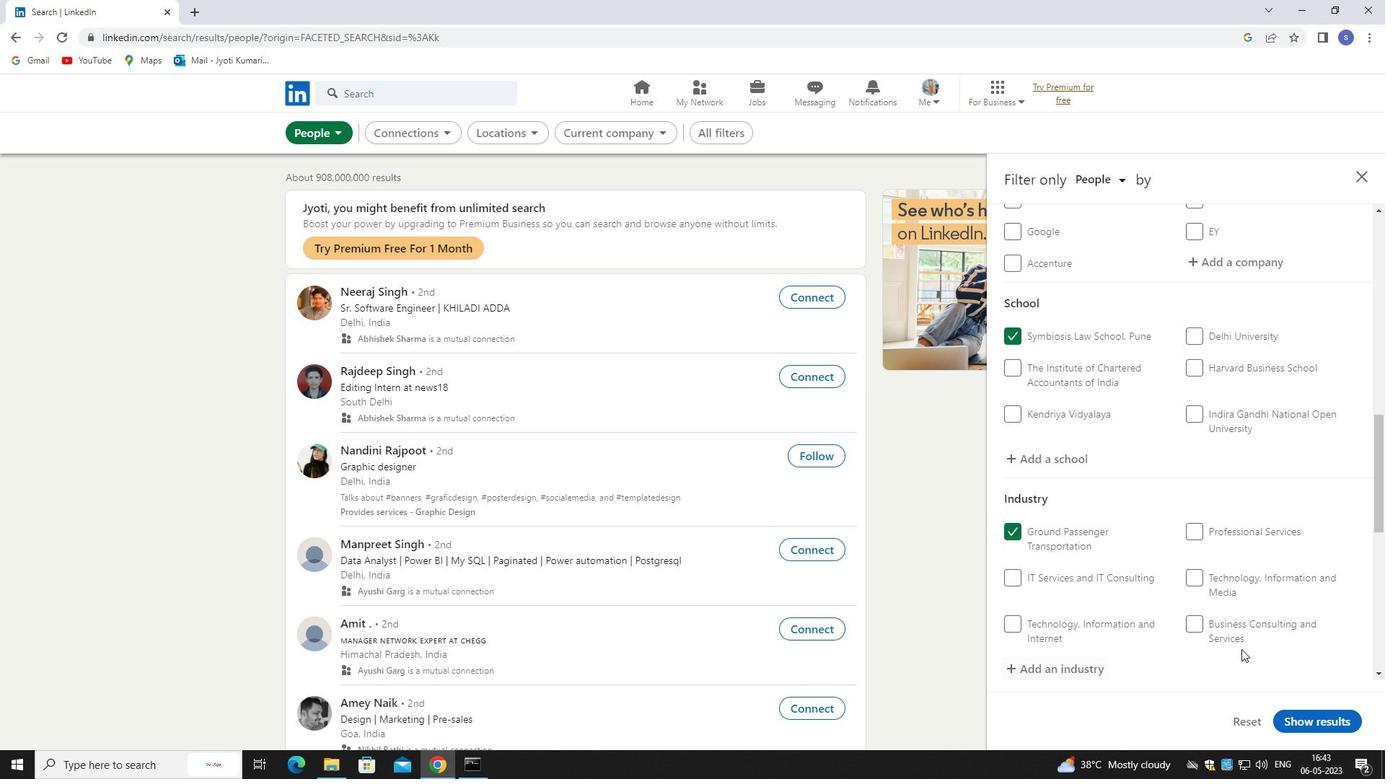 
Action: Mouse scrolled (1243, 636) with delta (0, 0)
Screenshot: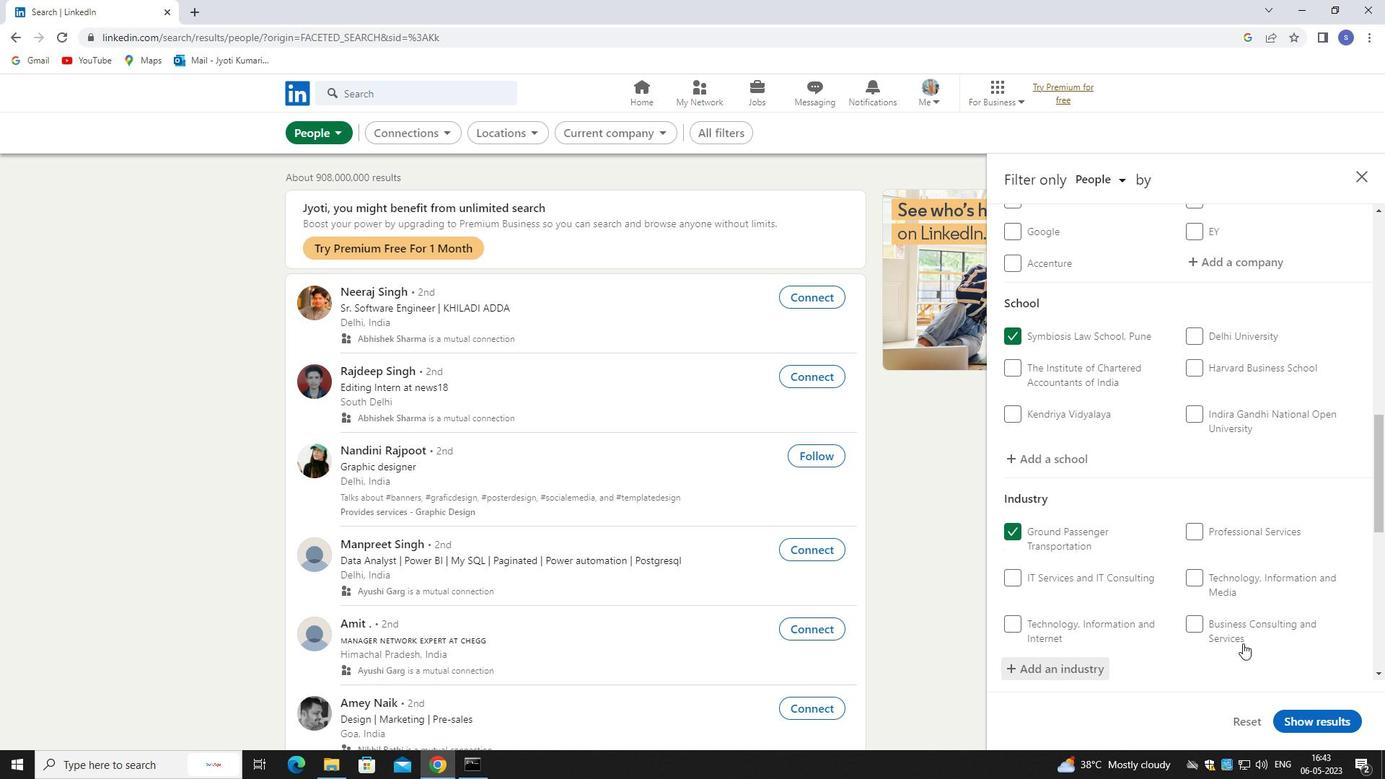 
Action: Mouse scrolled (1243, 636) with delta (0, 0)
Screenshot: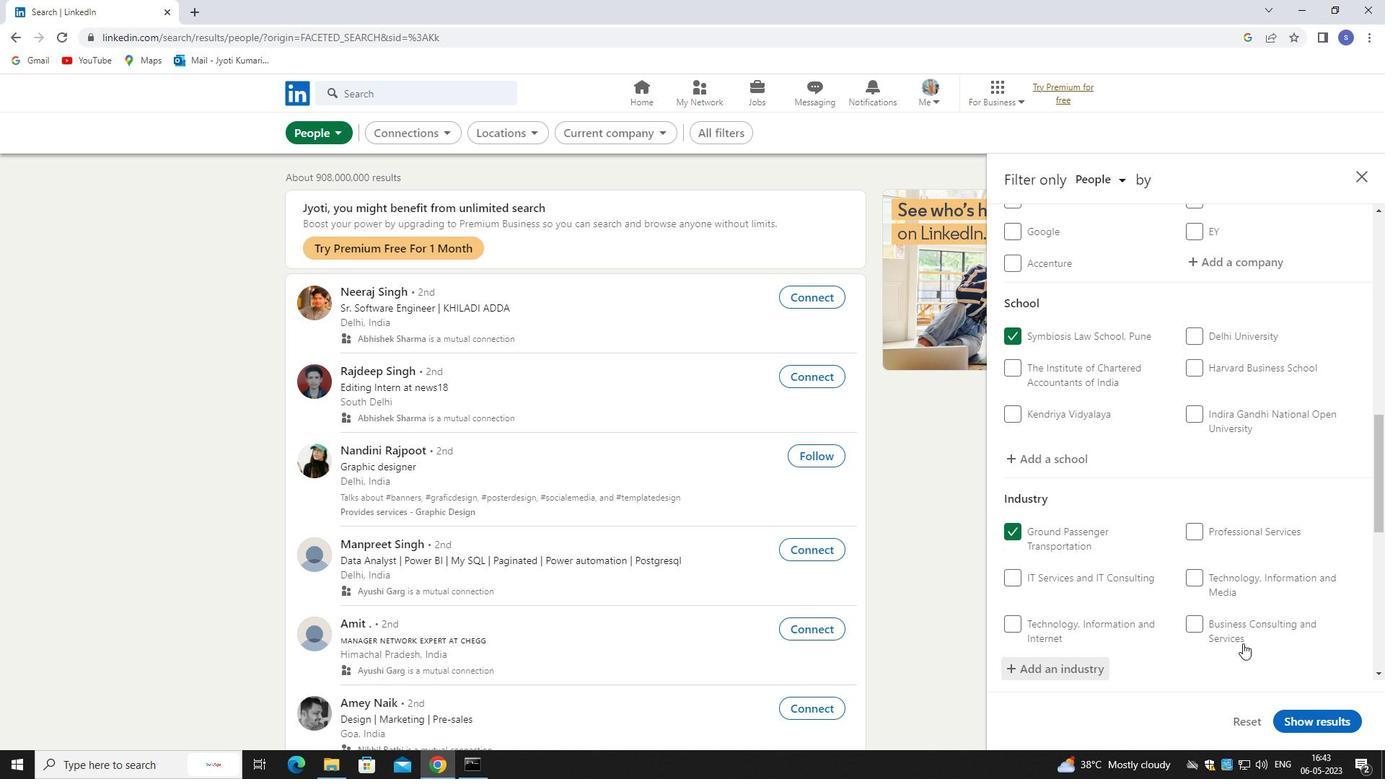 
Action: Mouse scrolled (1243, 636) with delta (0, 0)
Screenshot: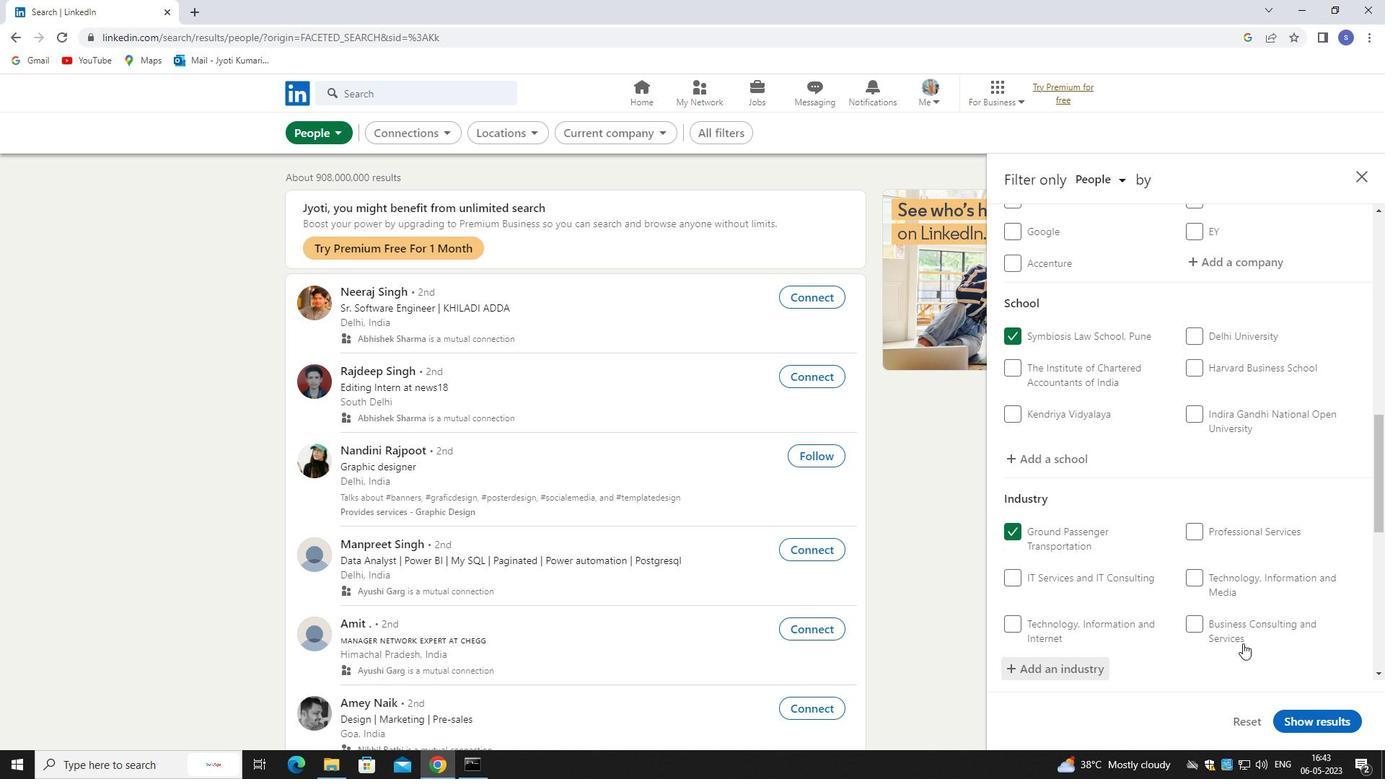 
Action: Mouse moved to (1243, 637)
Screenshot: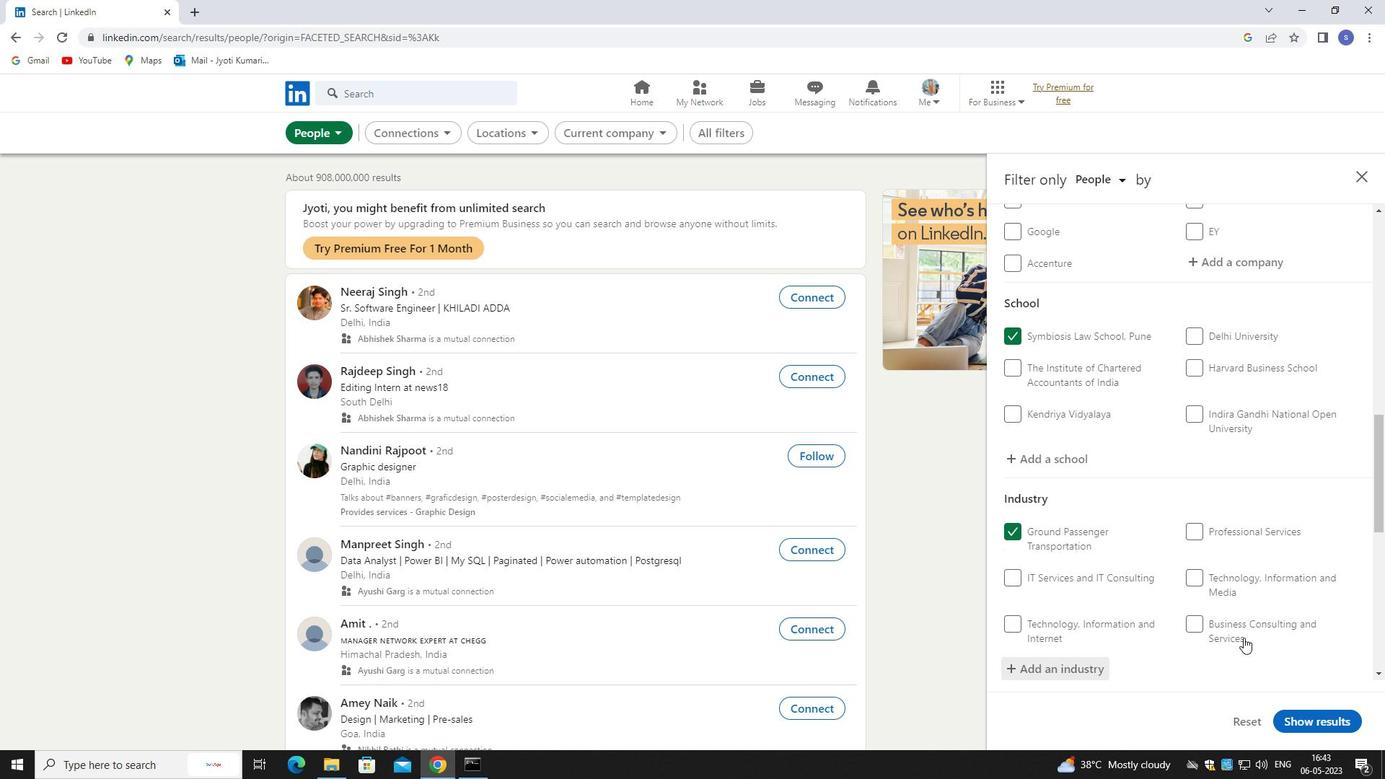 
Action: Mouse scrolled (1243, 636) with delta (0, 0)
Screenshot: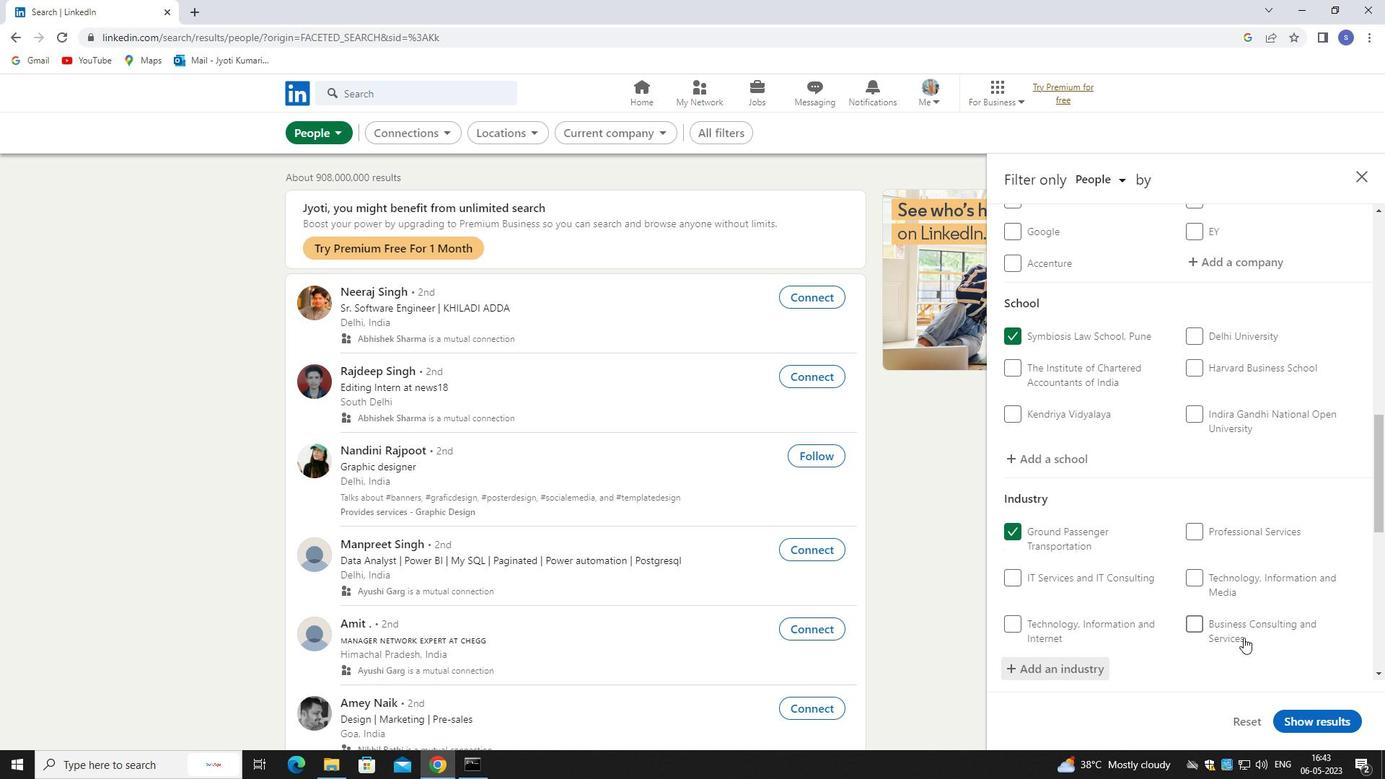 
Action: Mouse moved to (1064, 375)
Screenshot: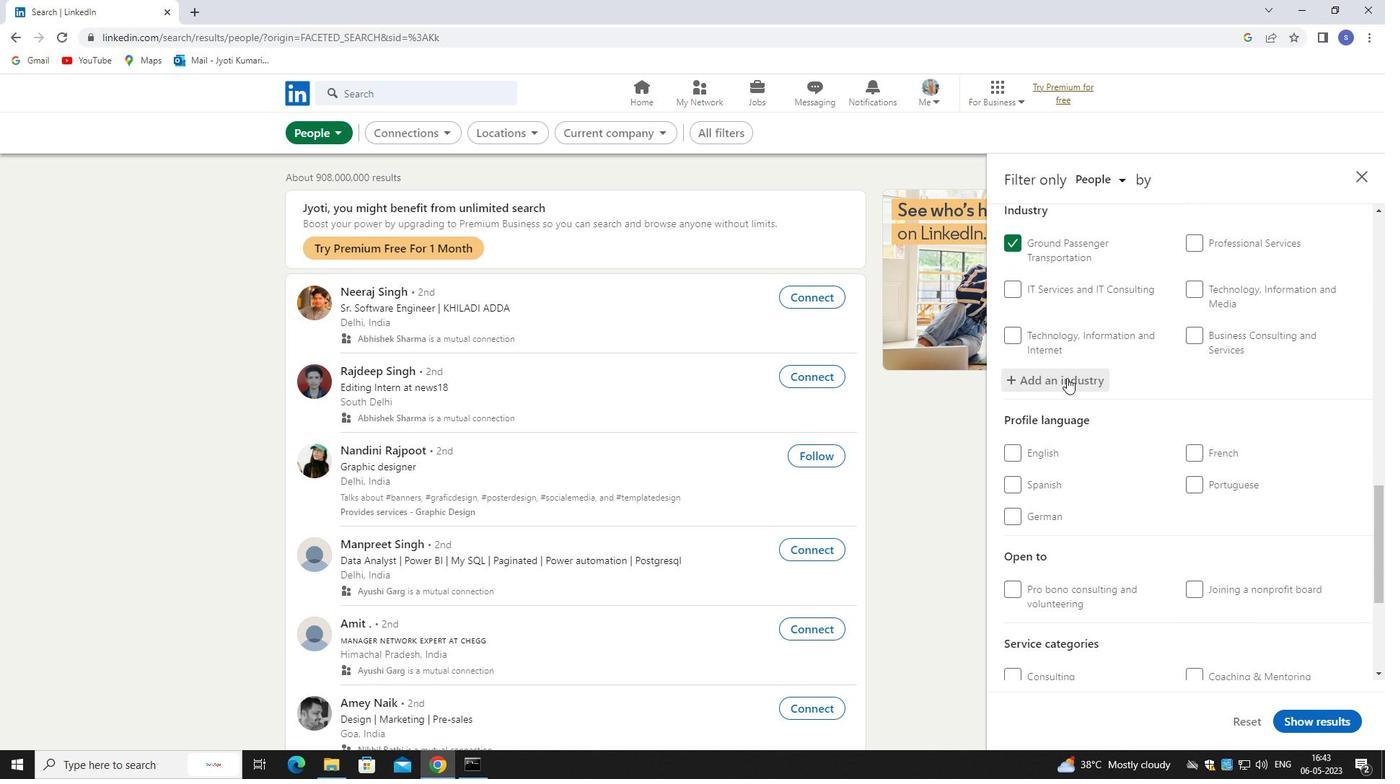 
Action: Mouse pressed left at (1064, 375)
Screenshot: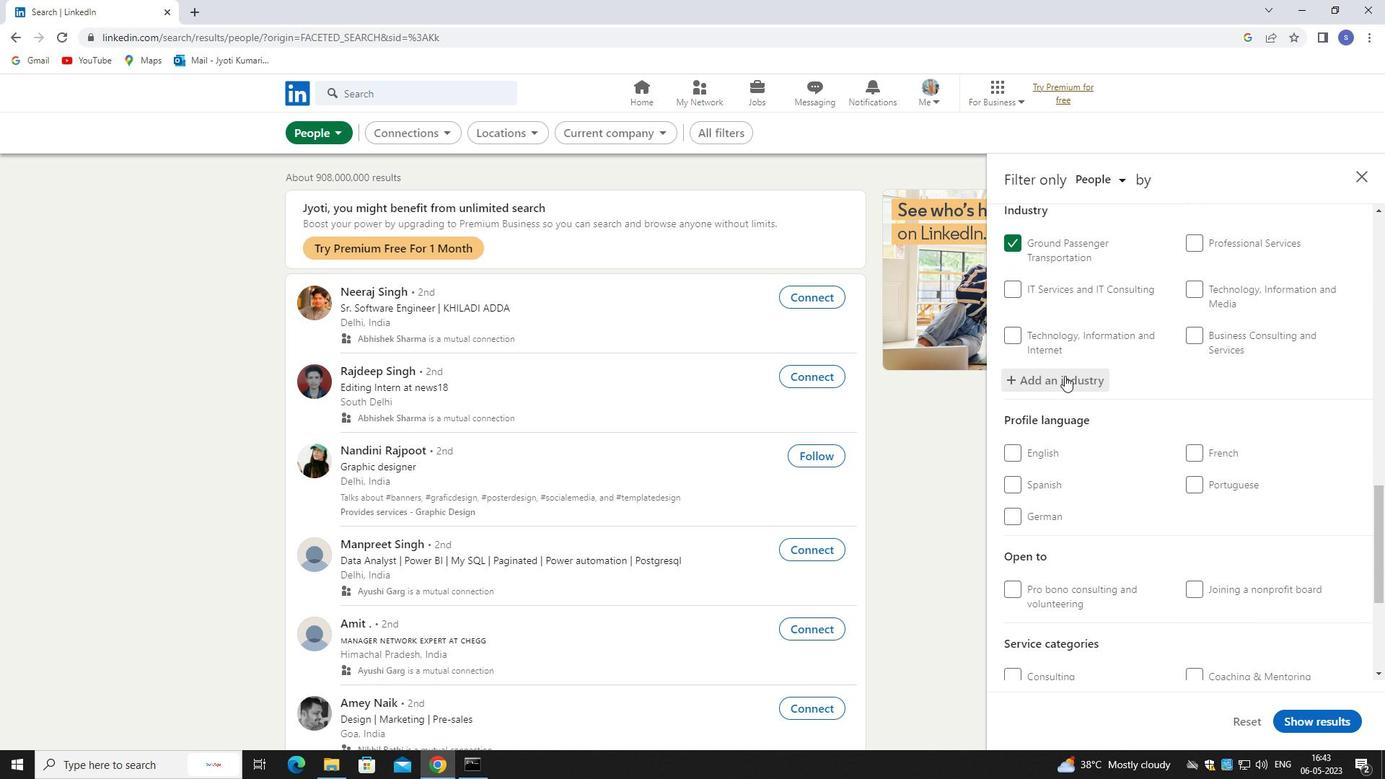 
Action: Mouse moved to (1201, 490)
Screenshot: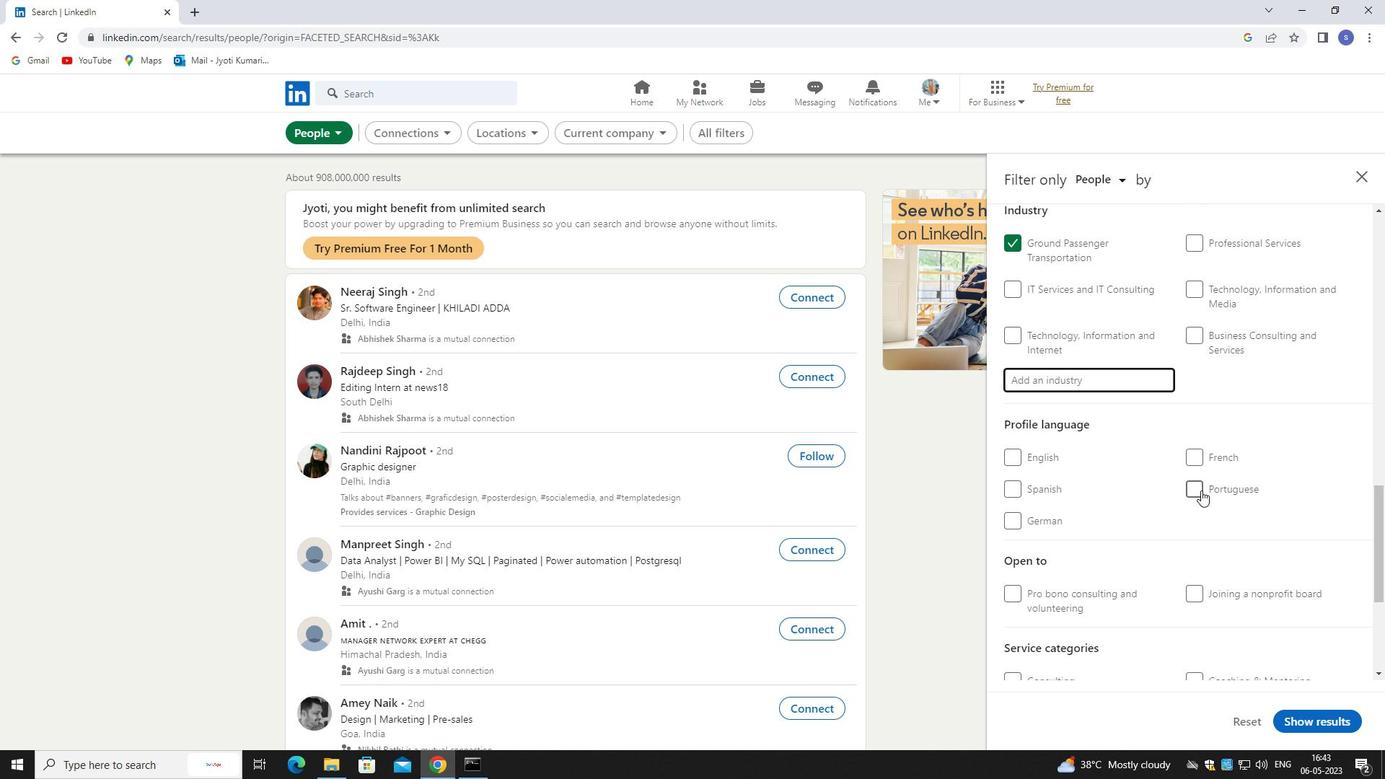 
Action: Mouse pressed left at (1201, 490)
Screenshot: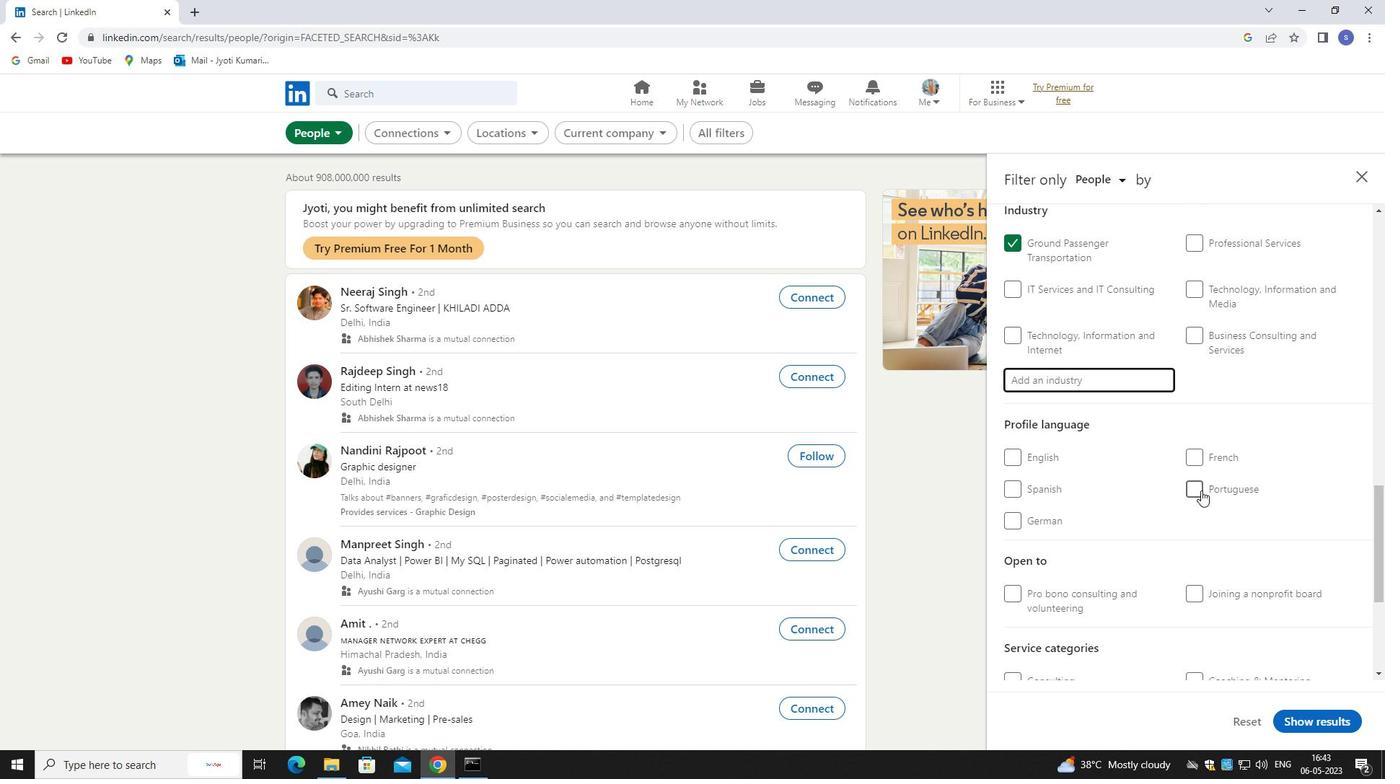 
Action: Mouse moved to (1210, 546)
Screenshot: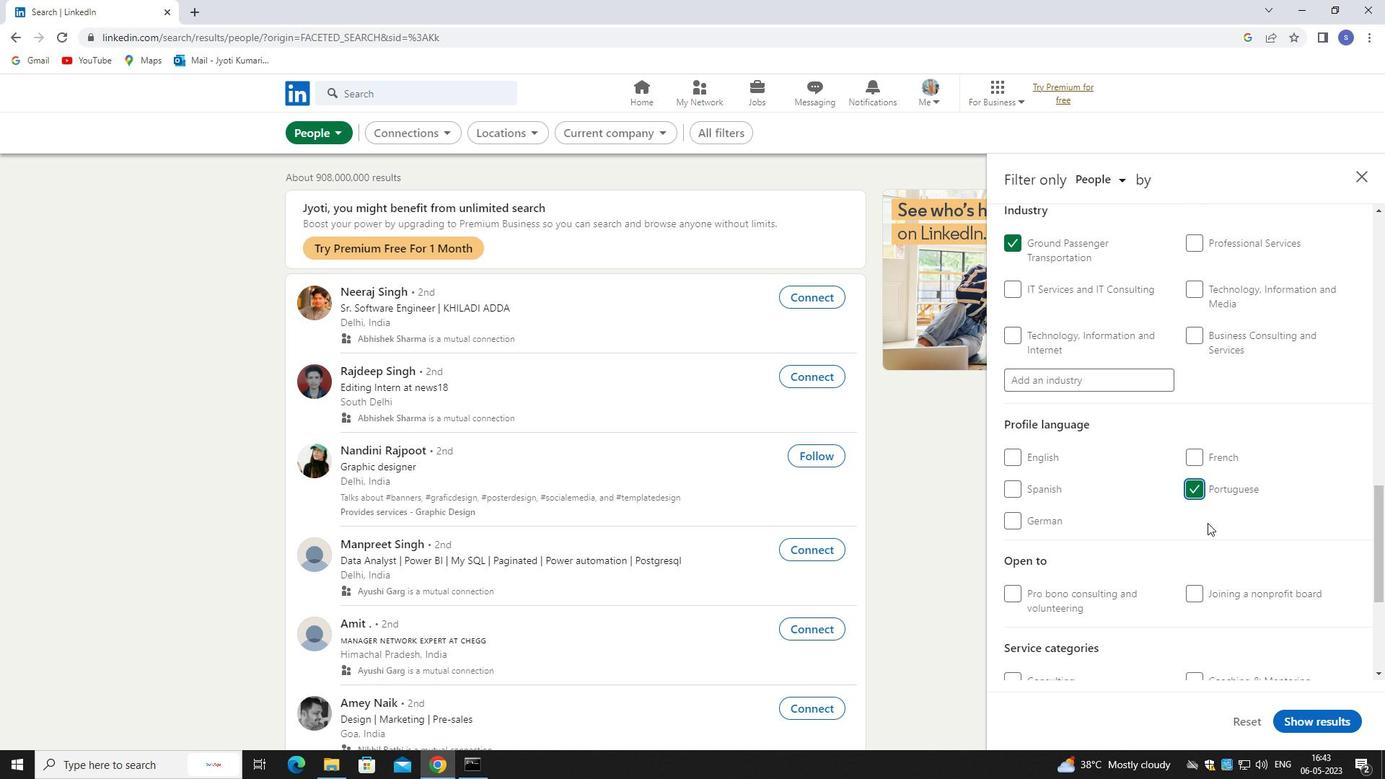 
Action: Mouse scrolled (1210, 546) with delta (0, 0)
Screenshot: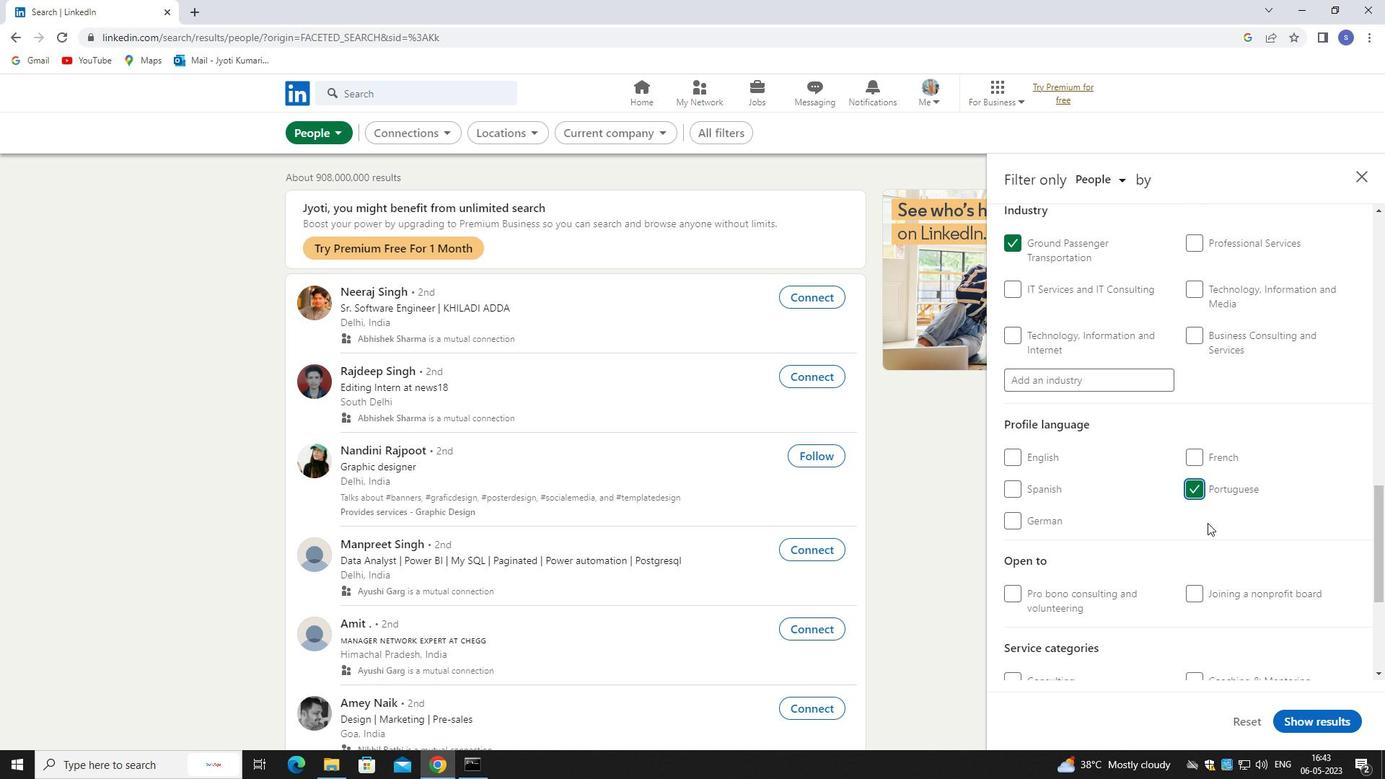 
Action: Mouse moved to (1210, 548)
Screenshot: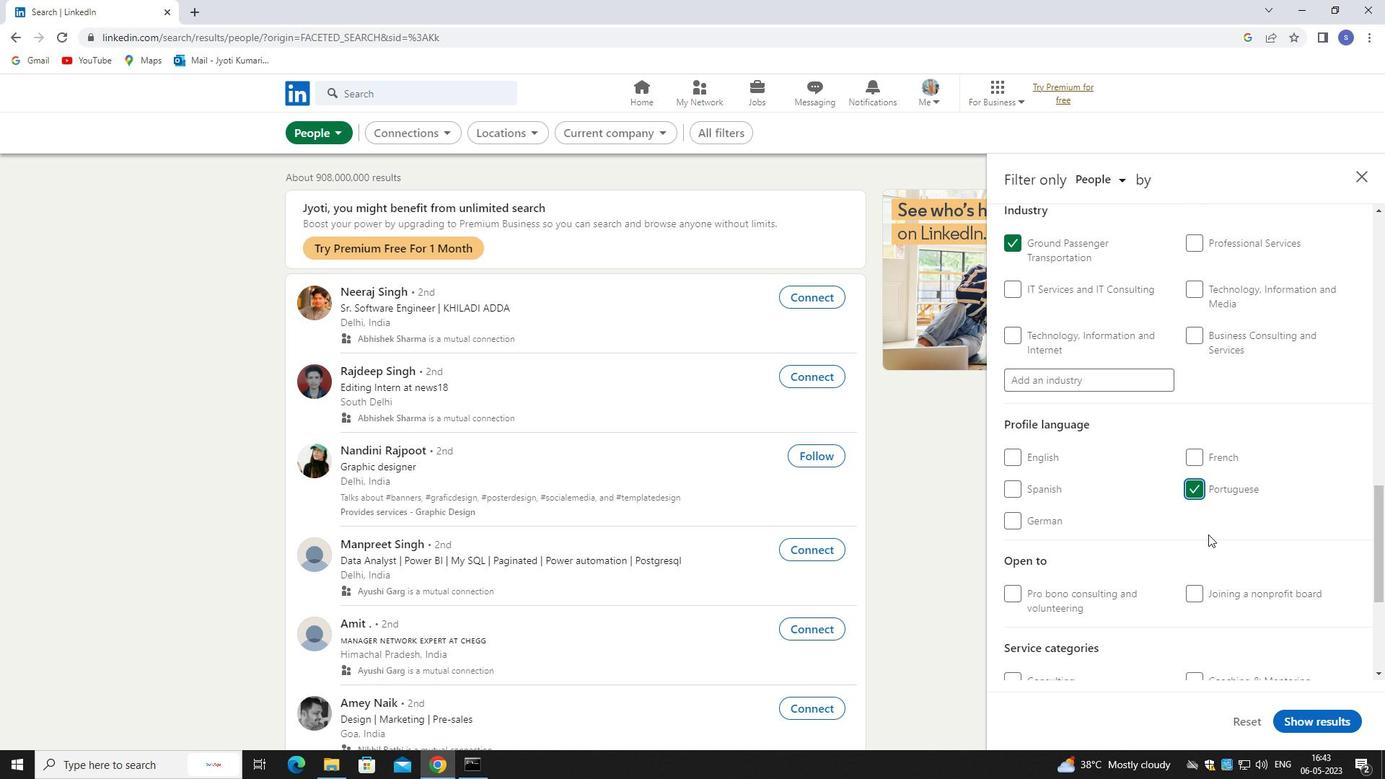 
Action: Mouse scrolled (1210, 548) with delta (0, 0)
Screenshot: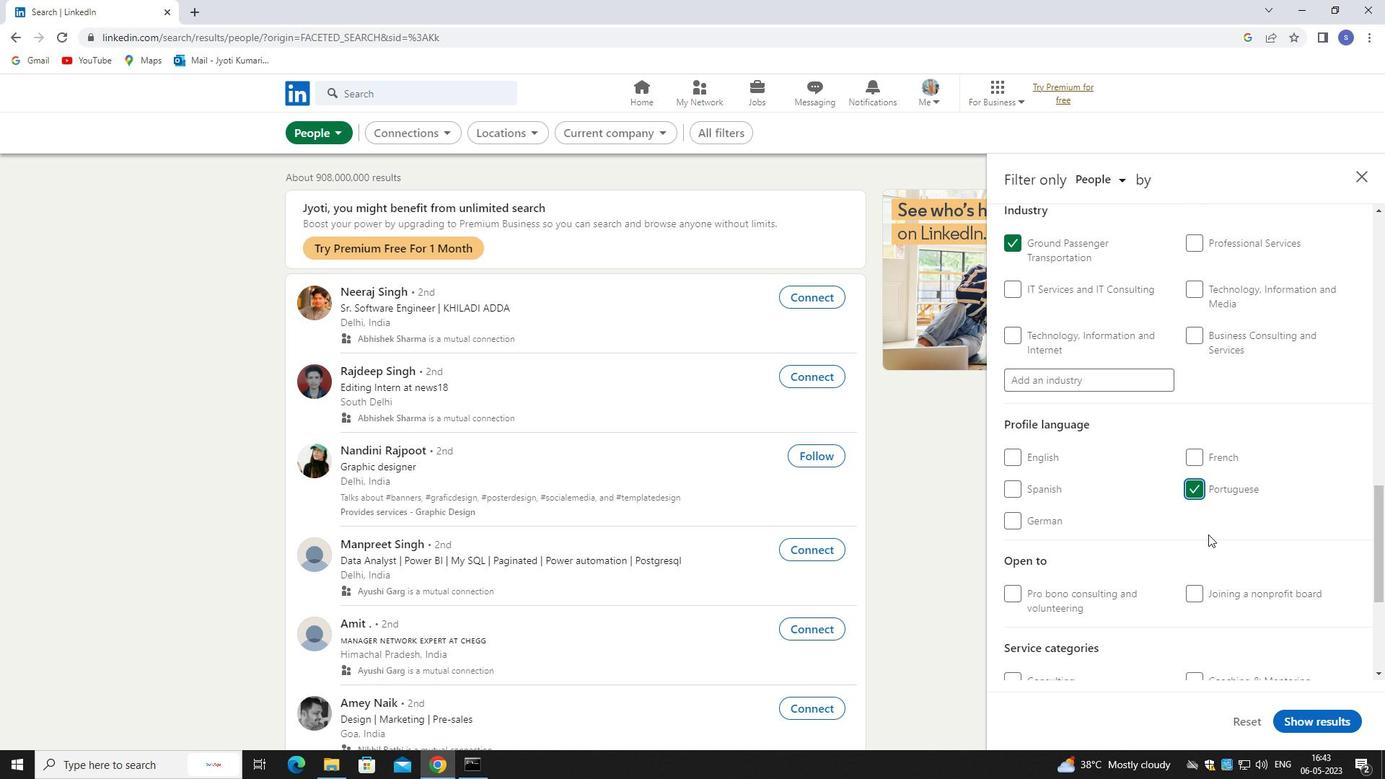 
Action: Mouse moved to (1219, 599)
Screenshot: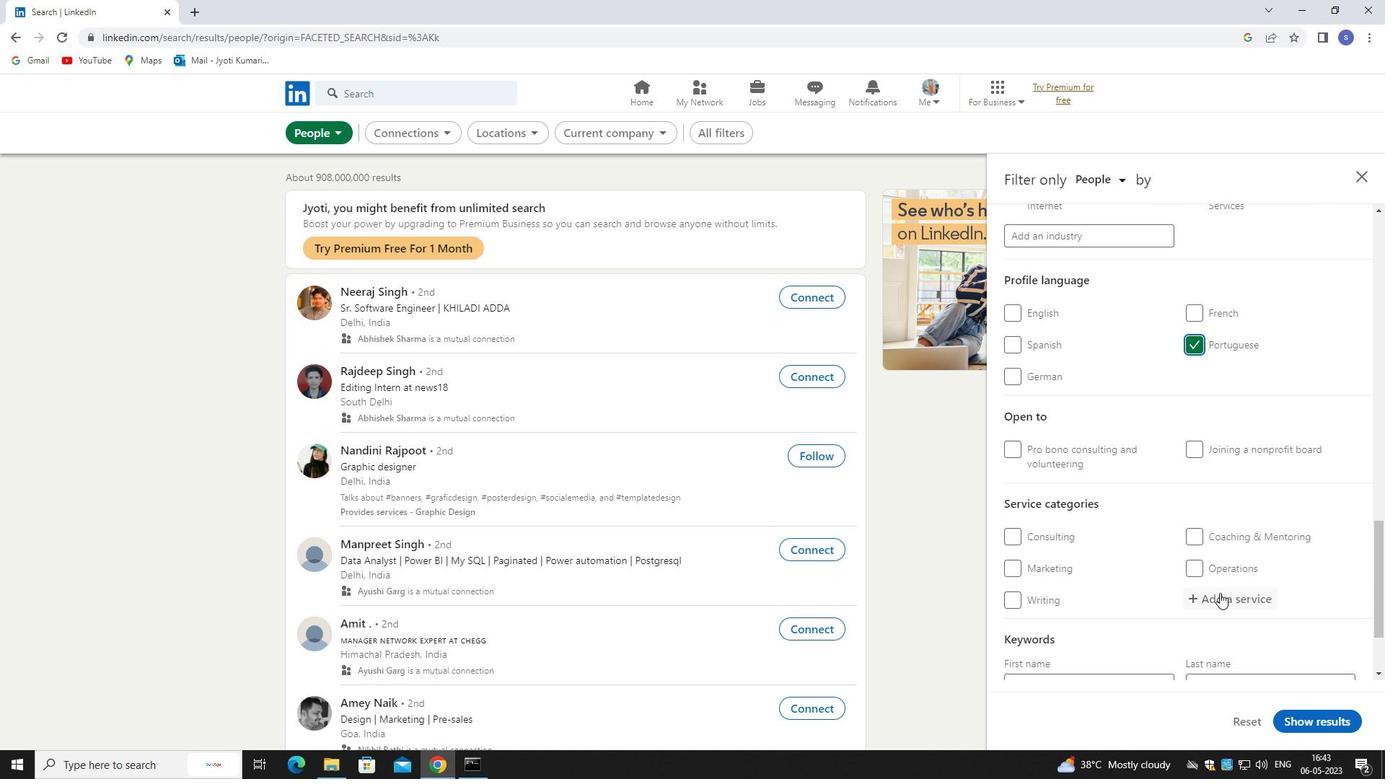 
Action: Mouse pressed left at (1219, 599)
Screenshot: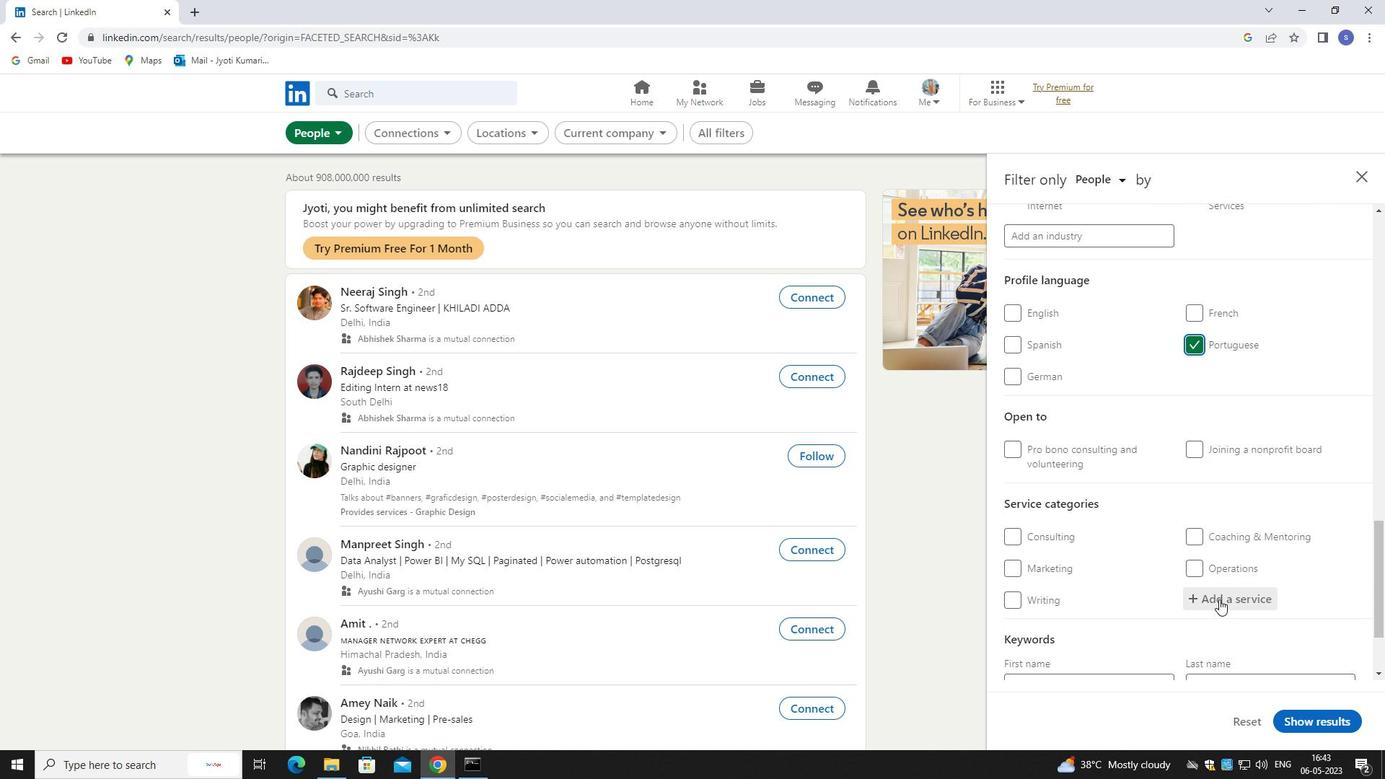 
Action: Key pressed cutmo<Key.backspace>
Screenshot: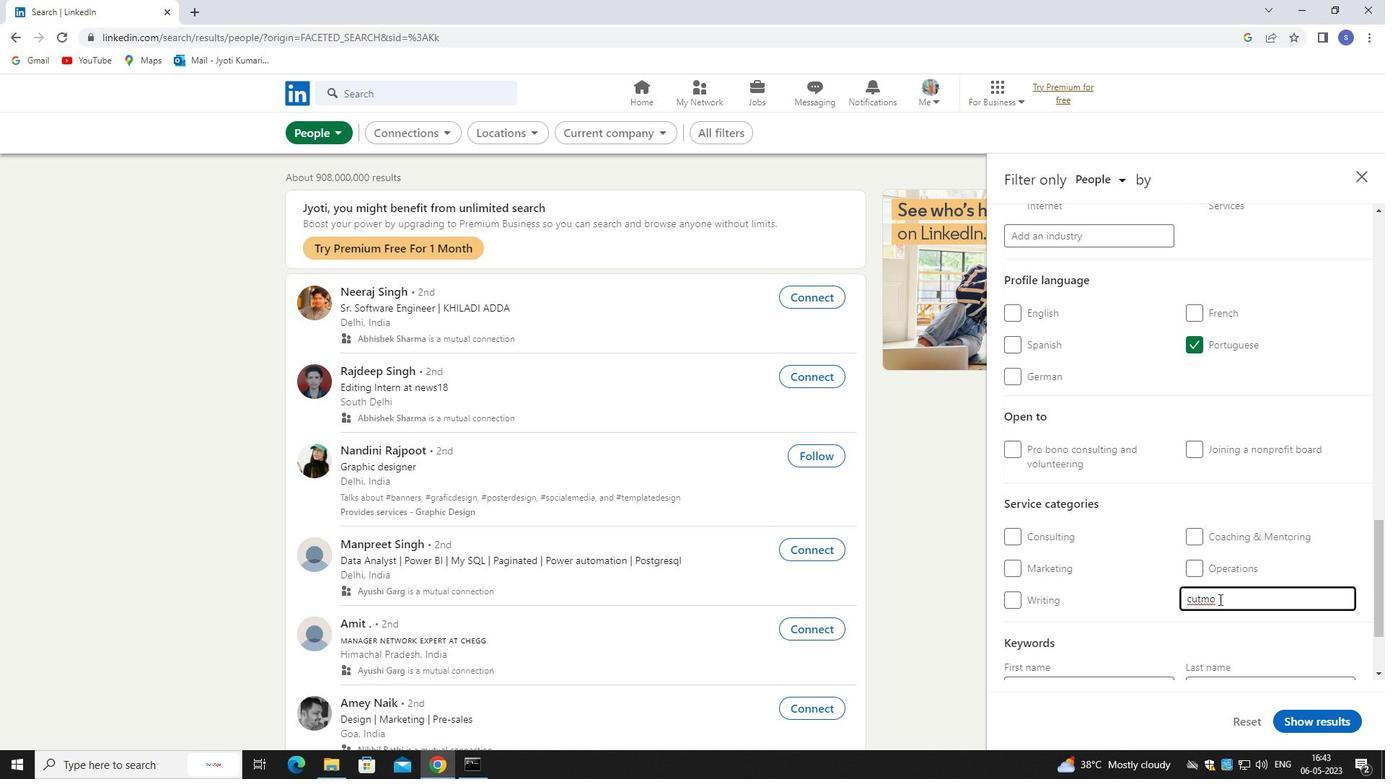 
Action: Mouse moved to (1127, 624)
Screenshot: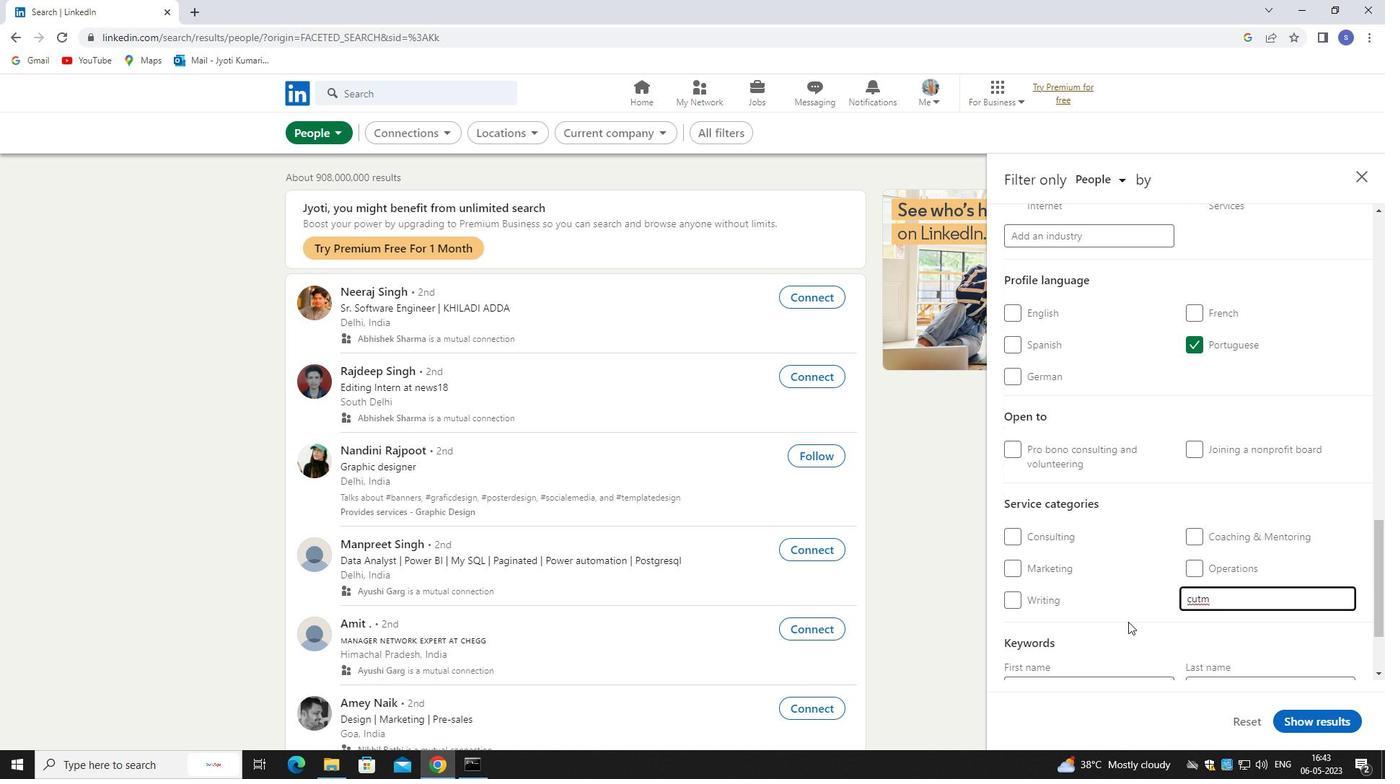 
Action: Key pressed <Key.backspace><Key.backspace>
Screenshot: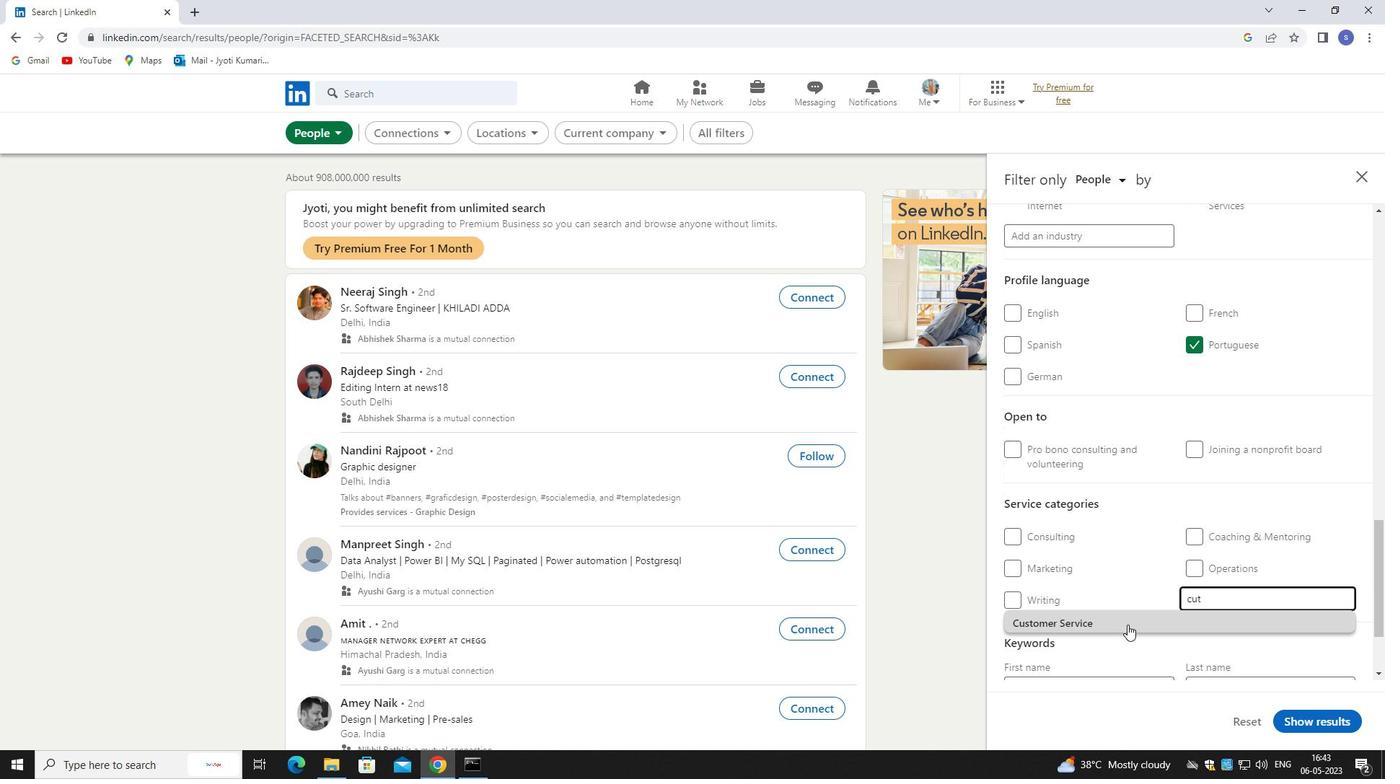 
Action: Mouse moved to (1185, 628)
Screenshot: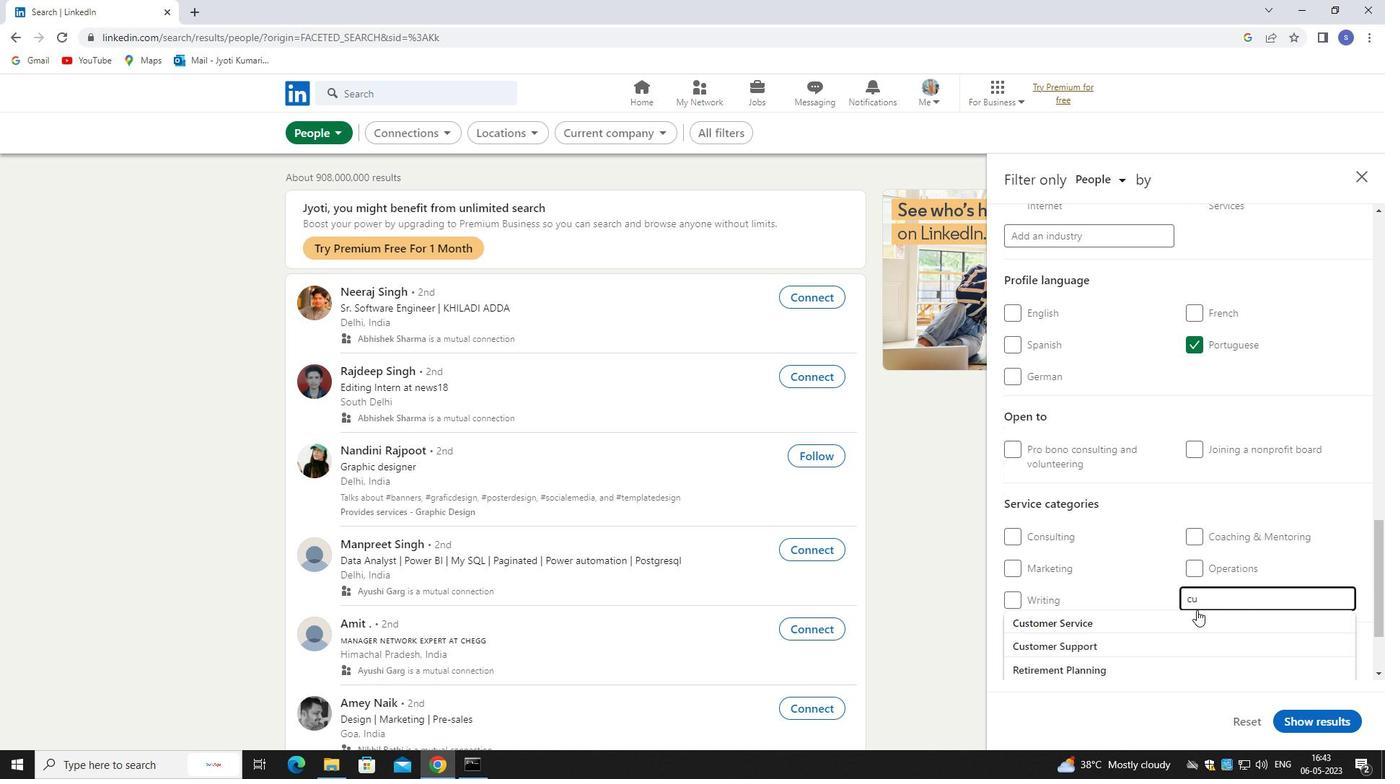 
Action: Mouse pressed left at (1185, 628)
Screenshot: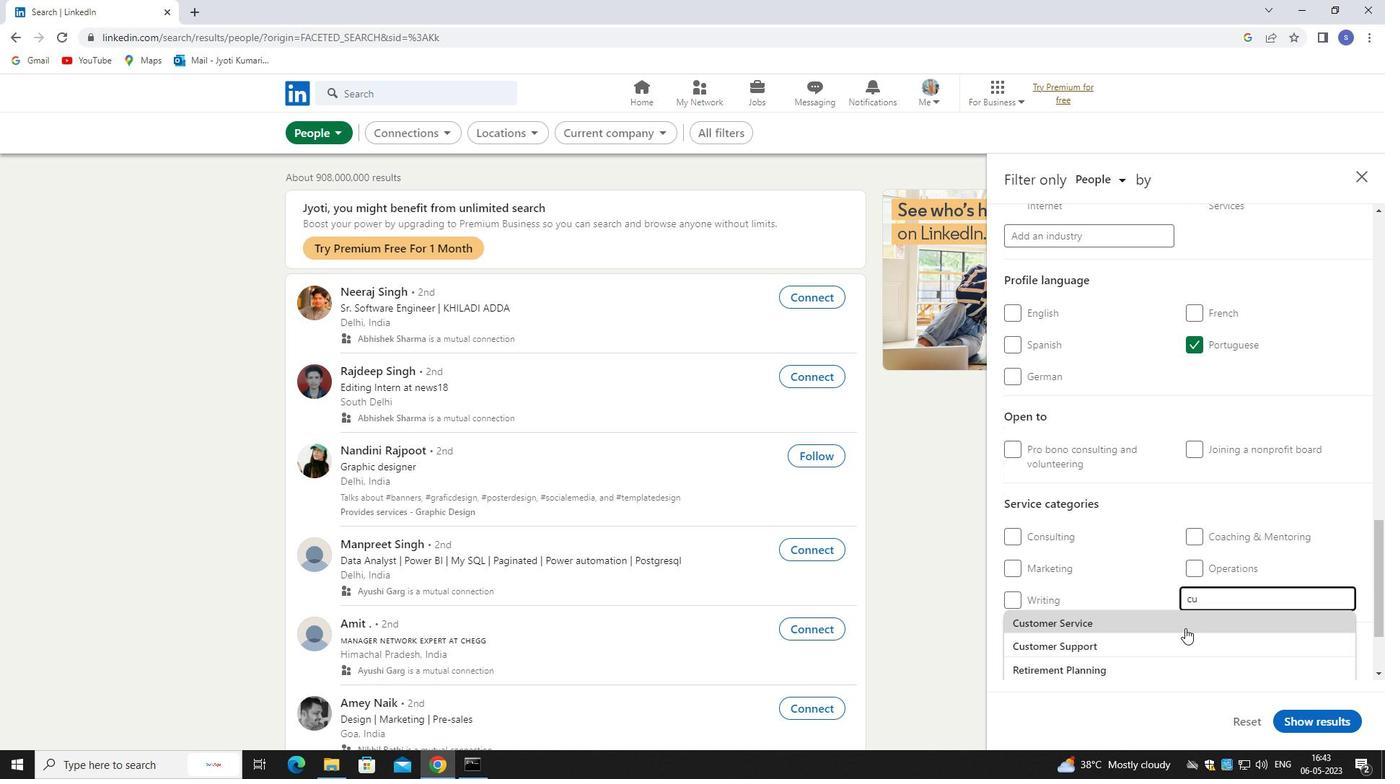 
Action: Mouse moved to (1190, 625)
Screenshot: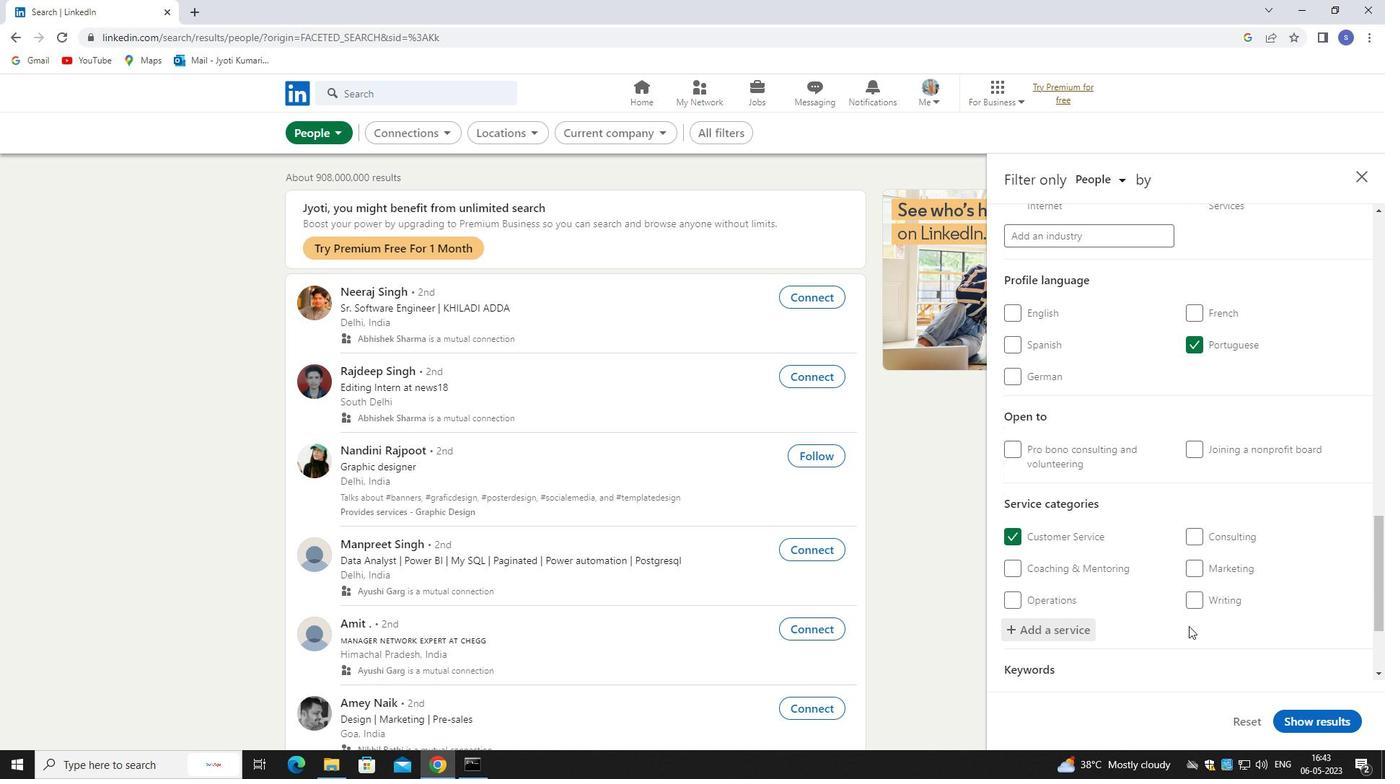 
Action: Mouse scrolled (1190, 624) with delta (0, 0)
Screenshot: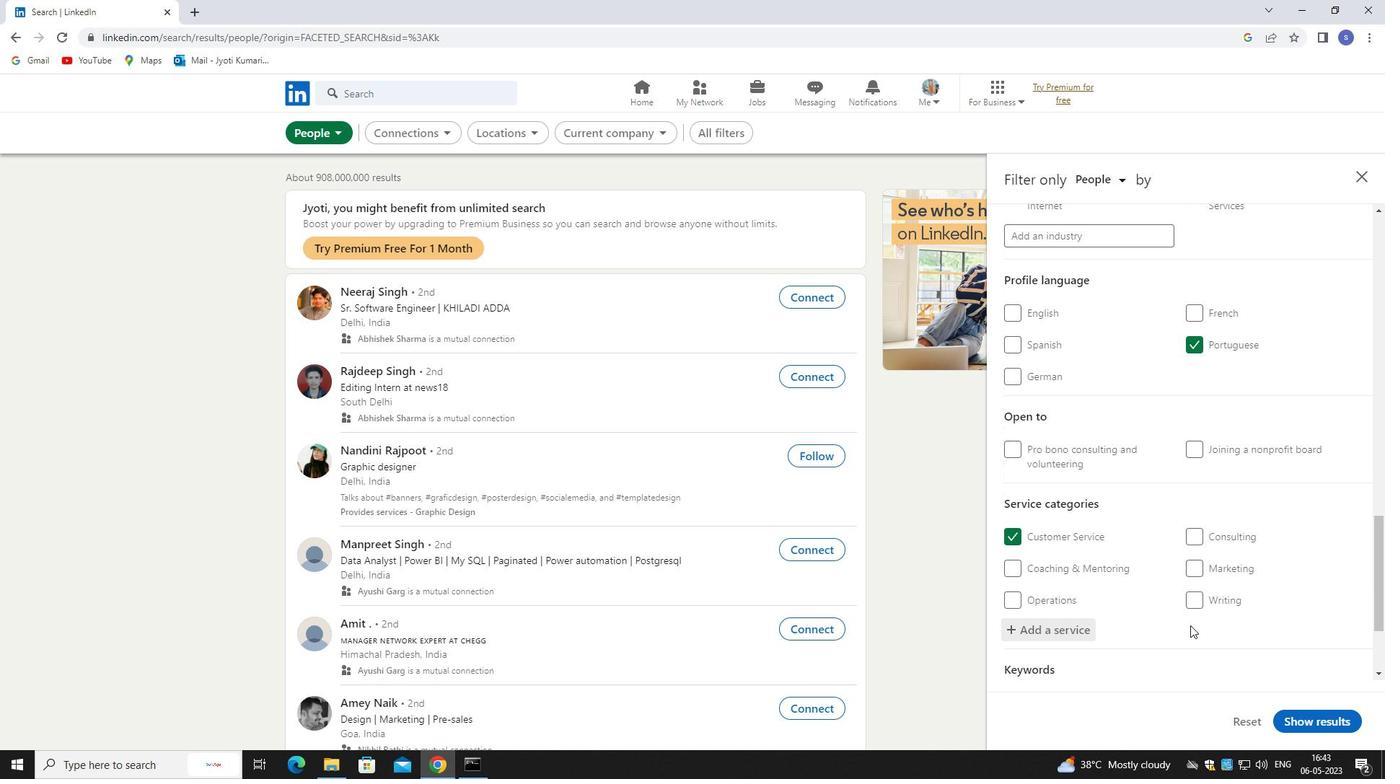 
Action: Mouse moved to (1191, 624)
Screenshot: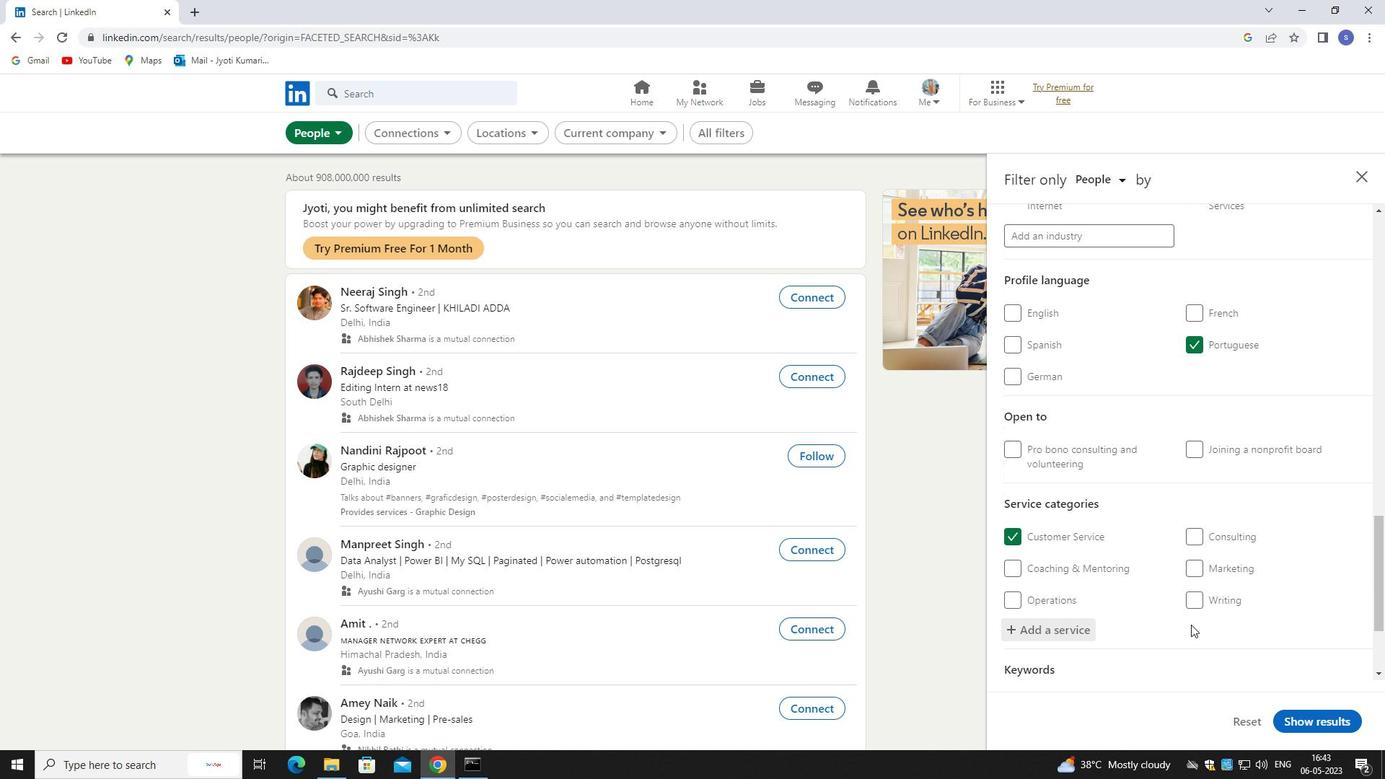 
Action: Mouse scrolled (1191, 624) with delta (0, 0)
Screenshot: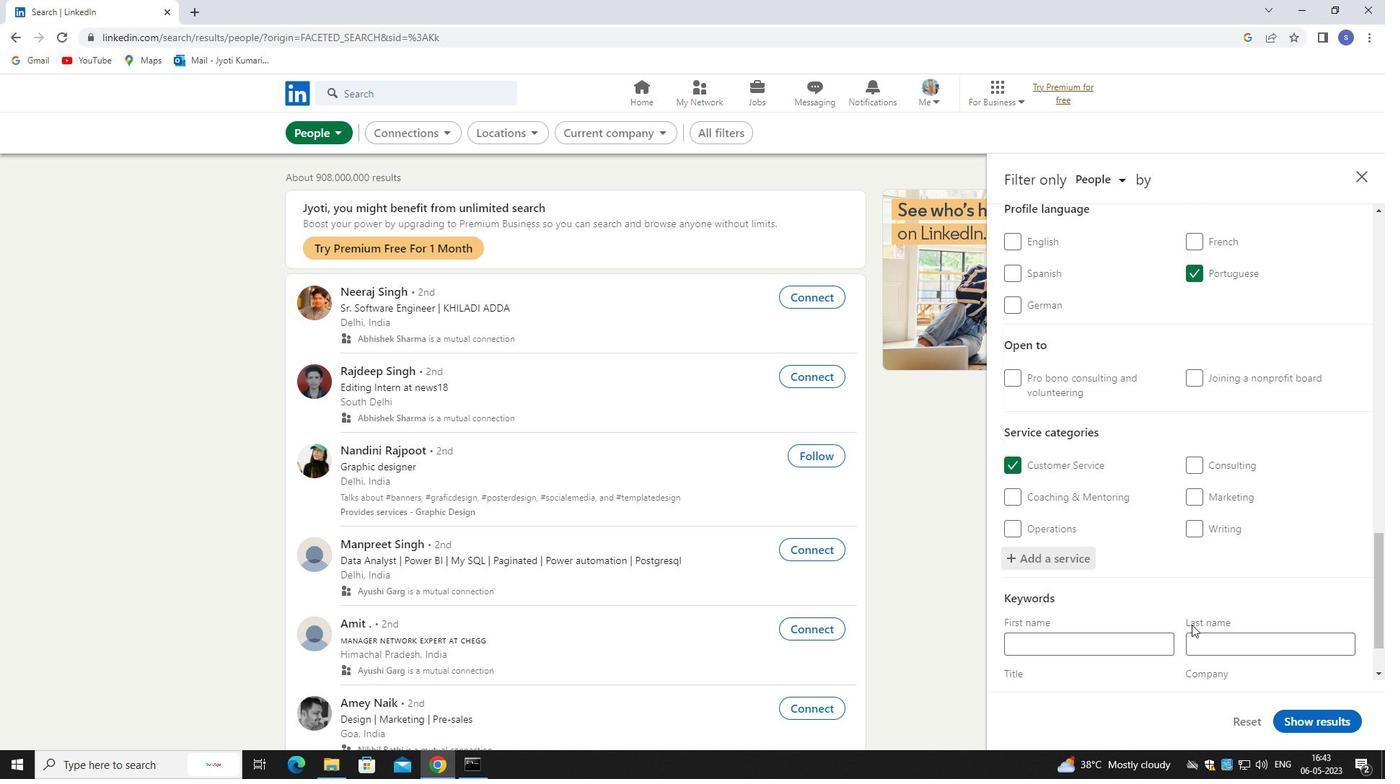 
Action: Mouse moved to (1051, 477)
Screenshot: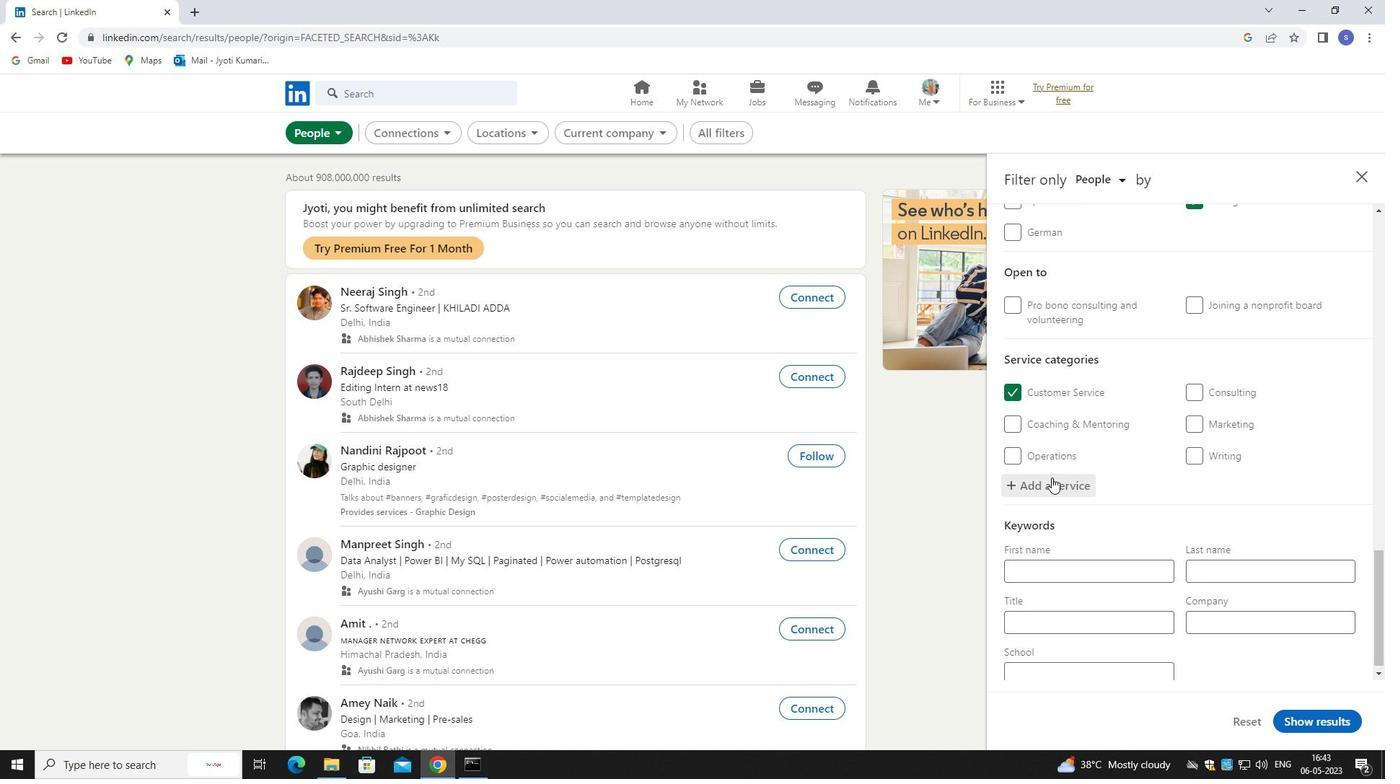 
Action: Mouse pressed left at (1051, 477)
Screenshot: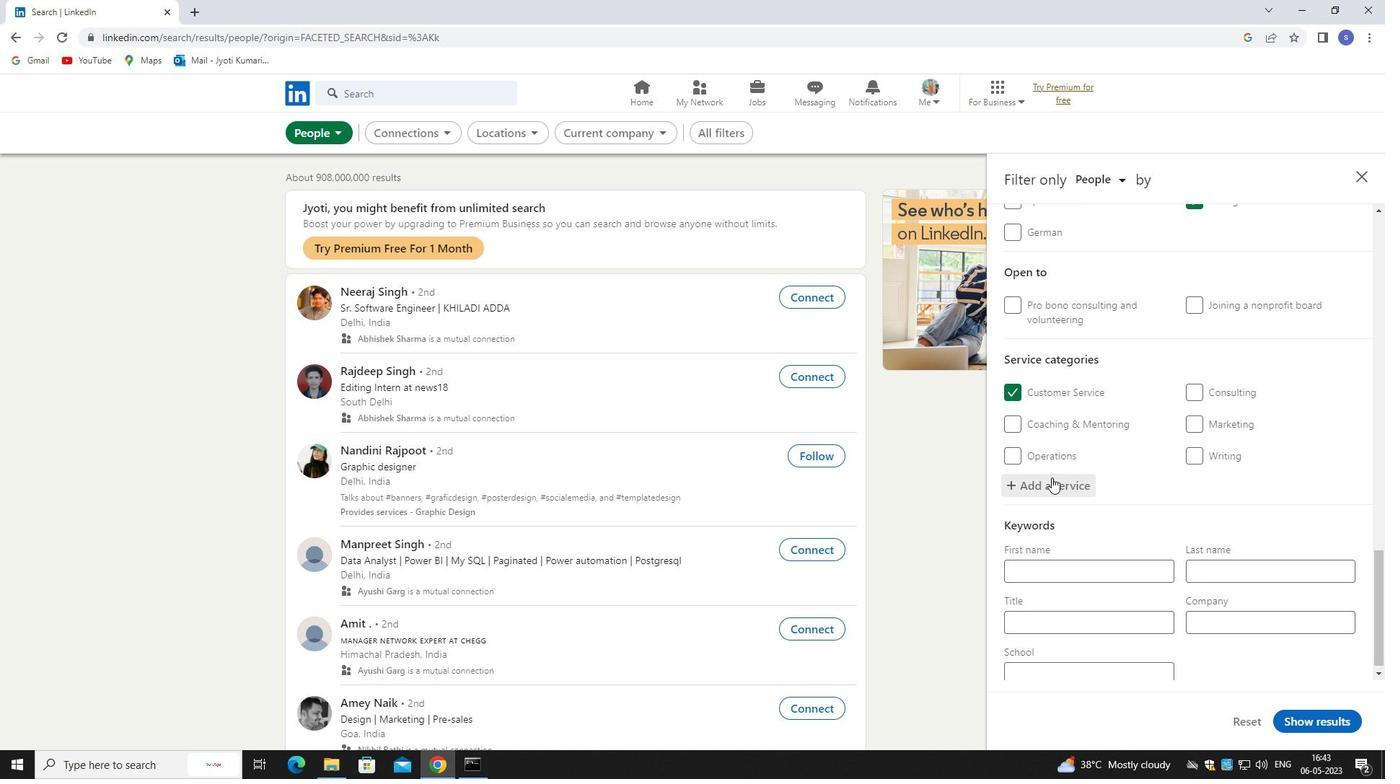 
Action: Key pressed cutomer<Key.space>support<Key.enter>
Screenshot: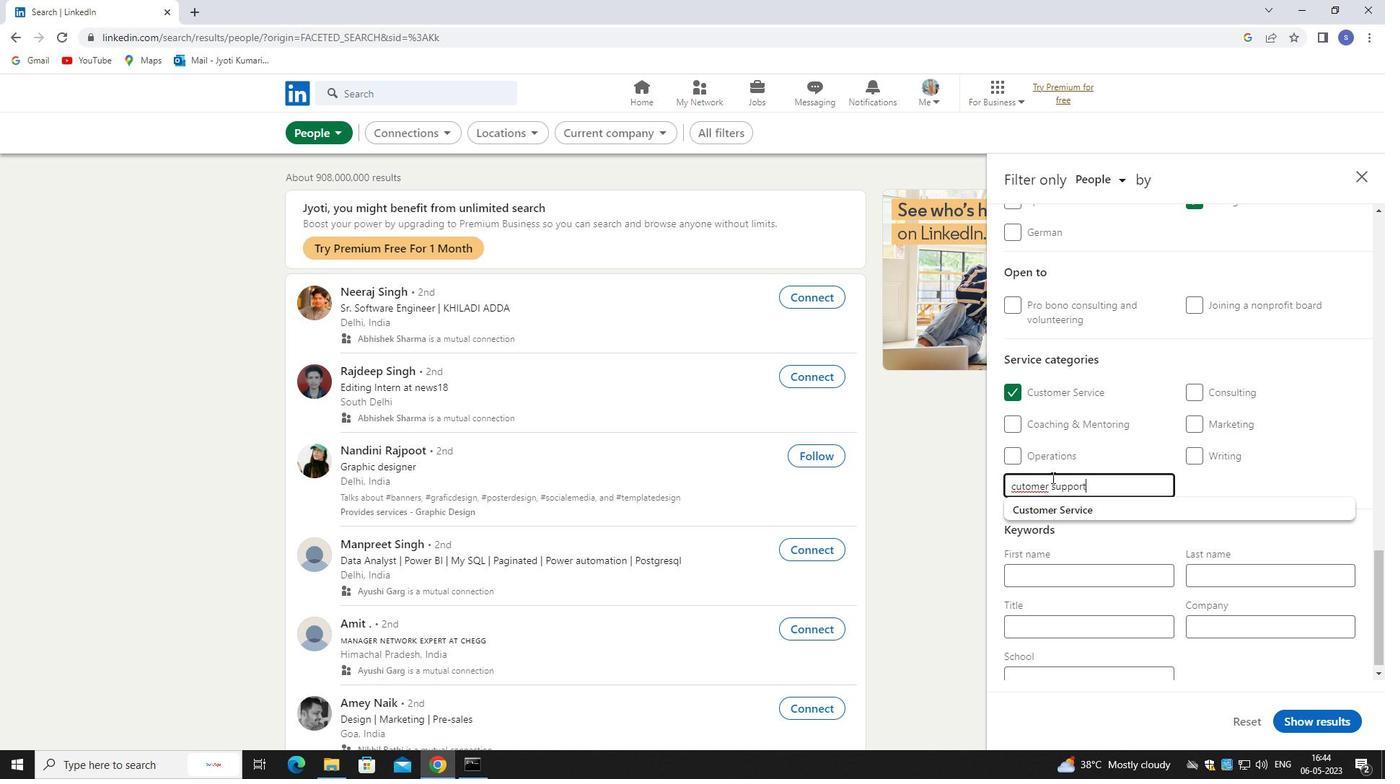 
Action: Mouse moved to (1022, 482)
Screenshot: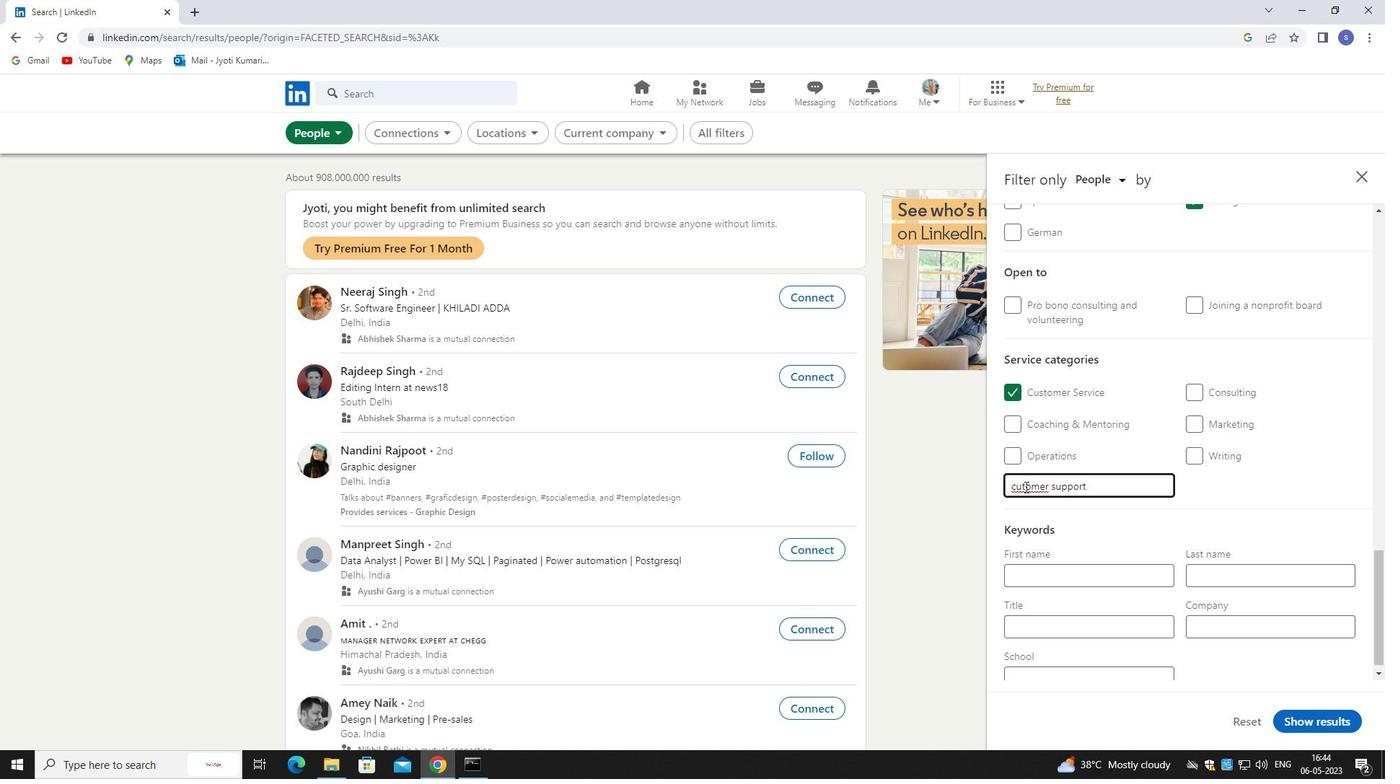 
Action: Mouse pressed left at (1022, 482)
Screenshot: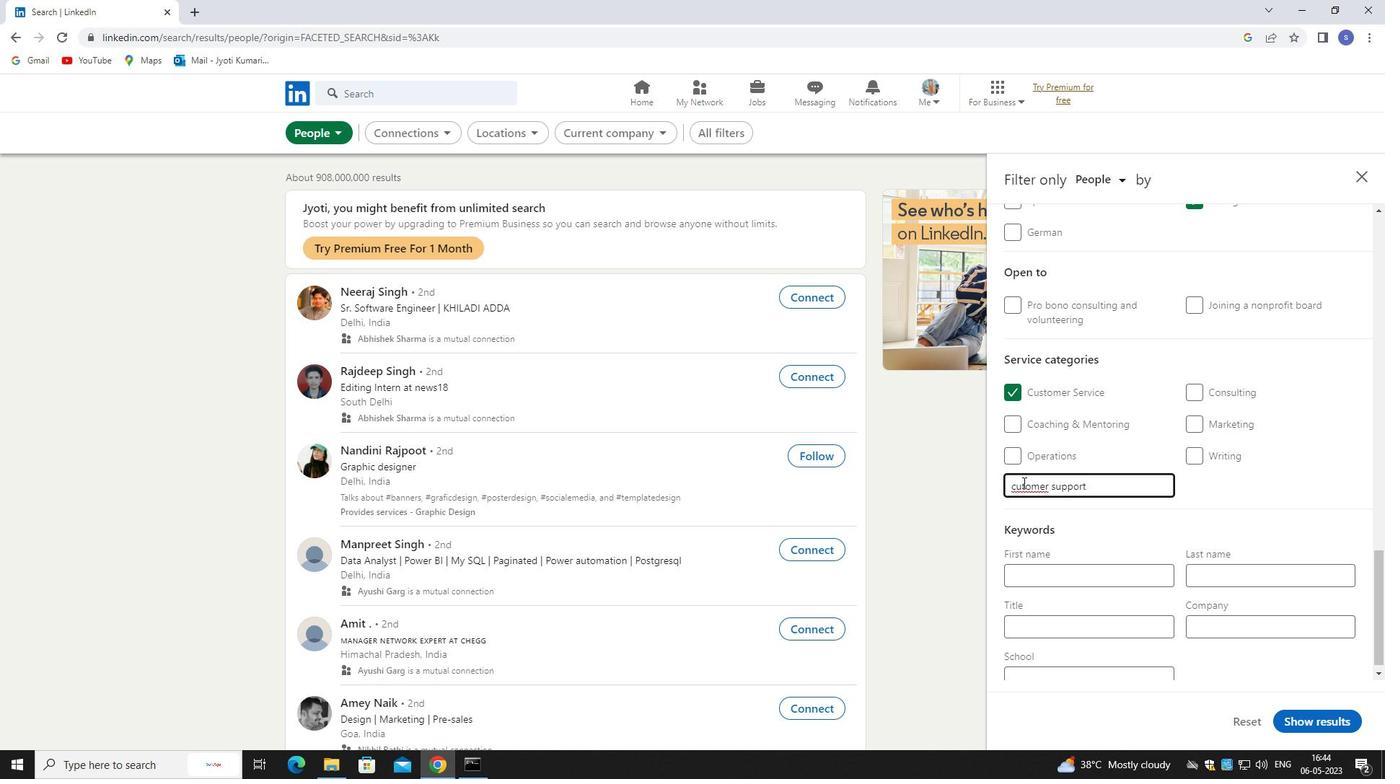 
Action: Mouse moved to (1036, 527)
Screenshot: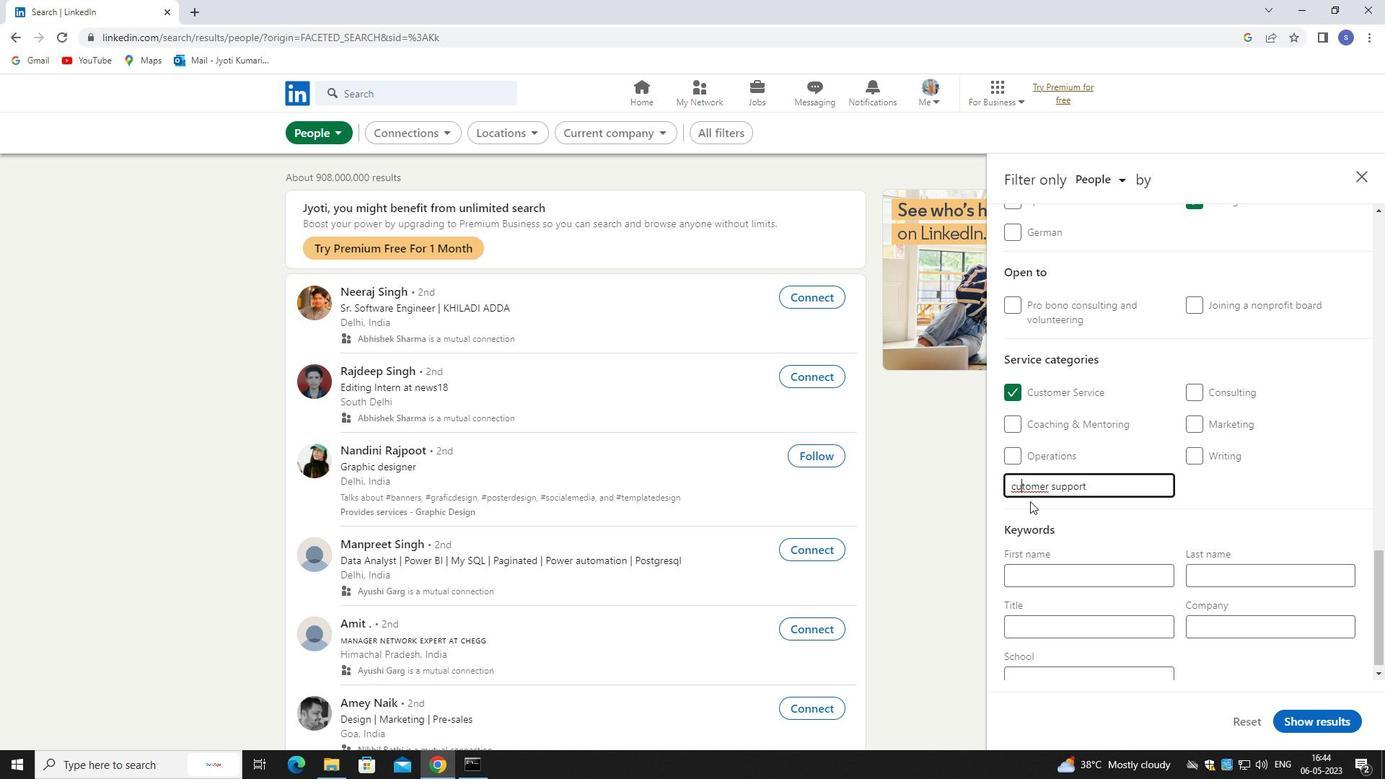 
Action: Key pressed s
Screenshot: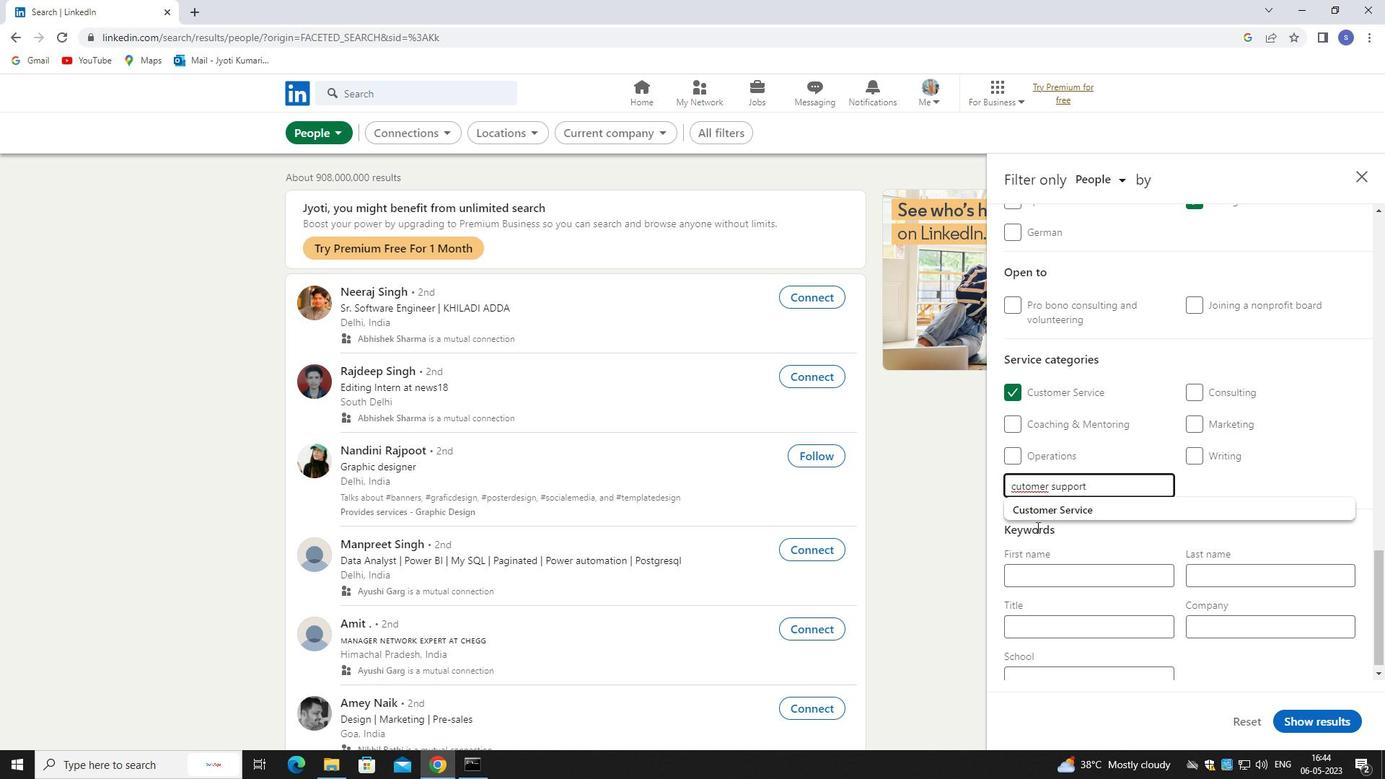 
Action: Mouse moved to (1064, 512)
Screenshot: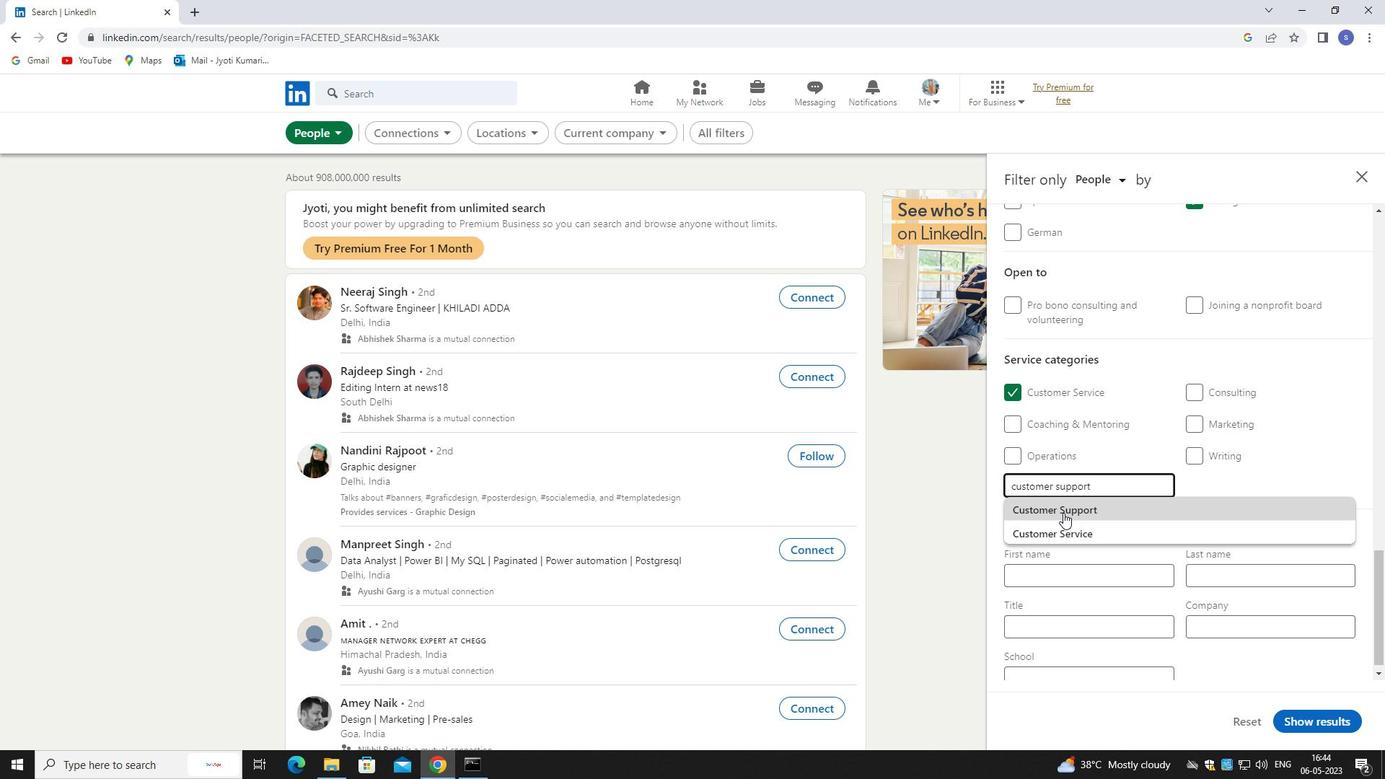 
Action: Mouse pressed left at (1064, 512)
Screenshot: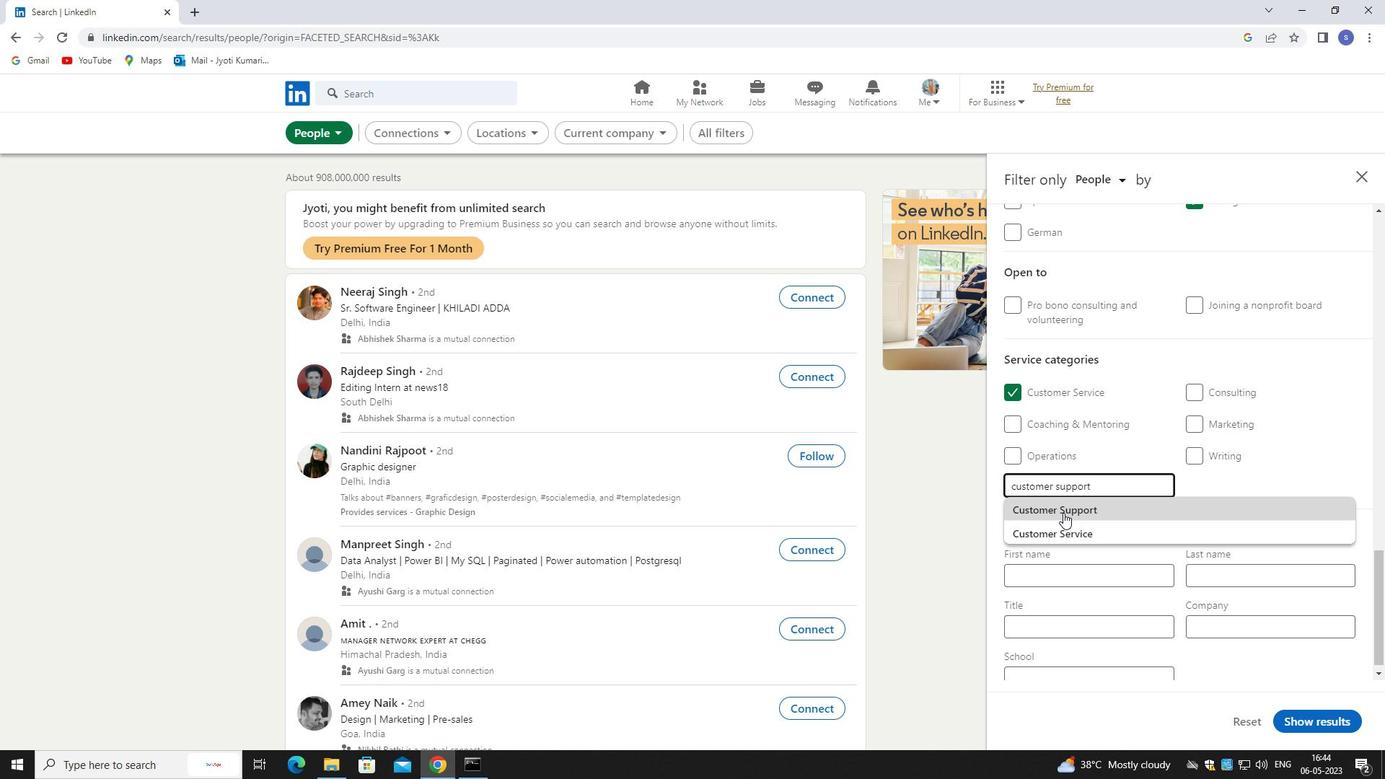 
Action: Mouse moved to (1082, 422)
Screenshot: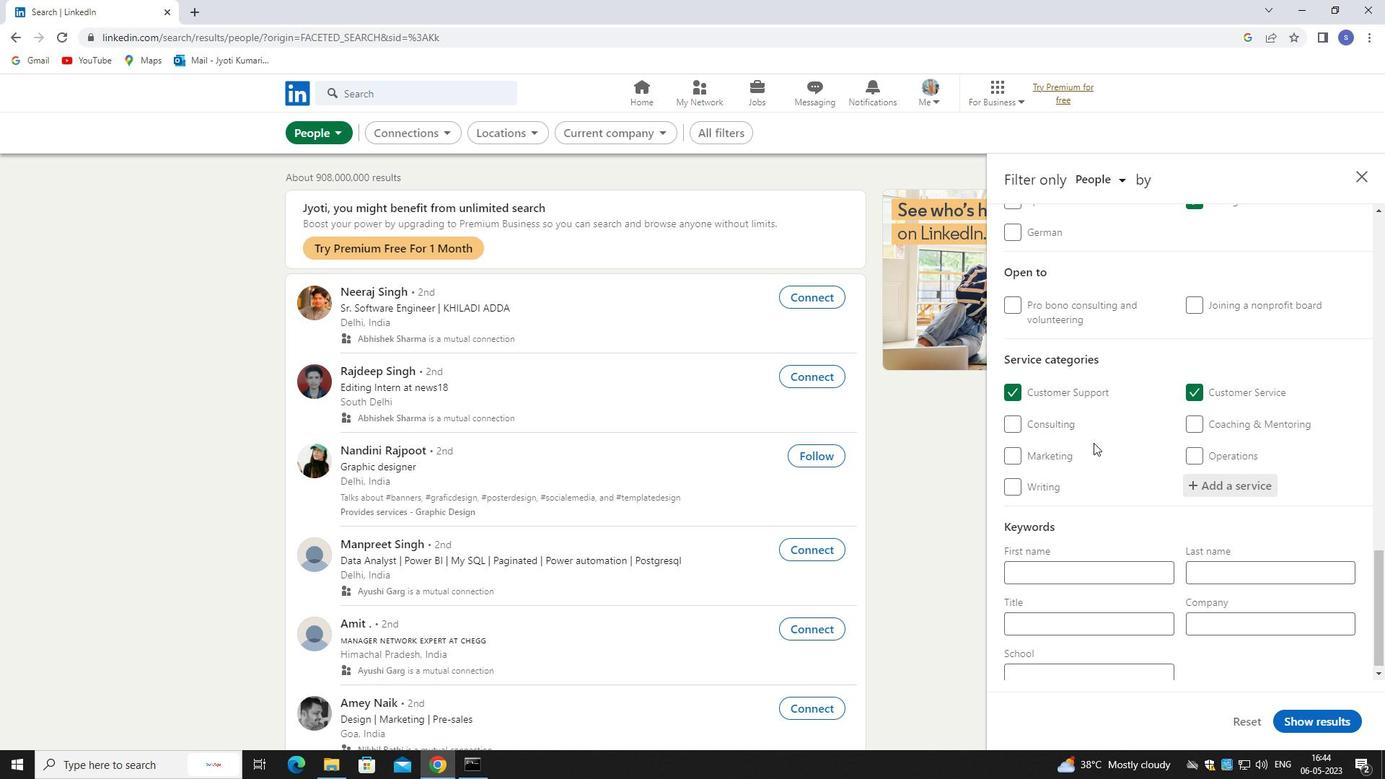 
Action: Mouse scrolled (1082, 422) with delta (0, 0)
Screenshot: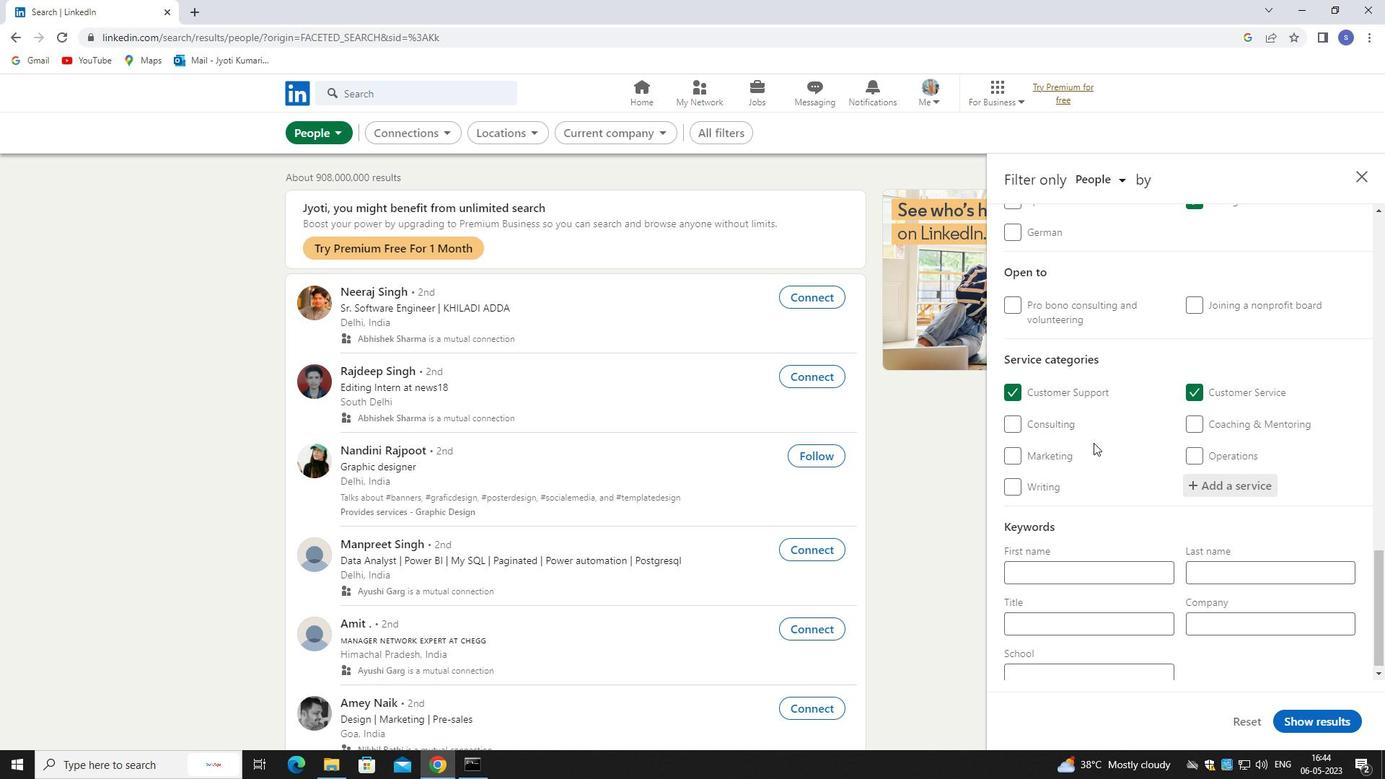 
Action: Mouse moved to (1079, 422)
Screenshot: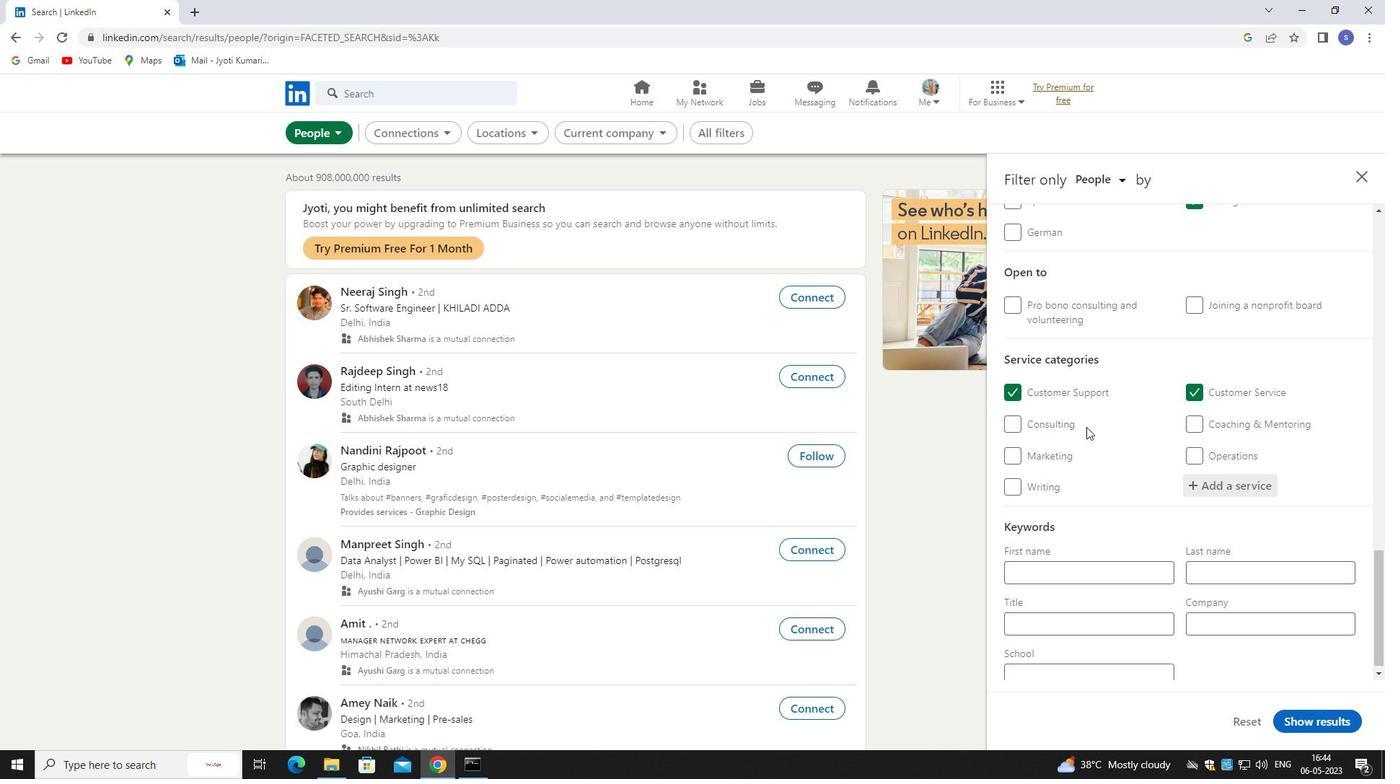 
Action: Mouse scrolled (1079, 421) with delta (0, 0)
Screenshot: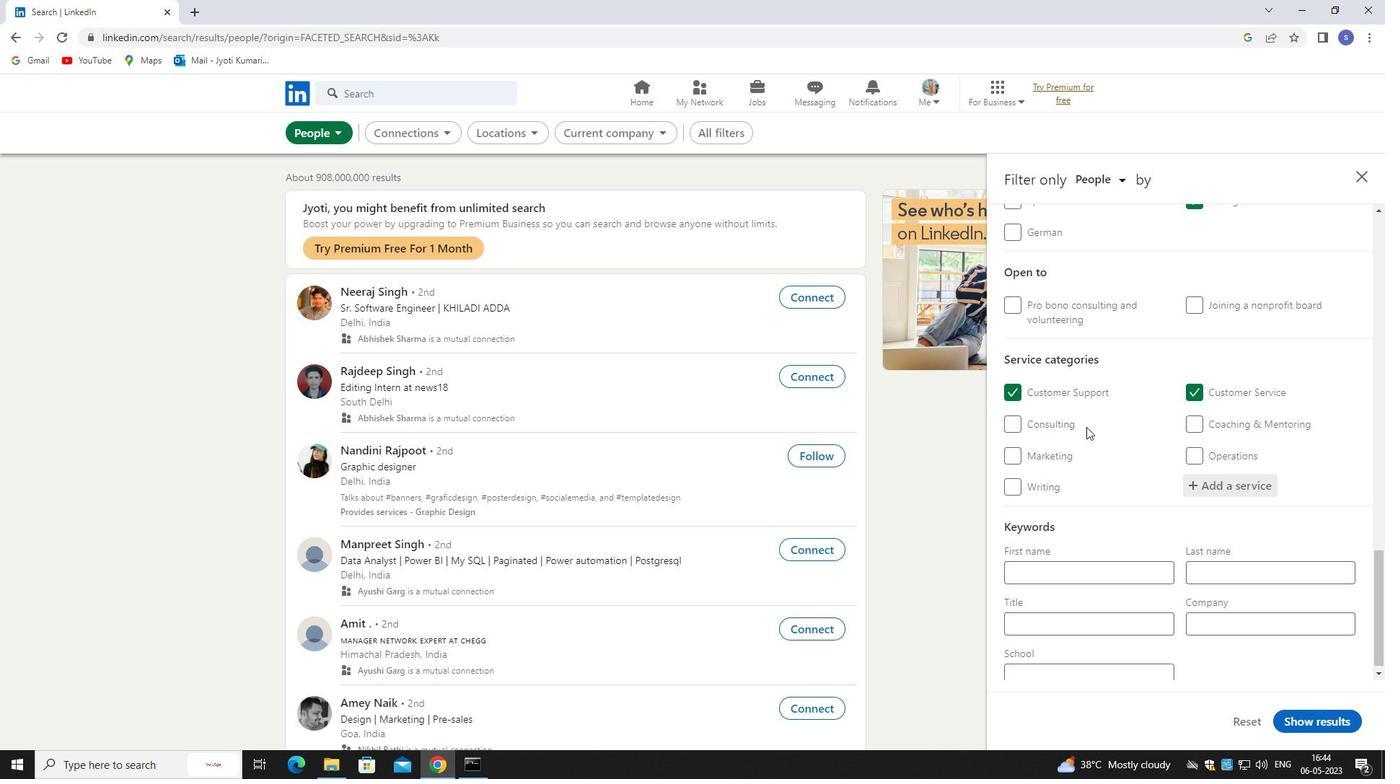 
Action: Mouse moved to (1077, 419)
Screenshot: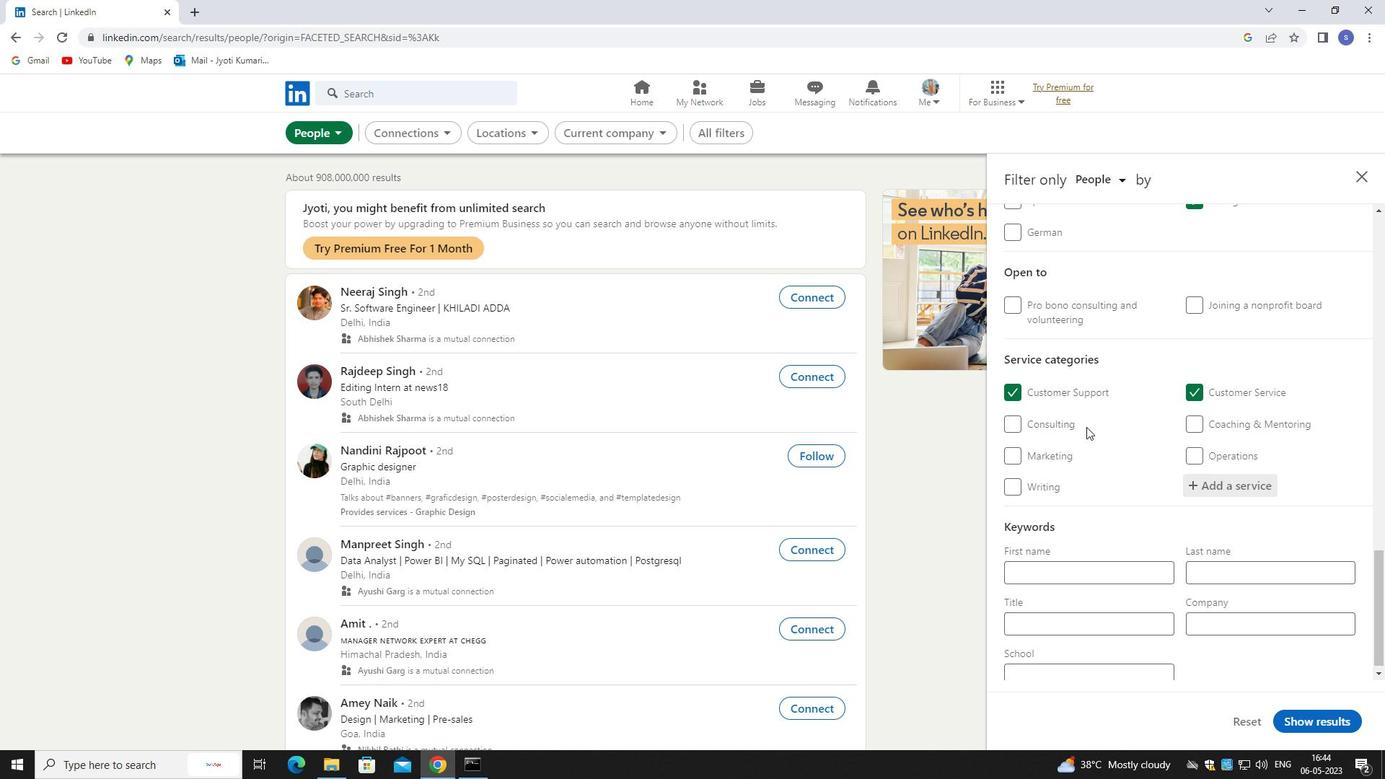 
Action: Mouse scrolled (1077, 419) with delta (0, 0)
Screenshot: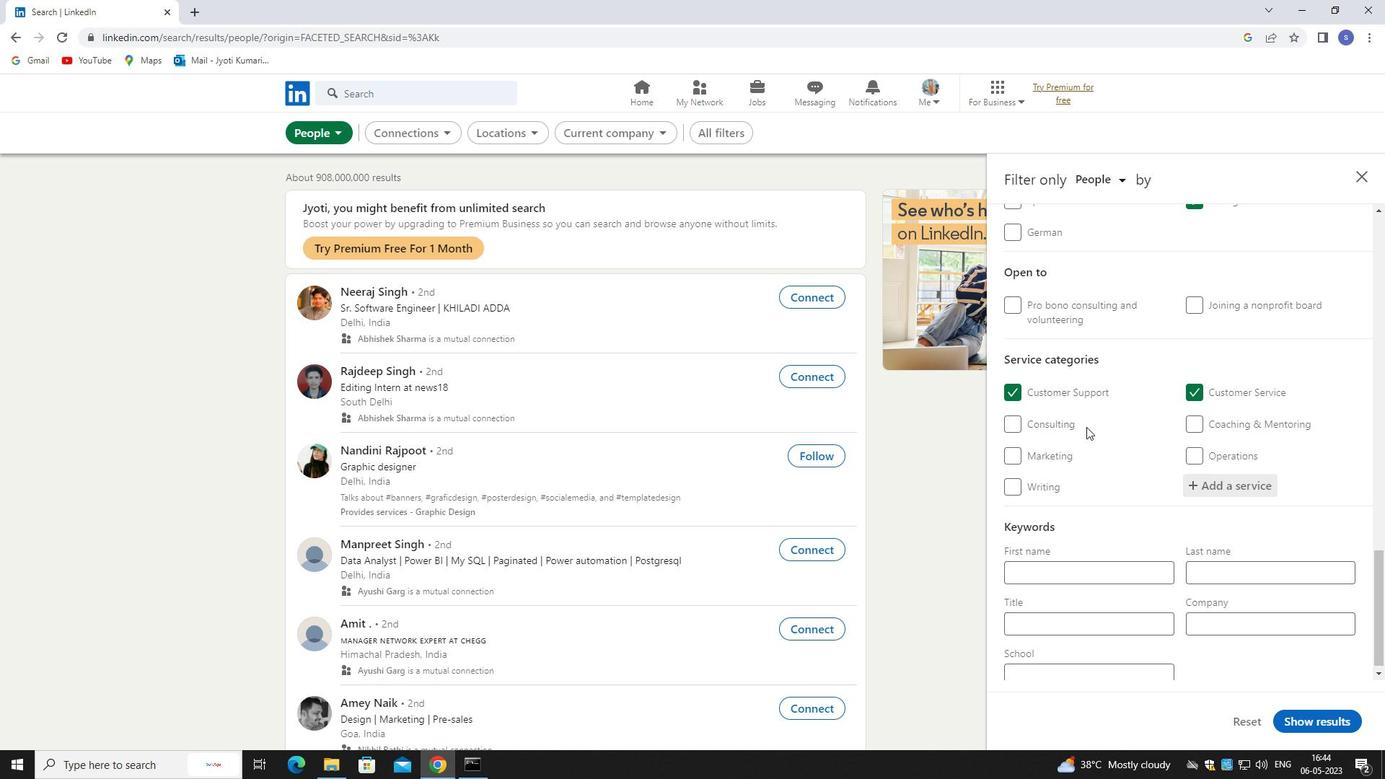 
Action: Mouse moved to (1074, 419)
Screenshot: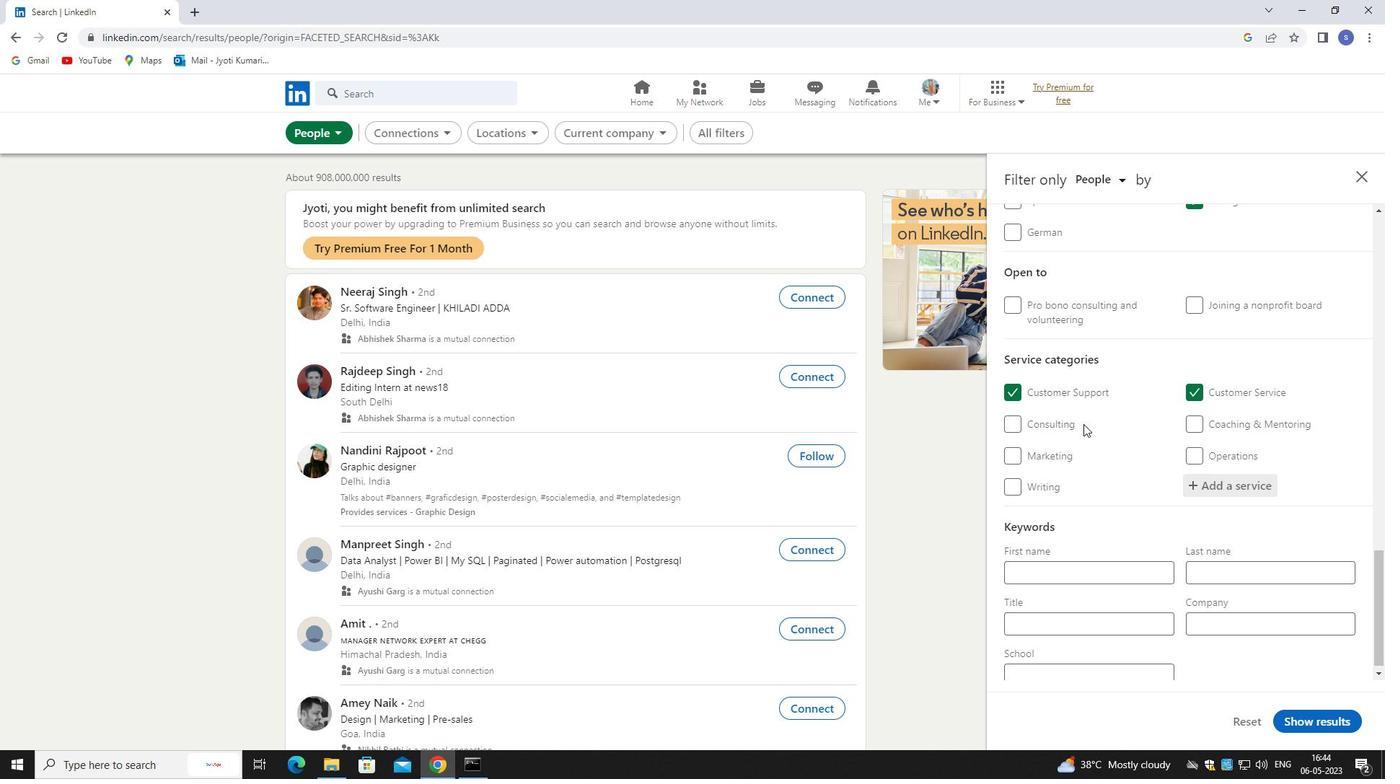 
Action: Mouse scrolled (1074, 418) with delta (0, 0)
Screenshot: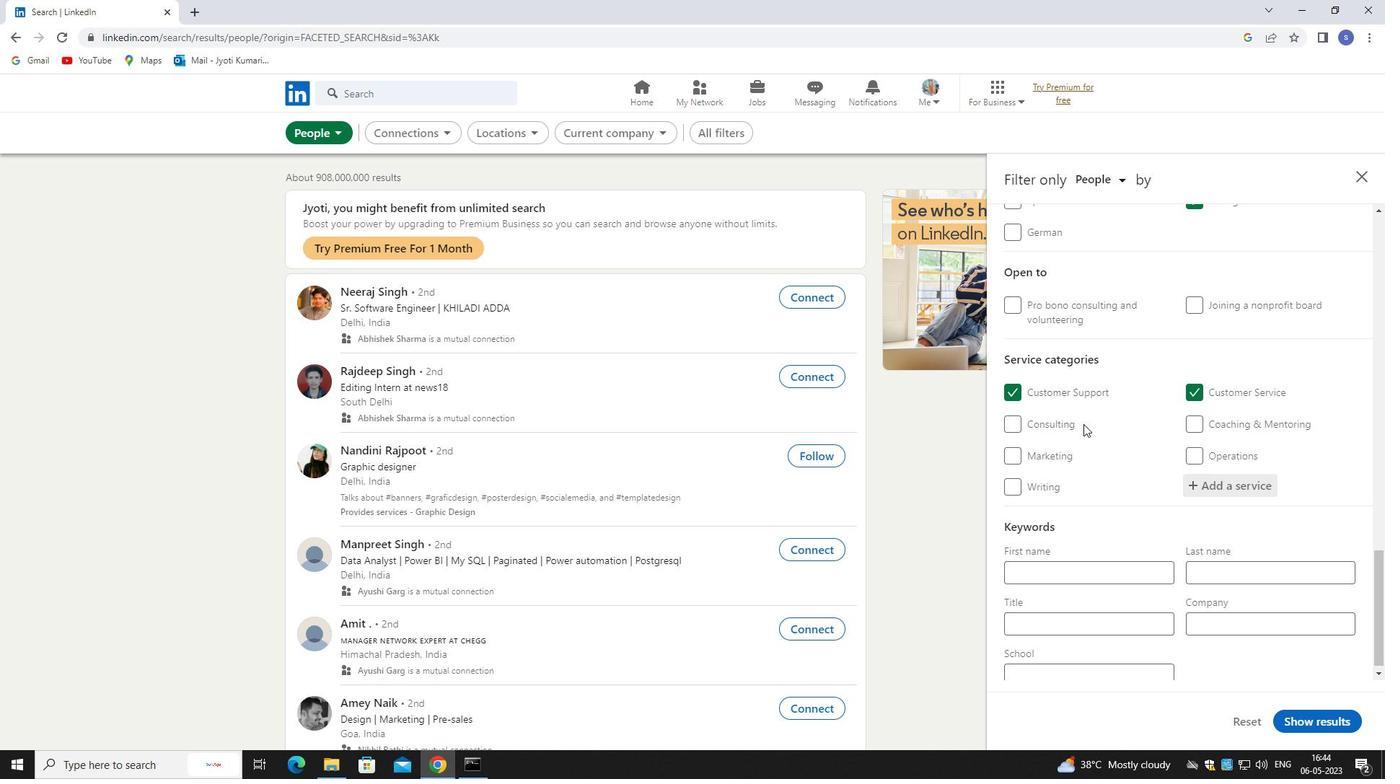 
Action: Mouse moved to (1062, 621)
Screenshot: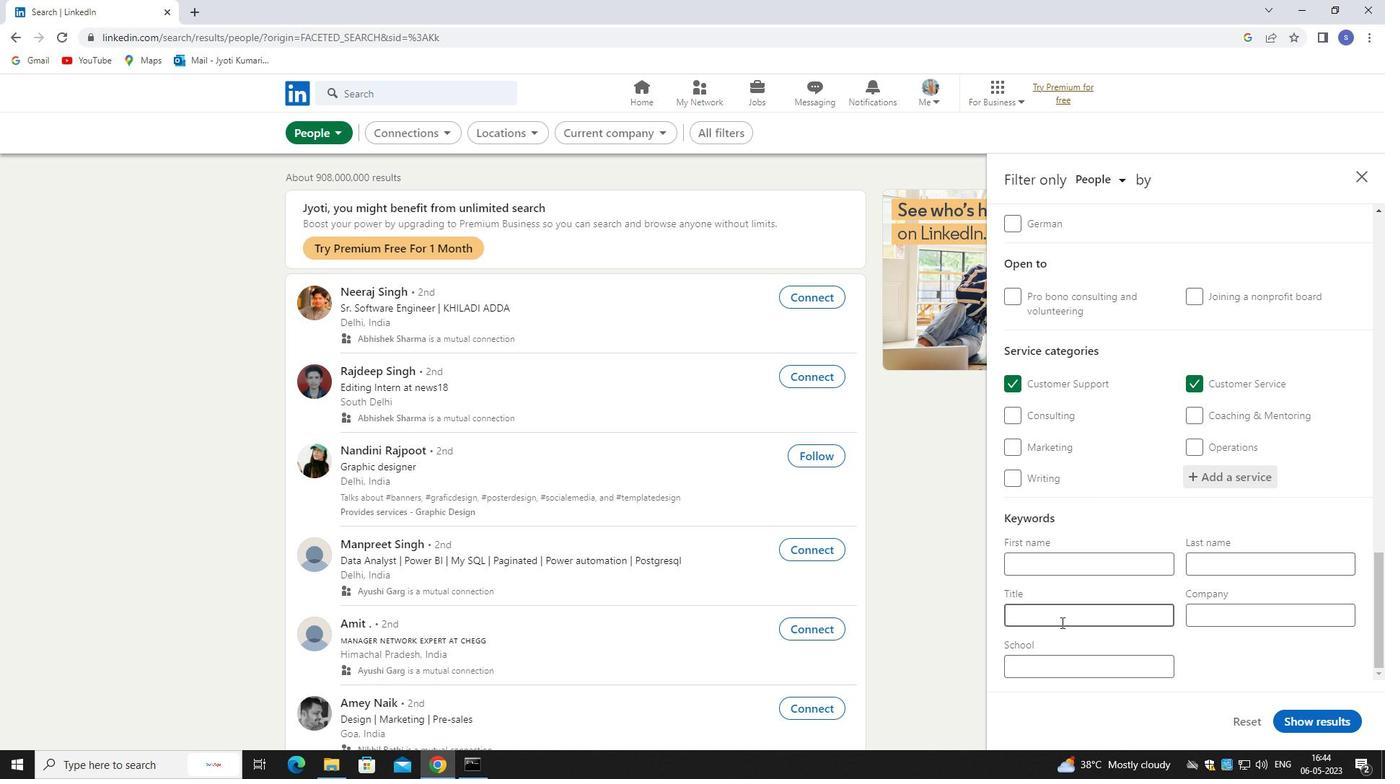
Action: Mouse pressed left at (1062, 621)
Screenshot: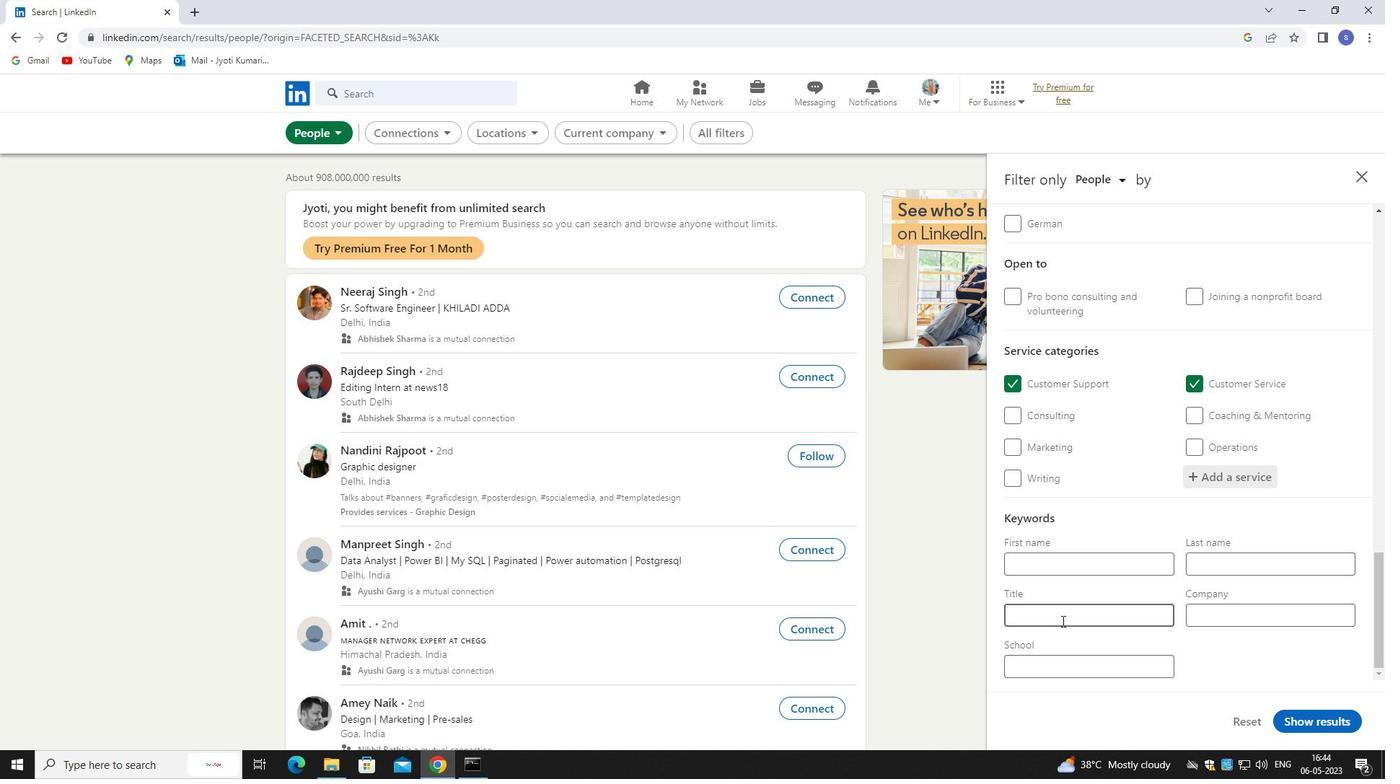 
Action: Mouse moved to (1081, 616)
Screenshot: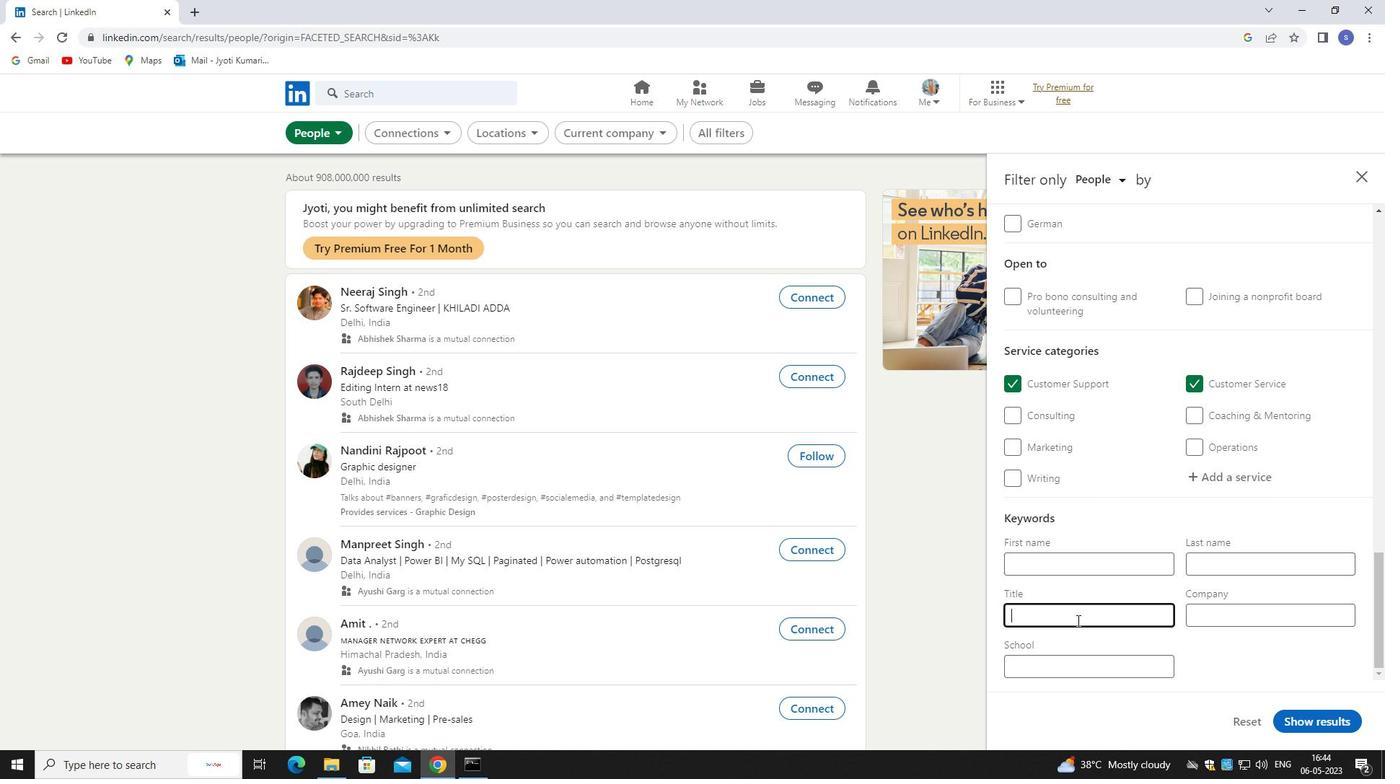 
Action: Key pressed hair<Key.left><Key.left><Key.left><Key.left><Key.left><Key.right><Key.backspace><Key.shift>H<Key.right><Key.right><Key.right><Key.right><Key.space><Key.shift>STYLIST
Screenshot: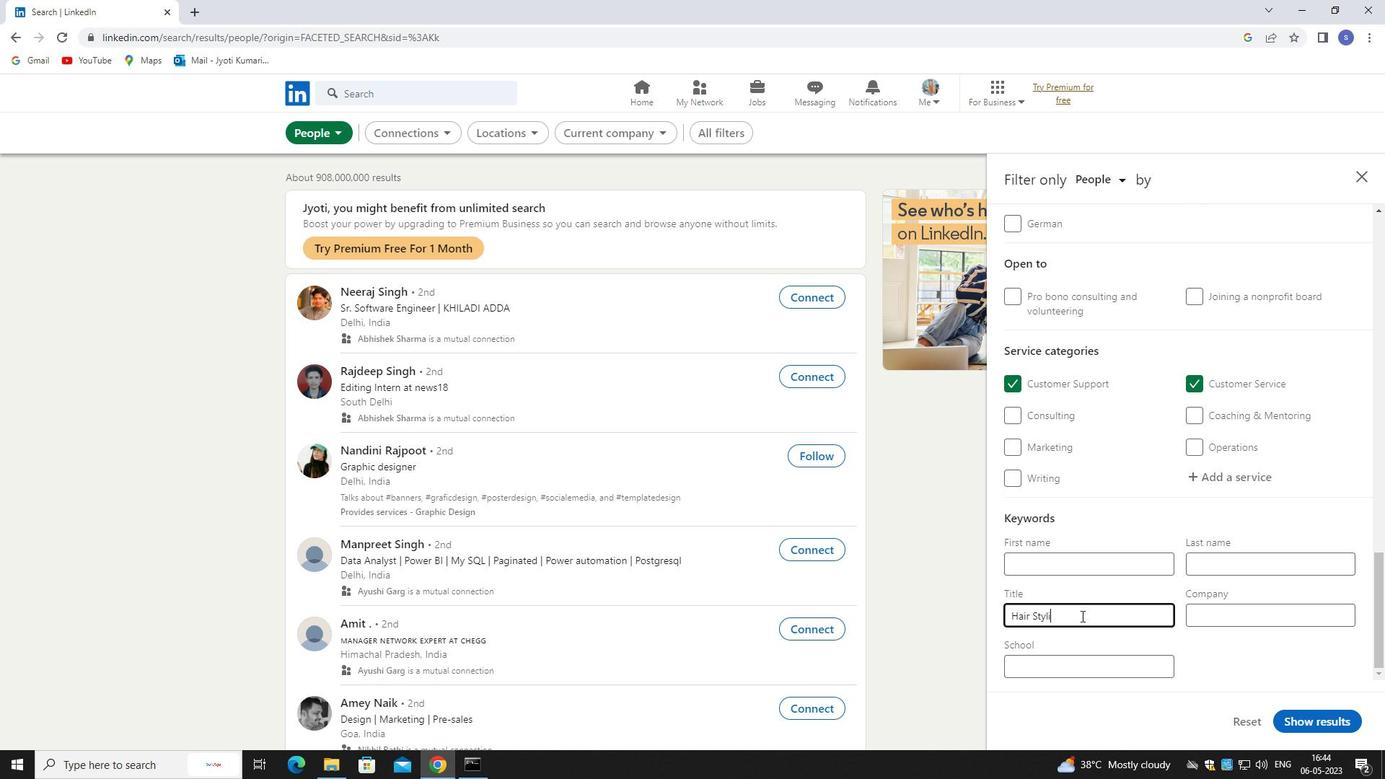 
Action: Mouse moved to (1310, 723)
Screenshot: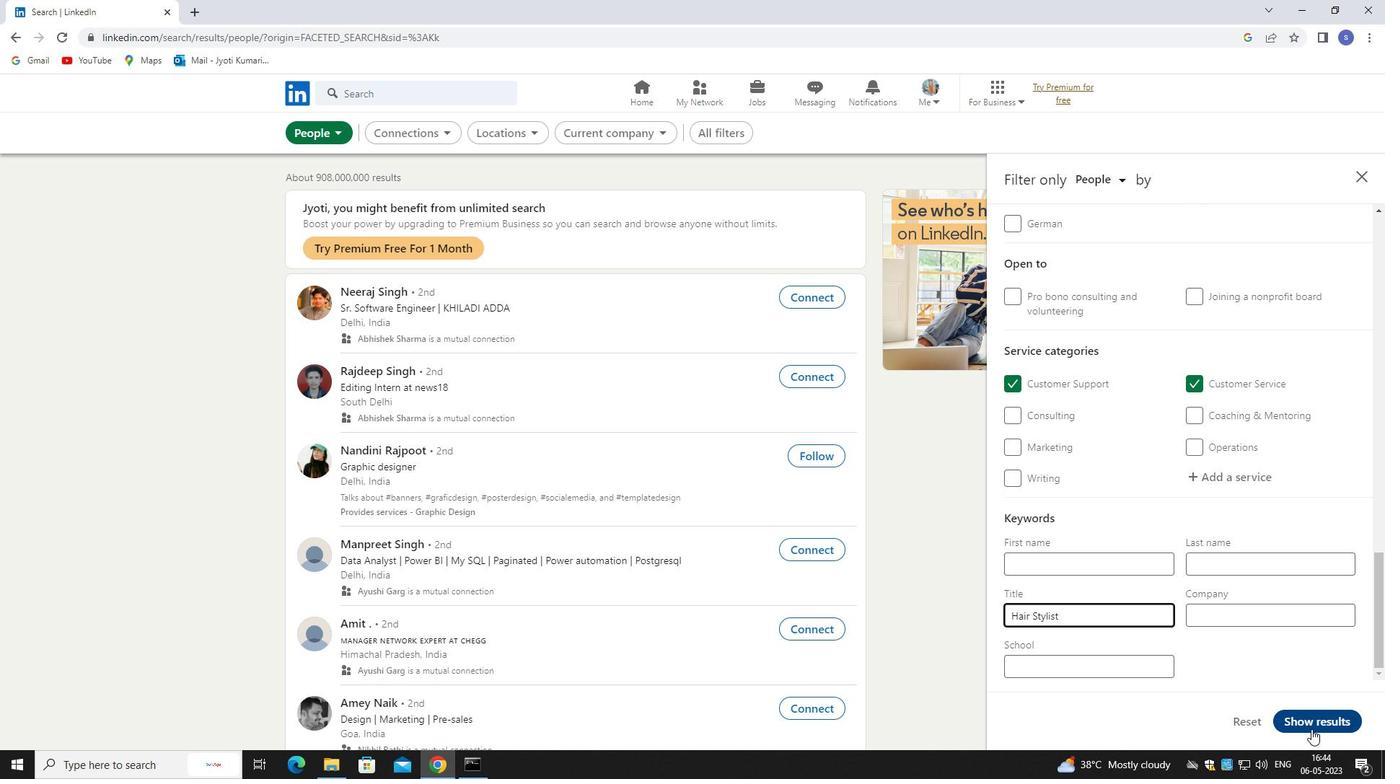 
Action: Mouse pressed left at (1310, 723)
Screenshot: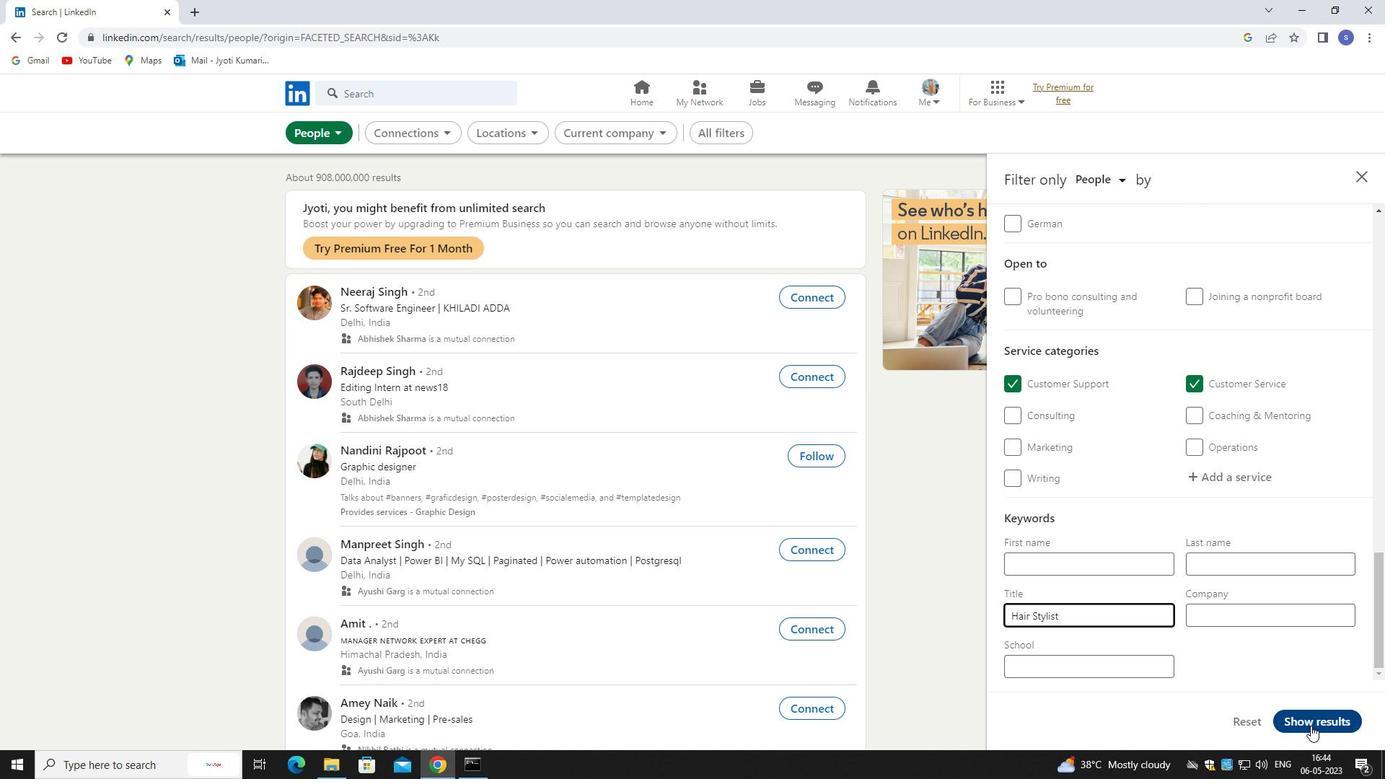 
Action: Mouse moved to (1310, 703)
Screenshot: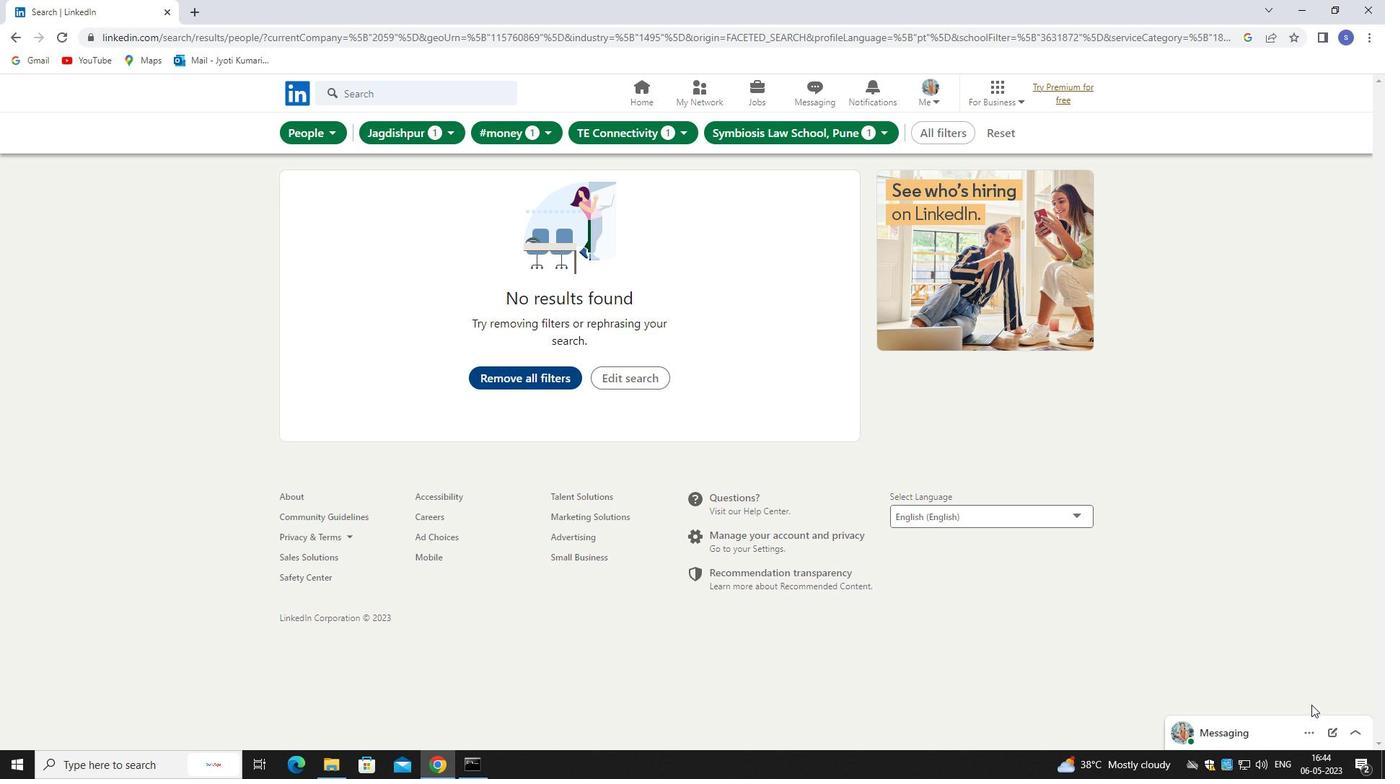 
